 Task: Create an event for the job interview preparation.
Action: Mouse moved to (658, 299)
Screenshot: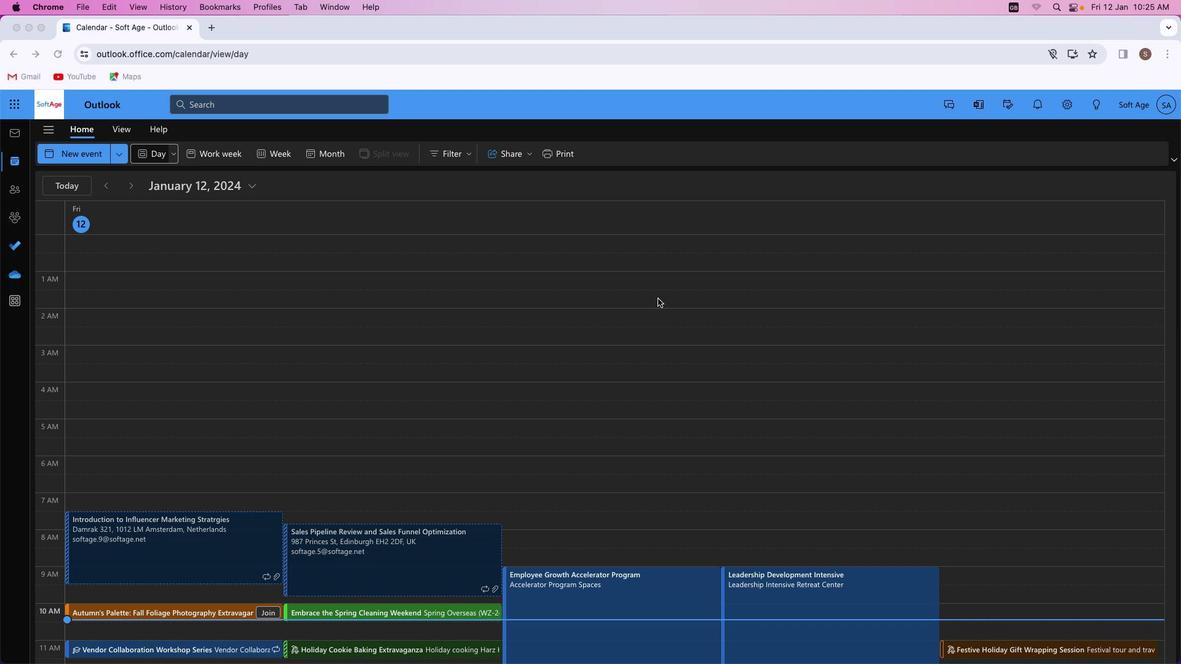 
Action: Mouse pressed left at (658, 299)
Screenshot: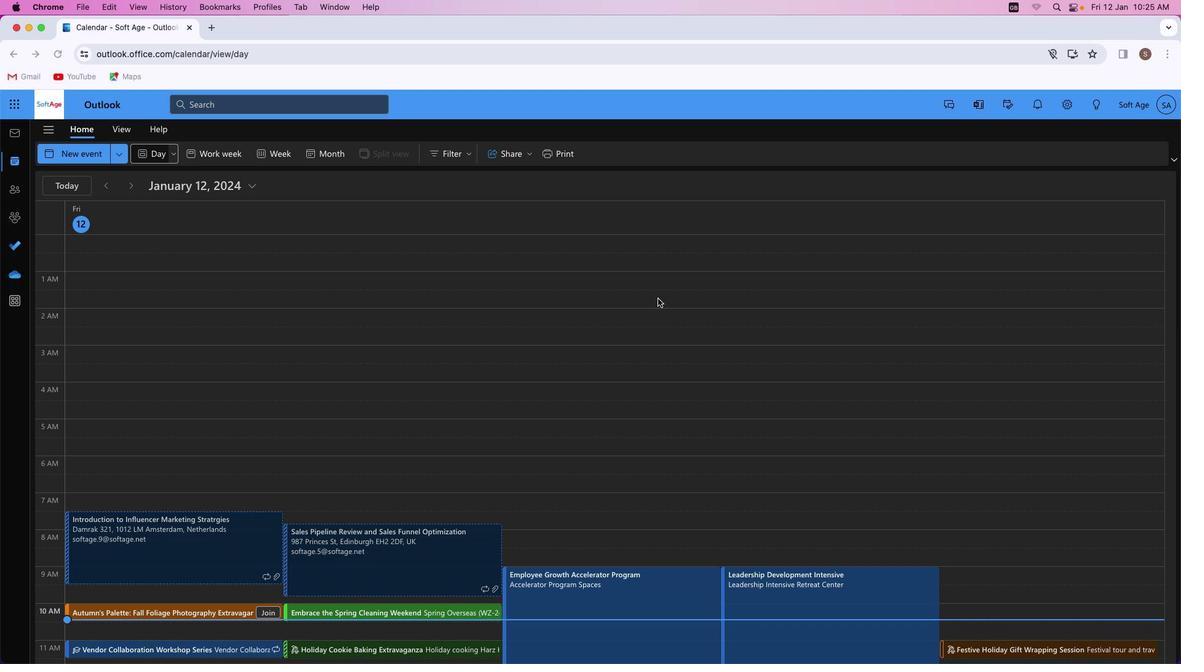 
Action: Mouse moved to (70, 148)
Screenshot: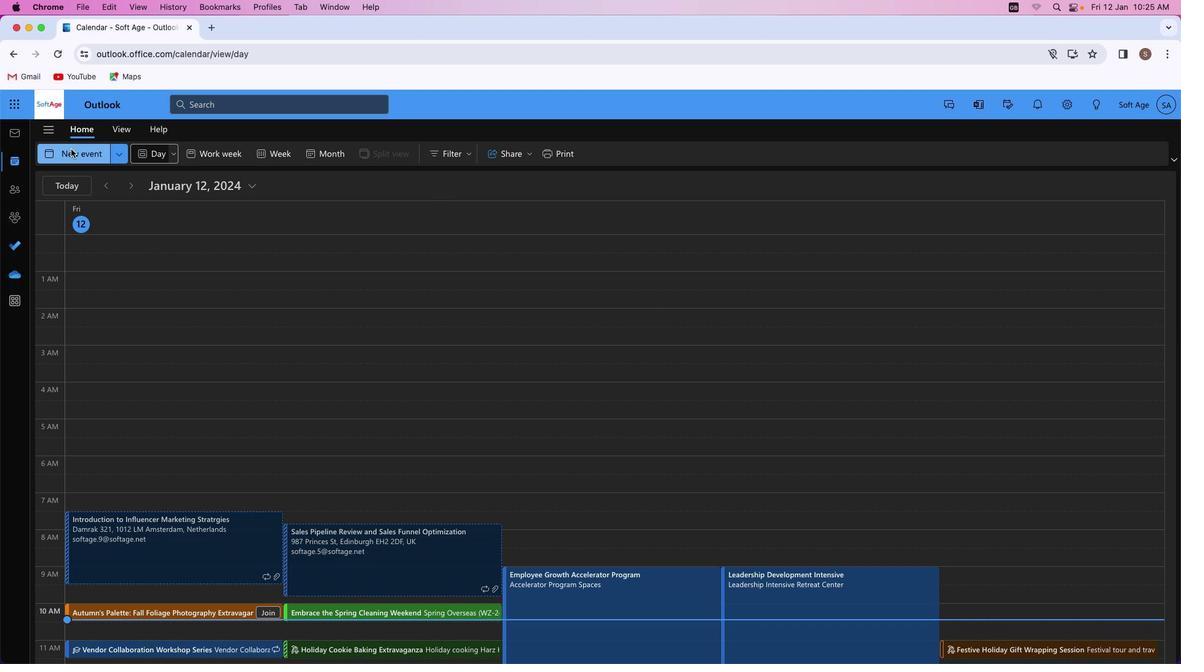 
Action: Mouse pressed left at (70, 148)
Screenshot: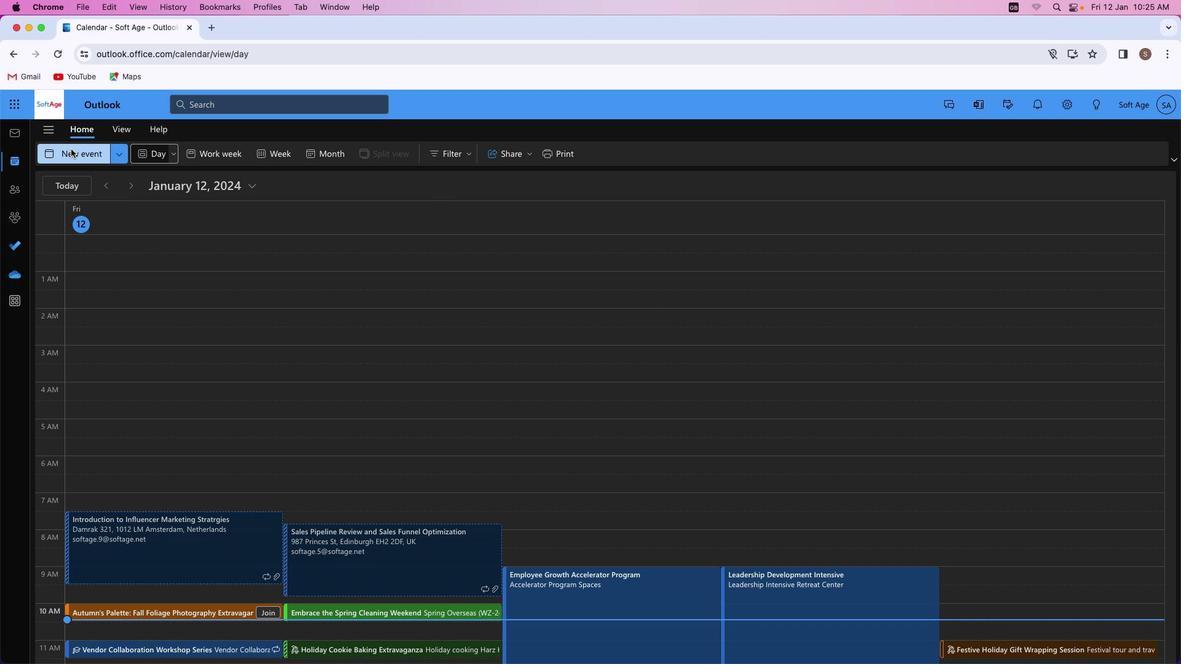 
Action: Mouse moved to (318, 227)
Screenshot: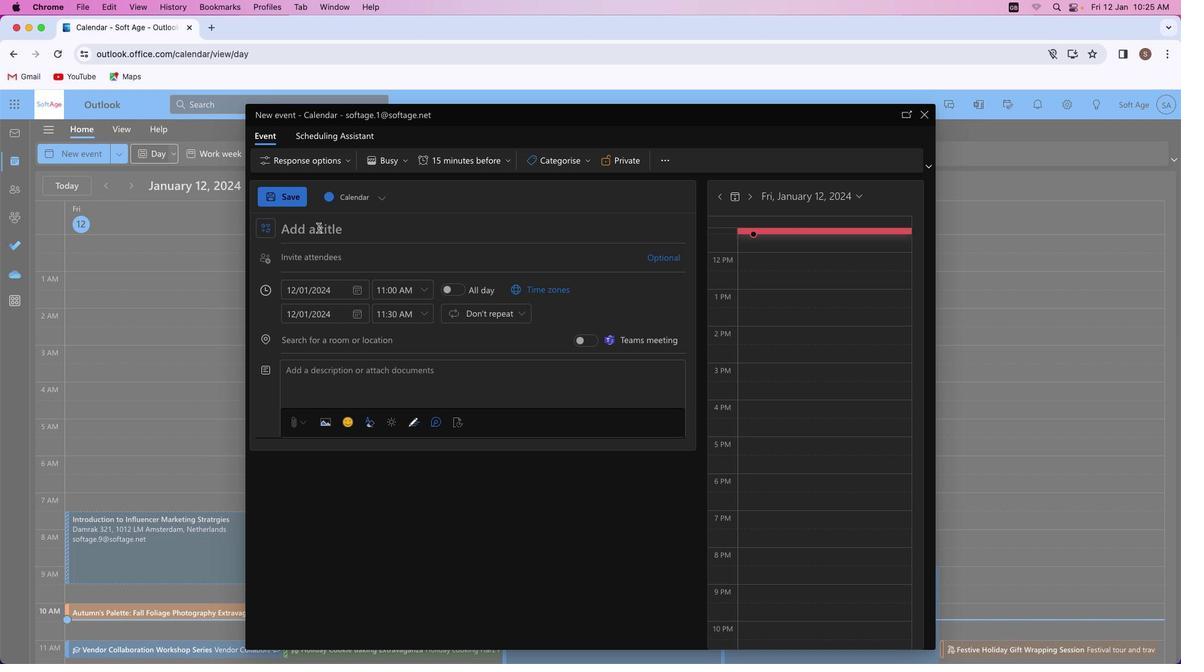 
Action: Mouse pressed left at (318, 227)
Screenshot: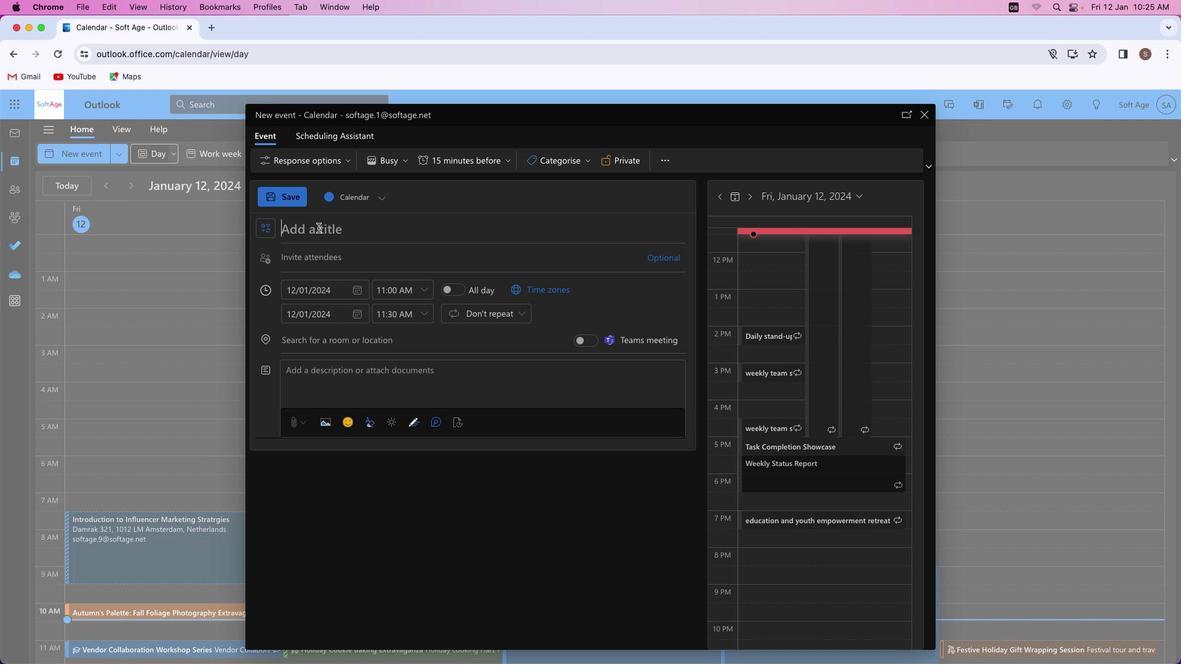 
Action: Key pressed Key.shift_r'J''o''b'Key.spaceKey.shift_r'I''n''t''e''r''v''i''e''w'Key.spaceKey.shift_r'M''a''s''t''e''r''y'Key.spaceKey.shift'W''o''r''k''s''h''o''p'
Screenshot: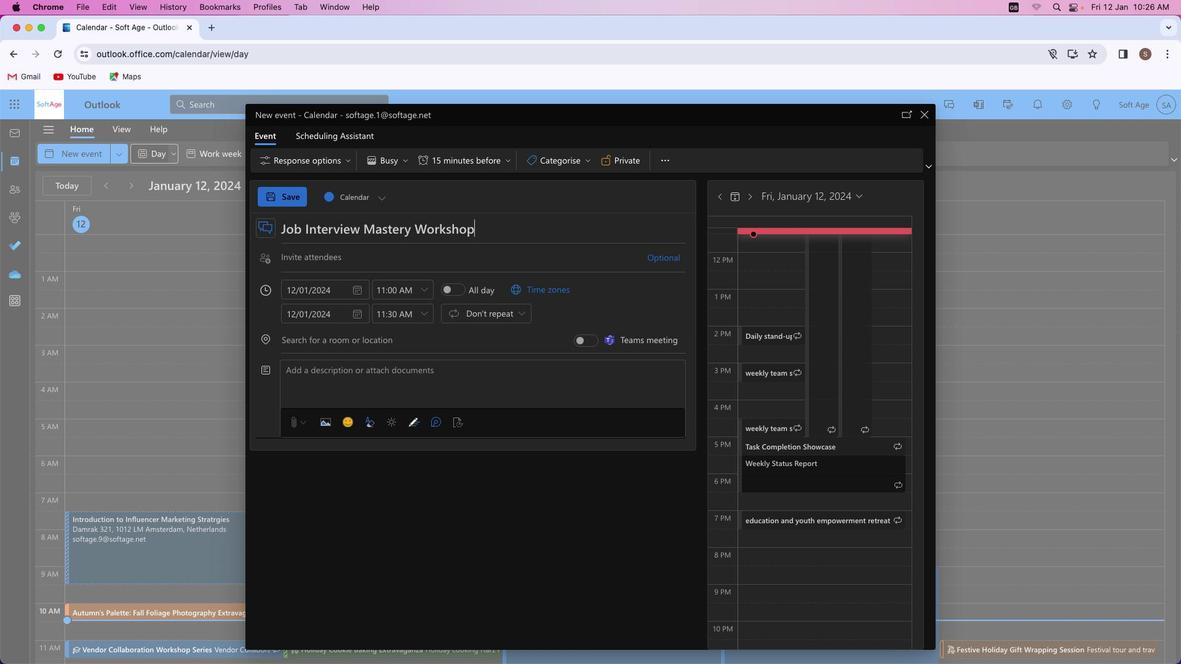 
Action: Mouse moved to (326, 258)
Screenshot: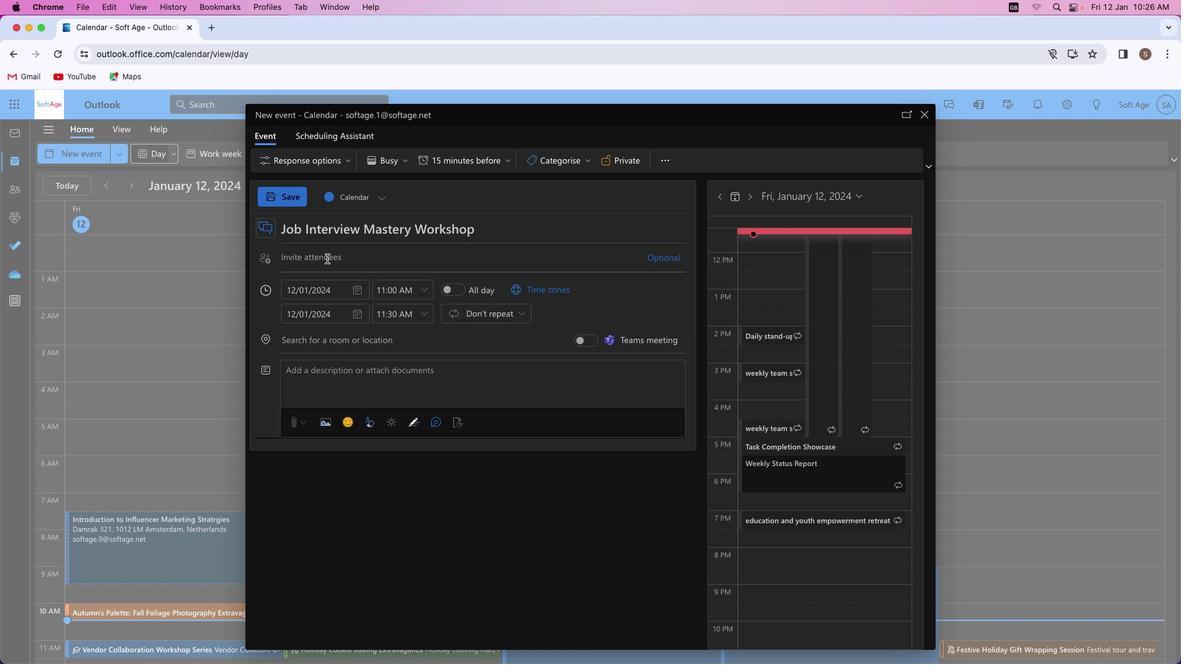 
Action: Mouse pressed left at (326, 258)
Screenshot: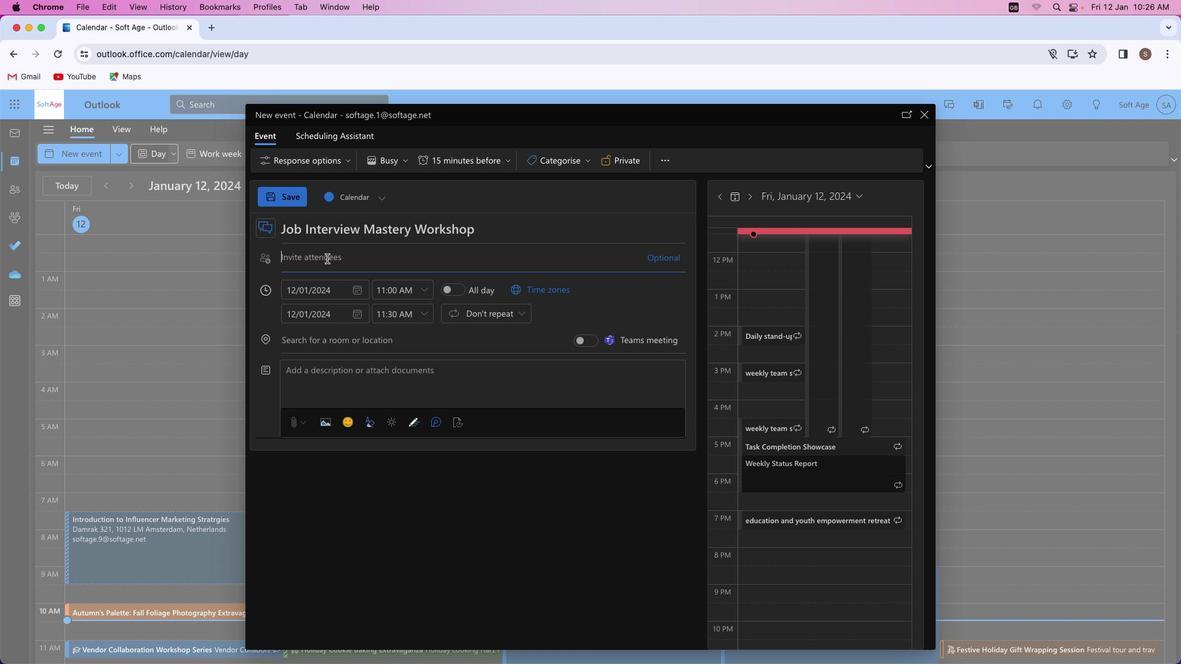 
Action: Key pressed 's''h''i''v''a''m''y''a''d''a''v''4''1'Key.shift'@''o''u''t''l''o''o''k''.''c''o''m'
Screenshot: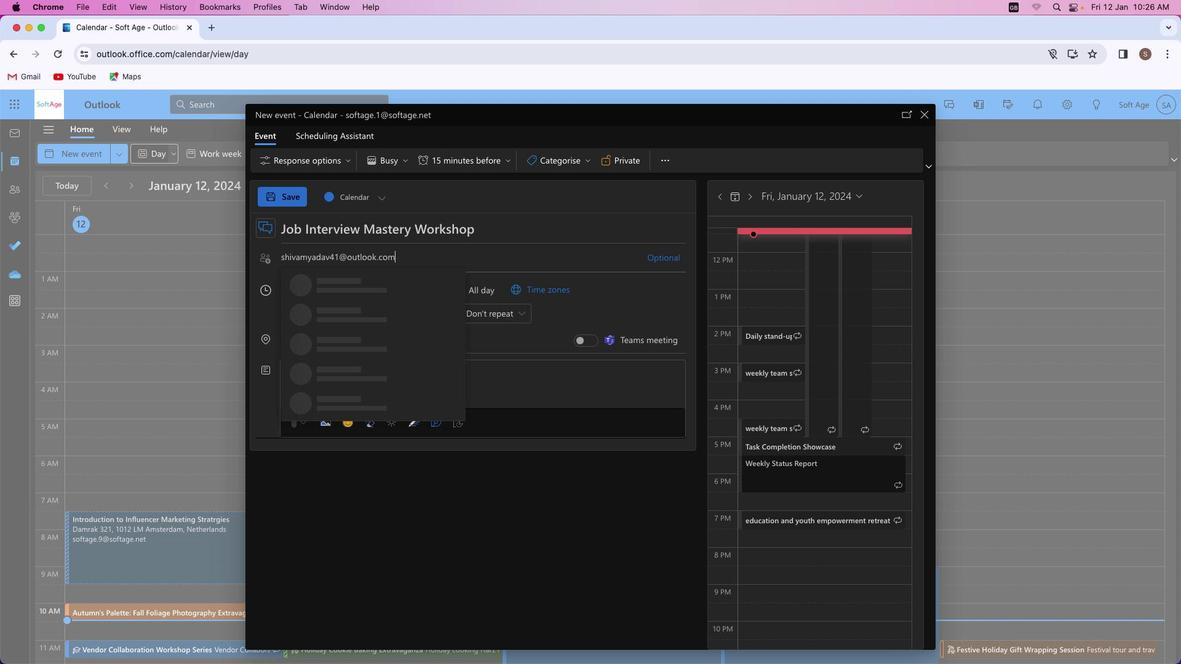 
Action: Mouse moved to (382, 288)
Screenshot: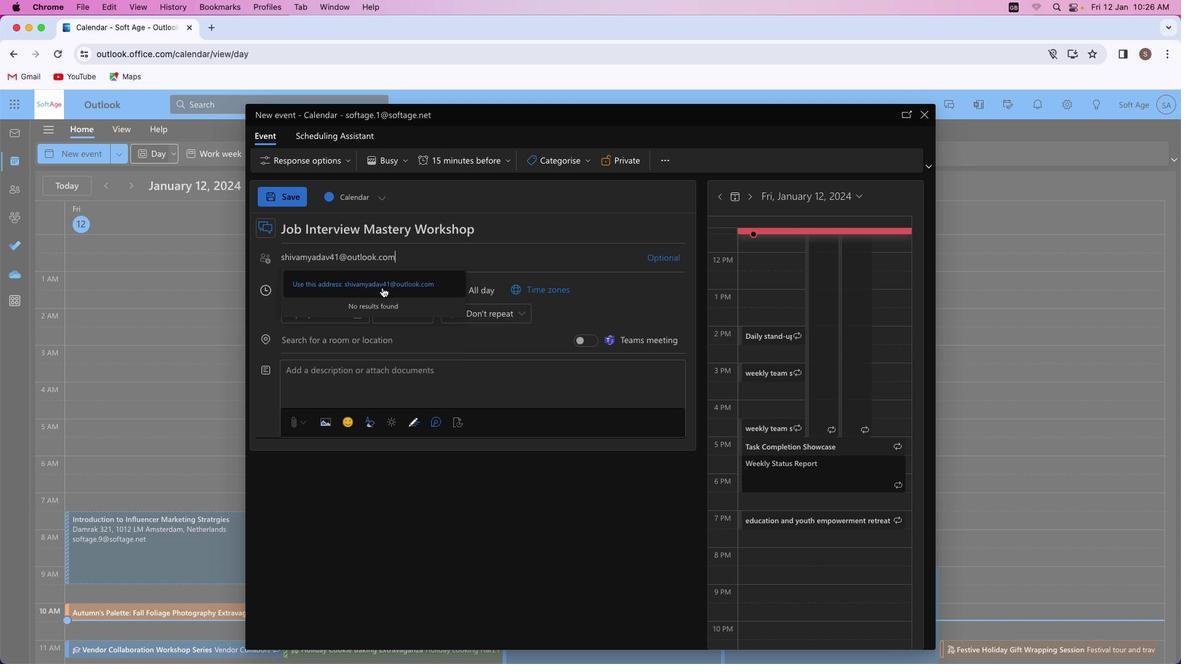 
Action: Mouse pressed left at (382, 288)
Screenshot: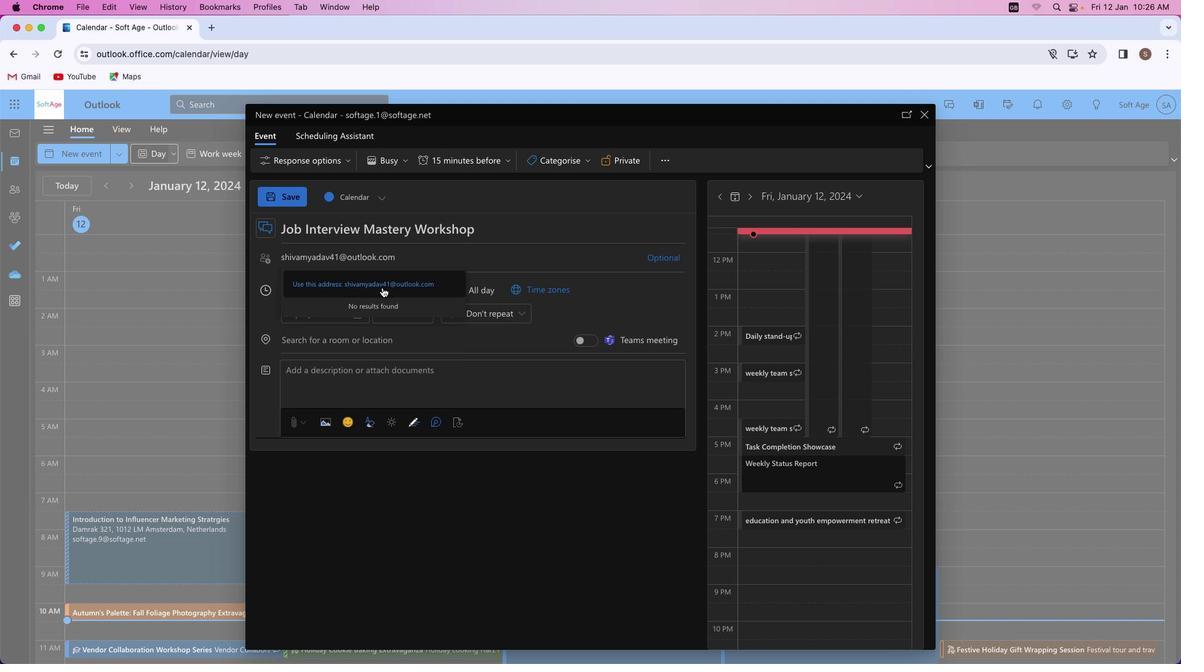 
Action: Mouse moved to (445, 283)
Screenshot: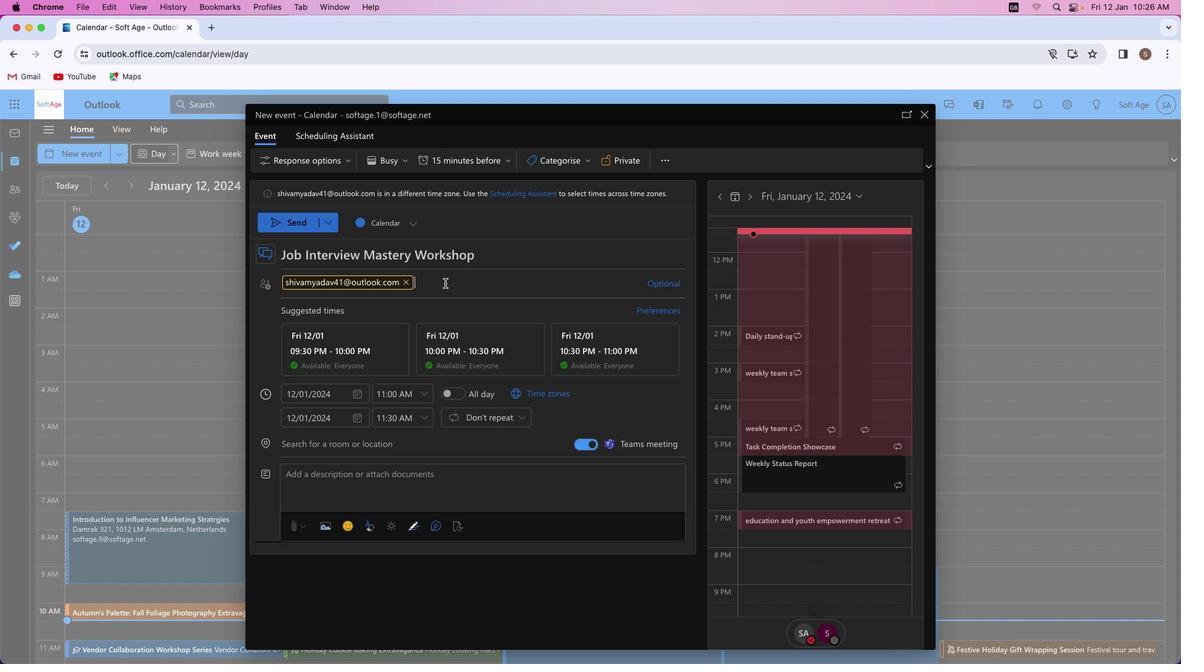 
Action: Key pressed Key.shift'A''k''a''s''h''r''a''j''p''u''t'Key.shift'@''o''u''t''l''o''o''k''.''c''o''m'
Screenshot: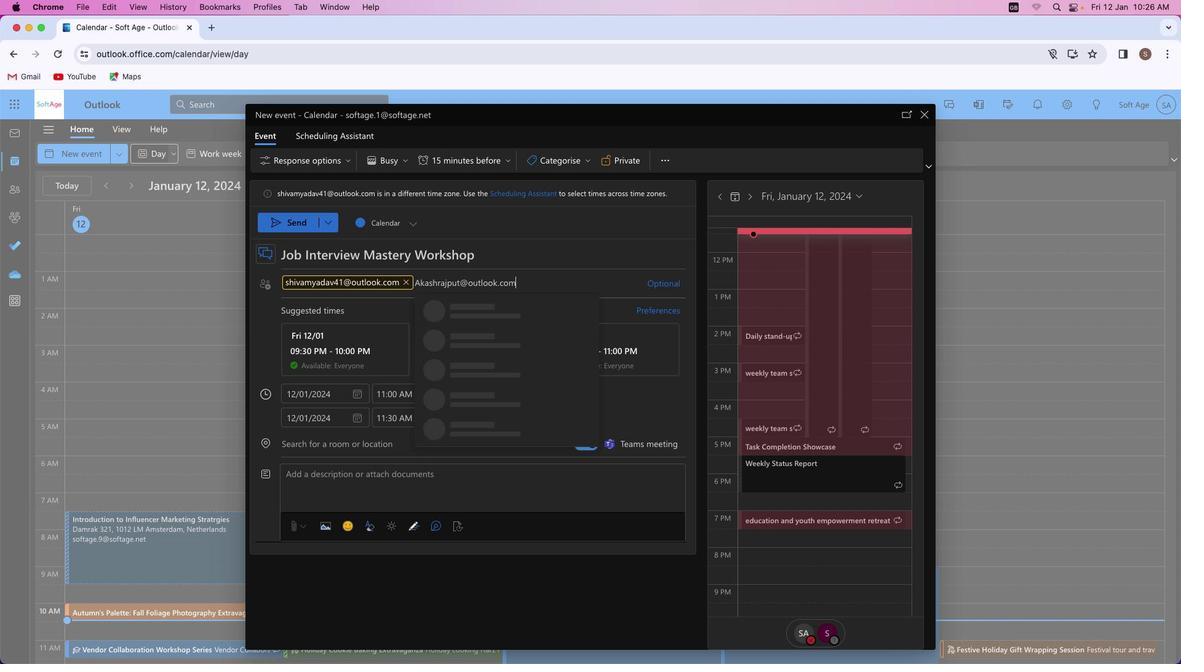 
Action: Mouse moved to (522, 305)
Screenshot: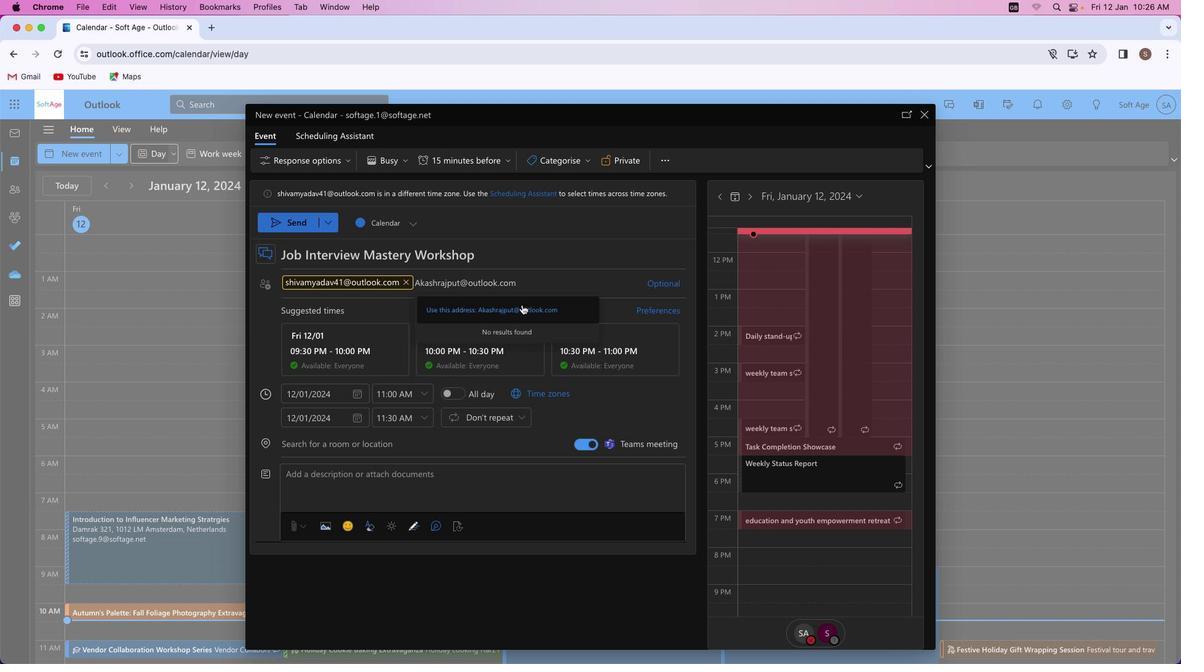 
Action: Mouse pressed left at (522, 305)
Screenshot: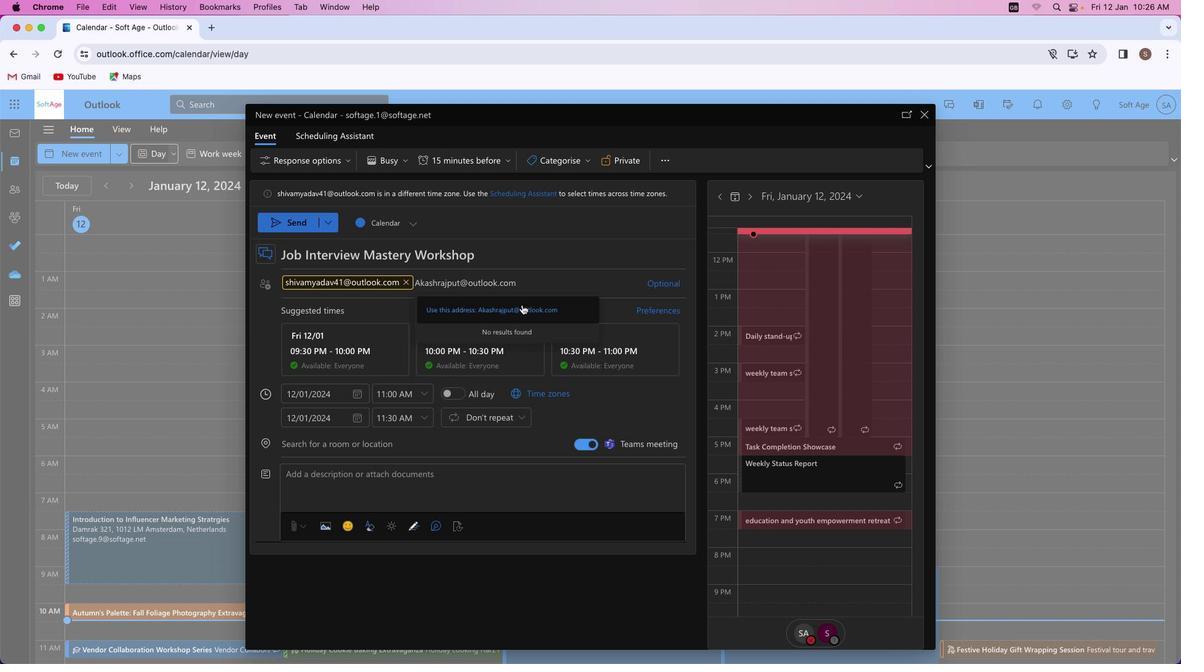 
Action: Mouse moved to (656, 294)
Screenshot: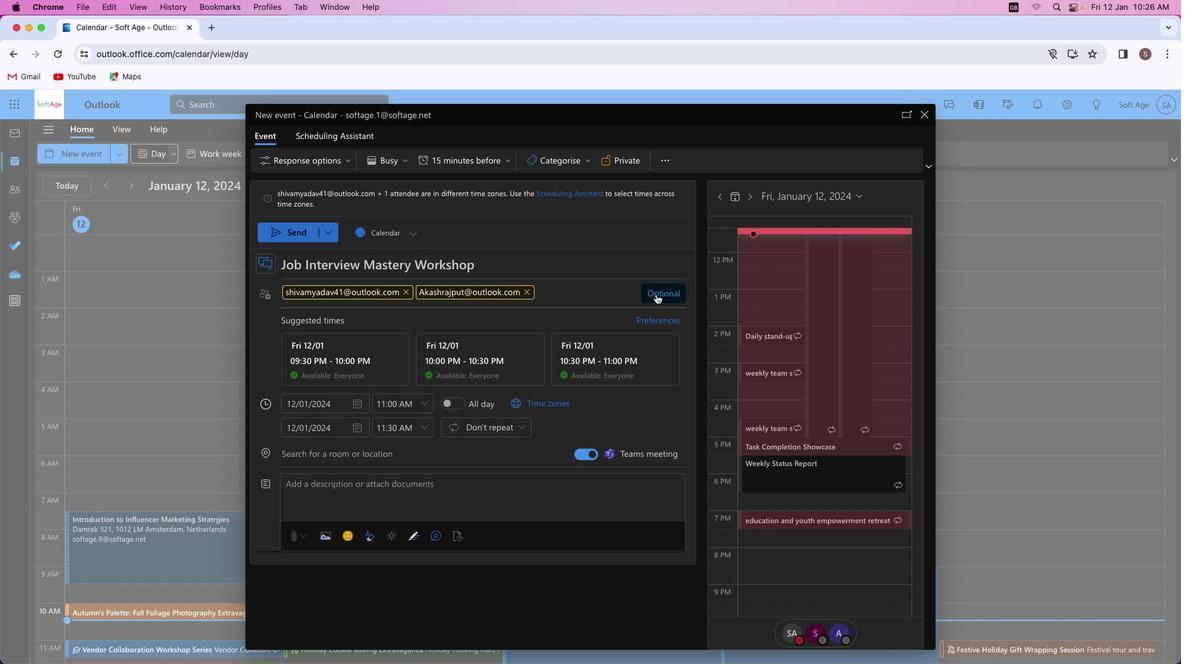 
Action: Mouse pressed left at (656, 294)
Screenshot: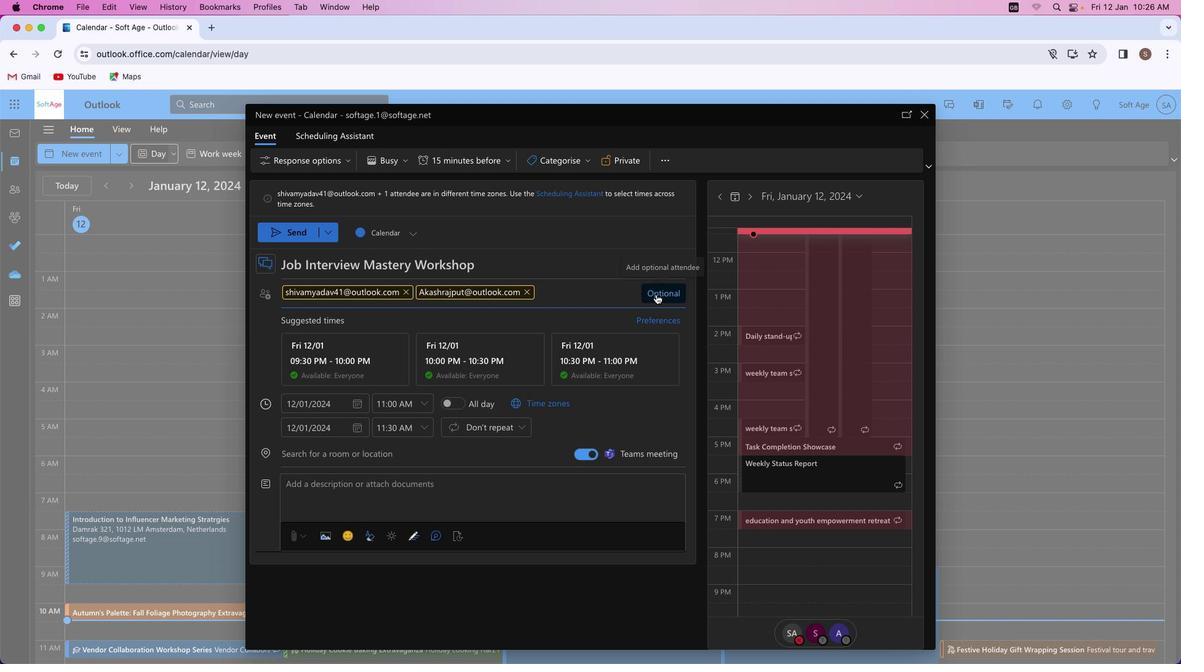 
Action: Mouse moved to (555, 323)
Screenshot: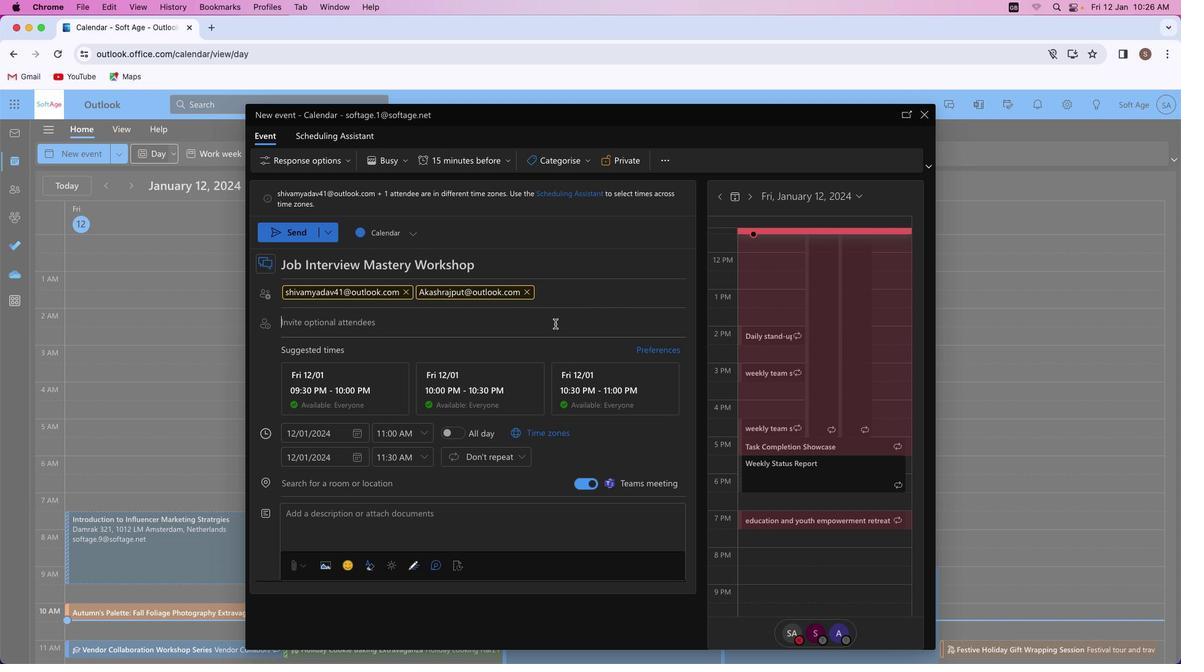 
Action: Key pressed Key.shift_r'M''u''n''e''e''s''h''k''u''m''a''r''9''7''3''2'Key.shift'@''o''u''t''l''o''o''k''.''c''o''m'
Screenshot: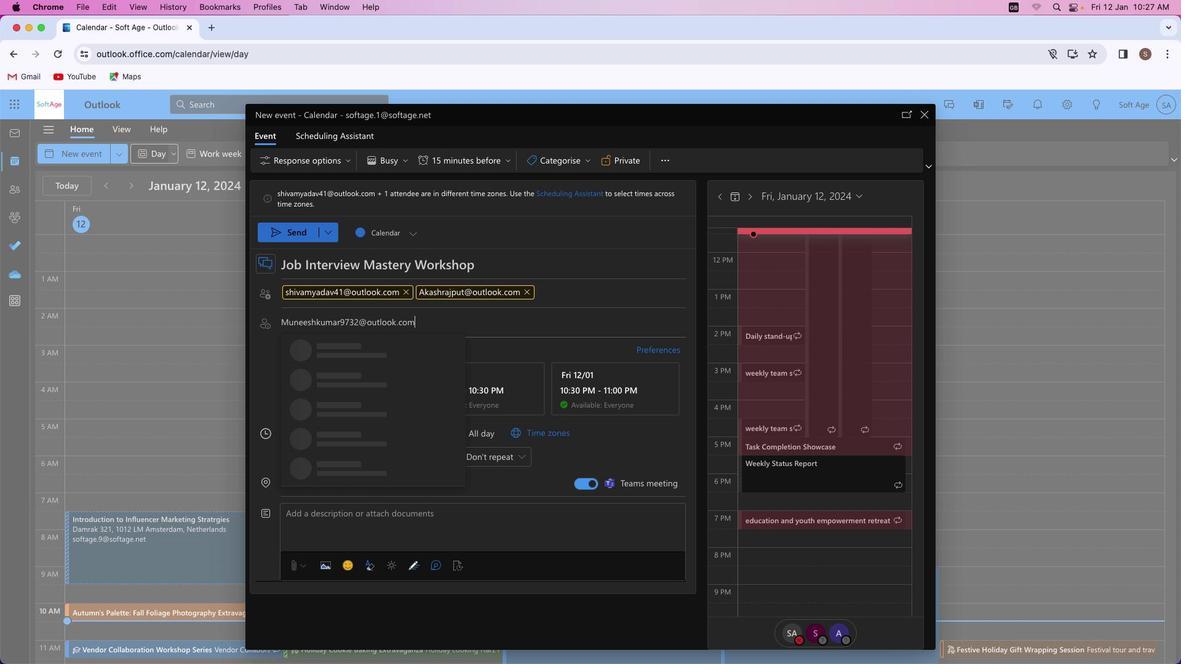 
Action: Mouse moved to (398, 352)
Screenshot: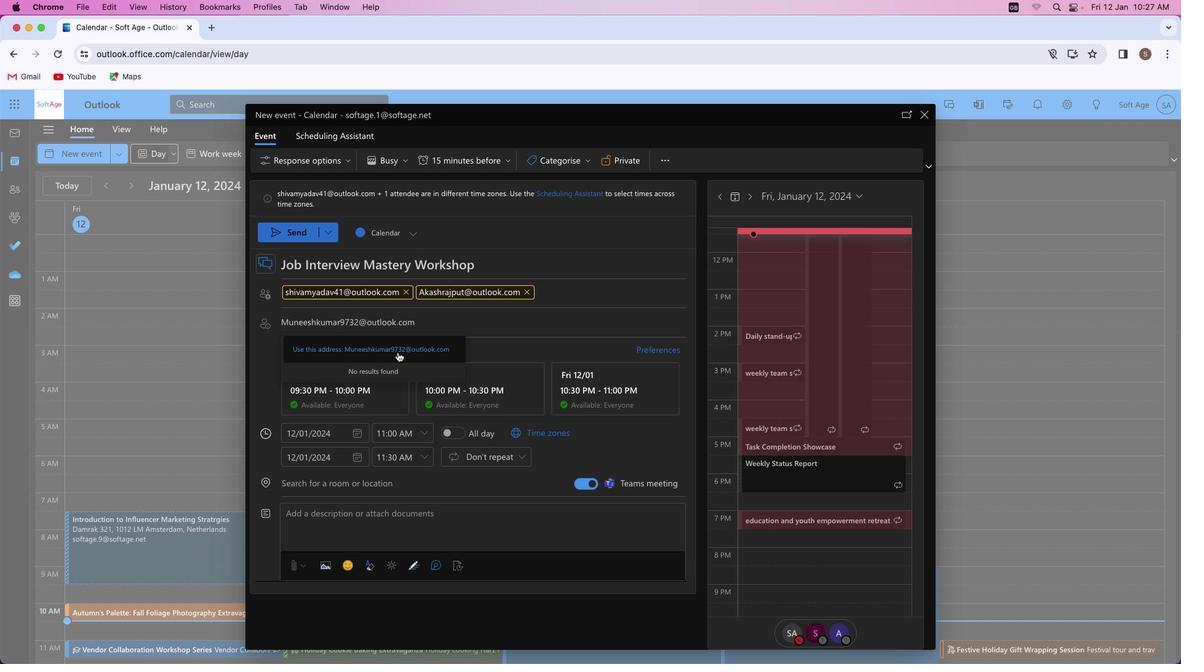 
Action: Mouse pressed left at (398, 352)
Screenshot: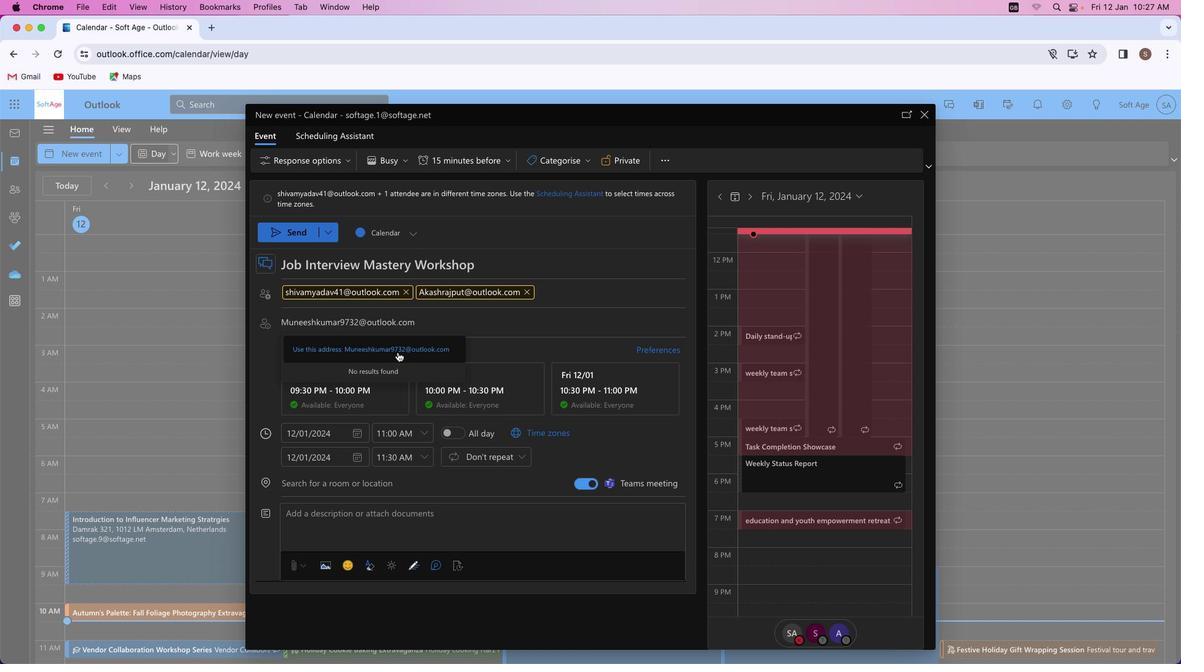 
Action: Mouse moved to (585, 480)
Screenshot: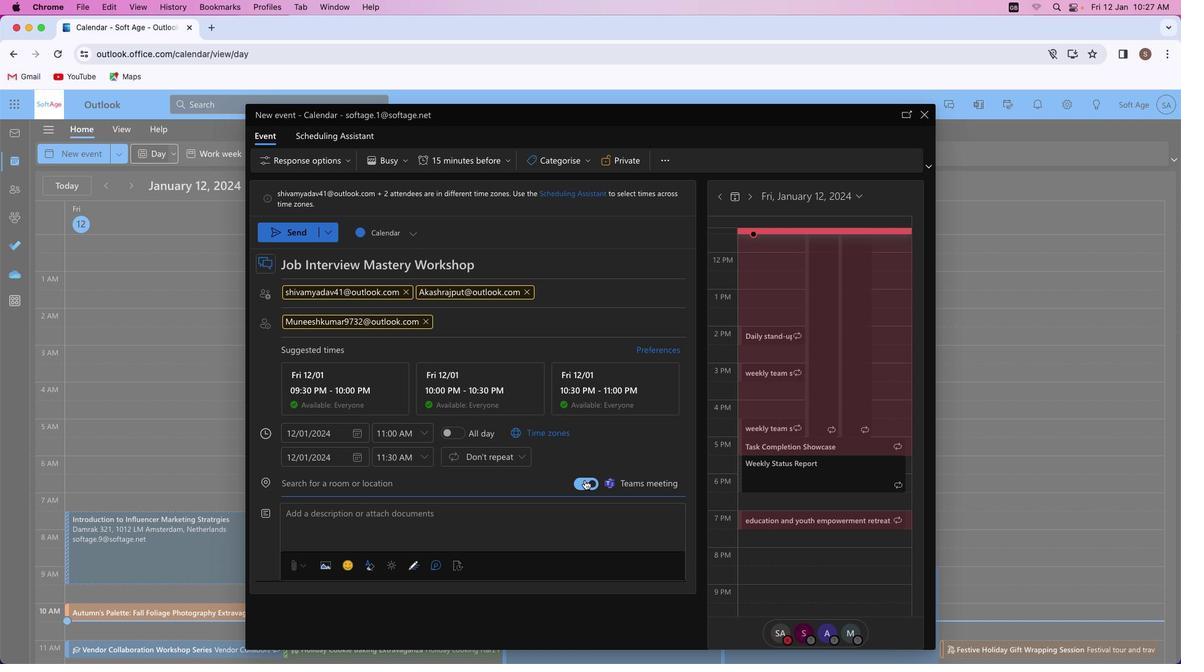 
Action: Mouse pressed left at (585, 480)
Screenshot: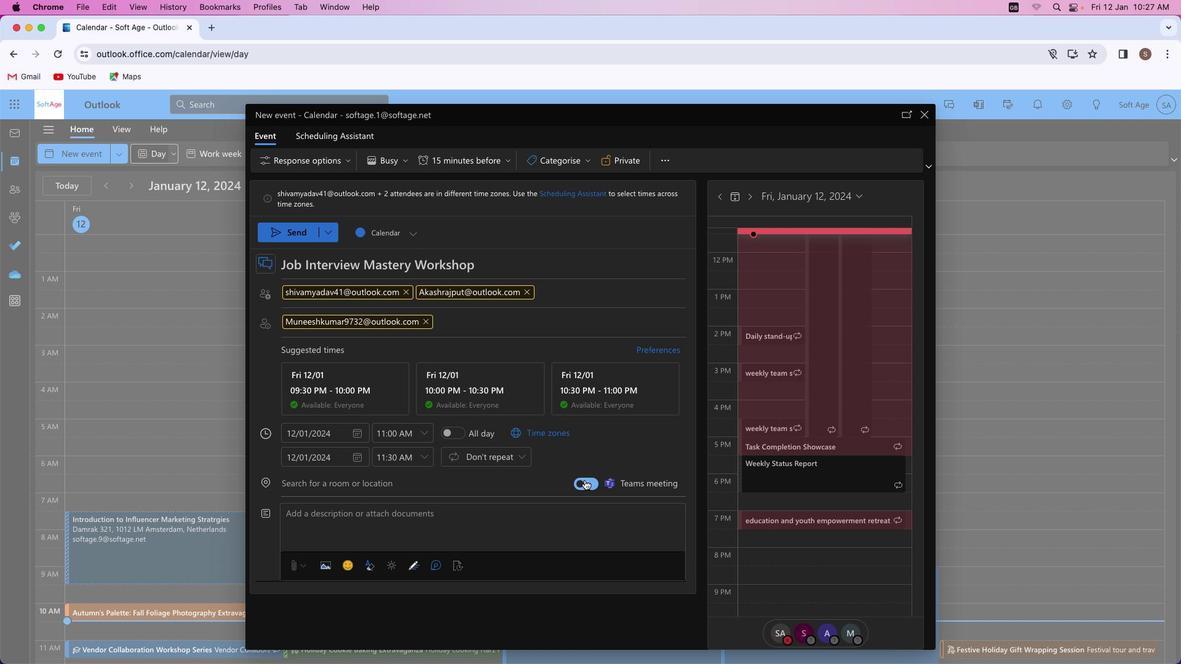 
Action: Mouse moved to (352, 485)
Screenshot: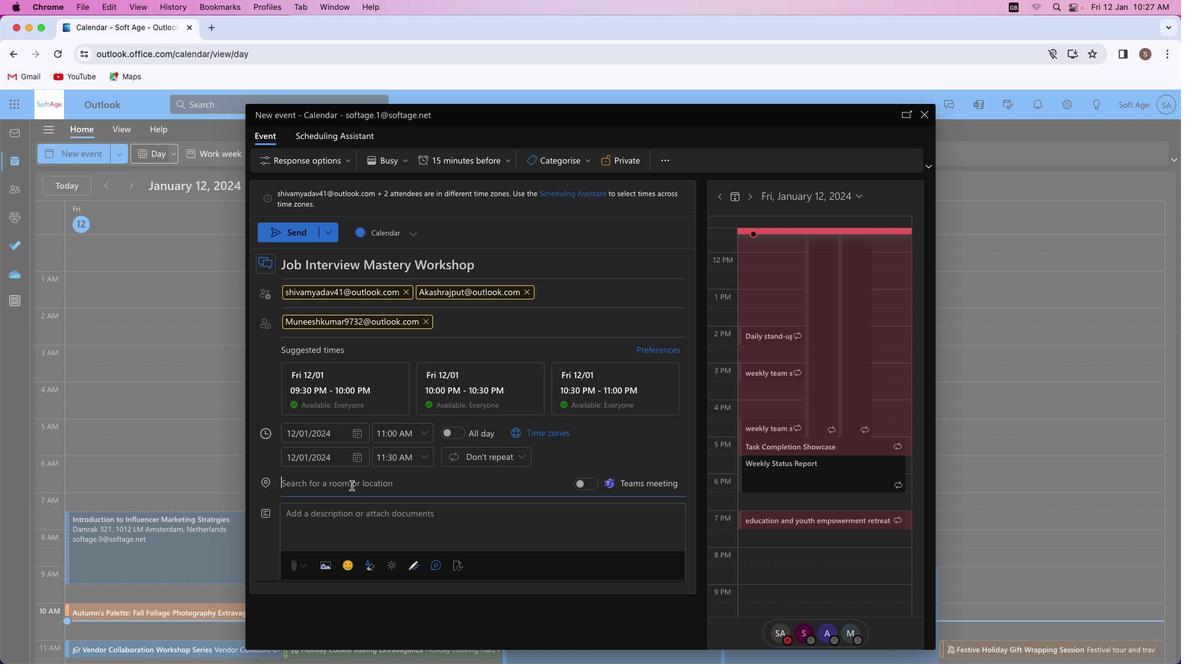 
Action: Mouse pressed left at (352, 485)
Screenshot: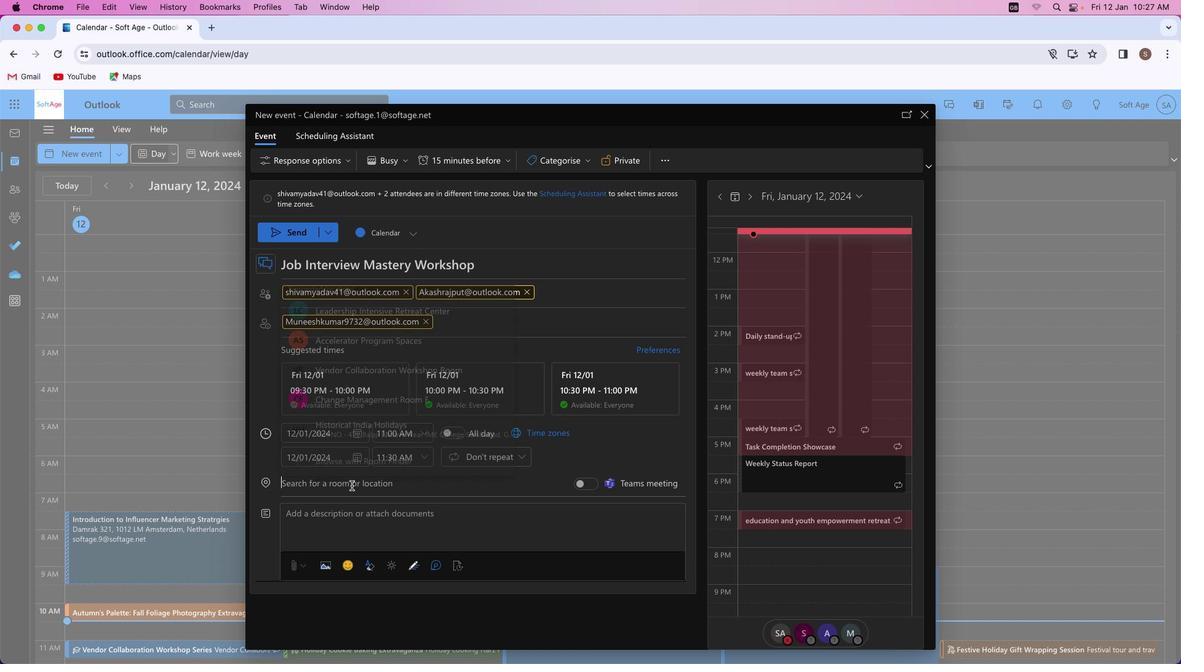 
Action: Key pressed Key.shift_r'J''o''b'
Screenshot: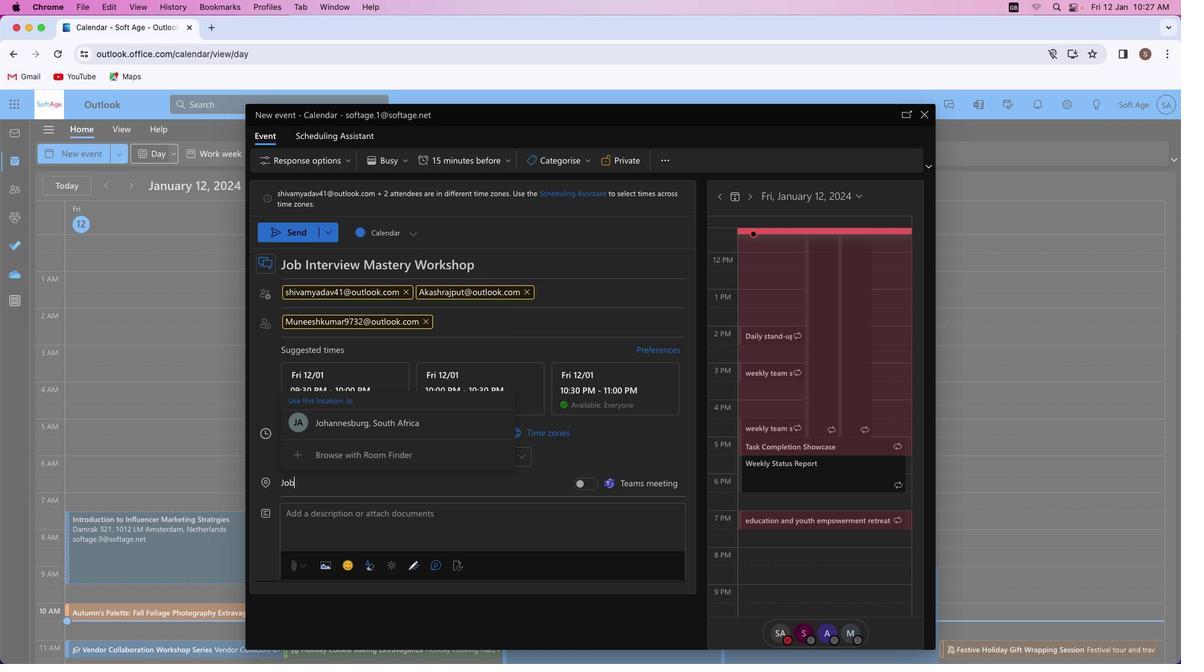 
Action: Mouse moved to (349, 464)
Screenshot: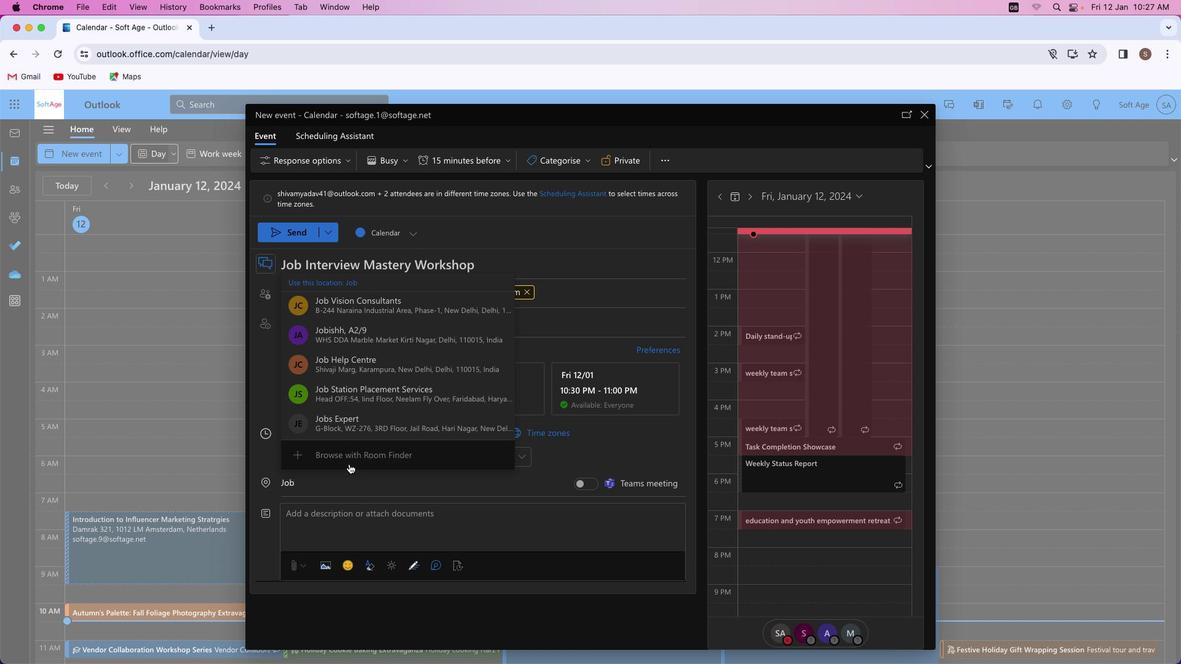 
Action: Key pressed Key.spaceKey.shift_r'P''r''e''p'Key.backspaceKey.backspaceKey.backspaceKey.backspace'i''n''t''e'
Screenshot: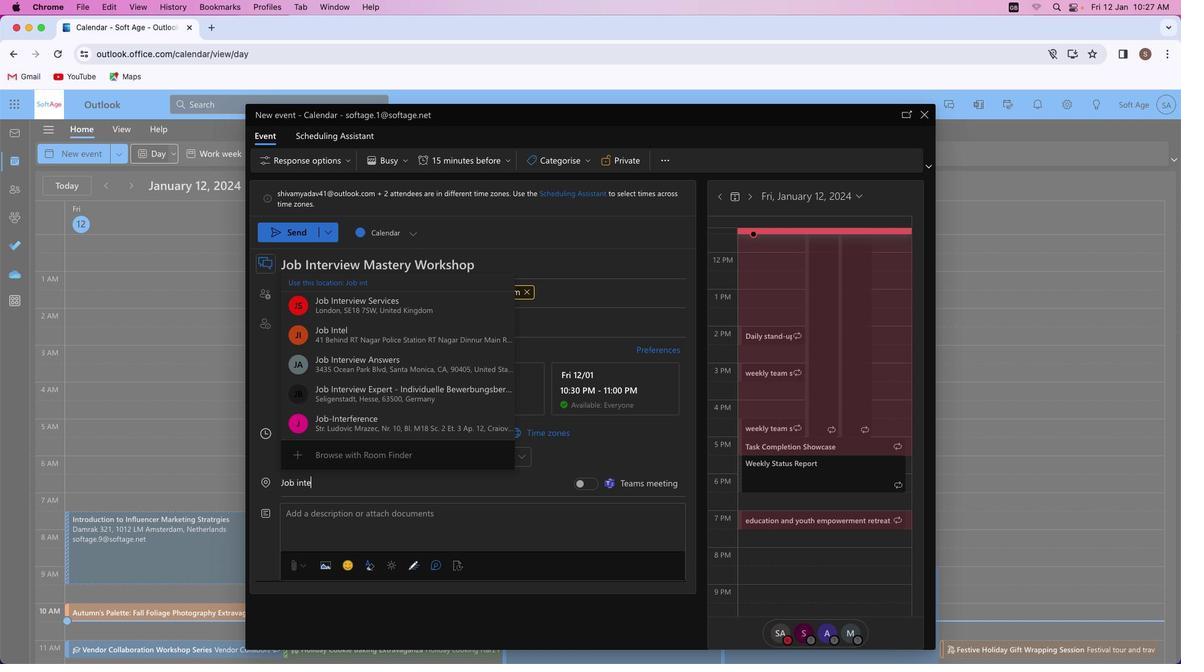 
Action: Mouse moved to (353, 385)
Screenshot: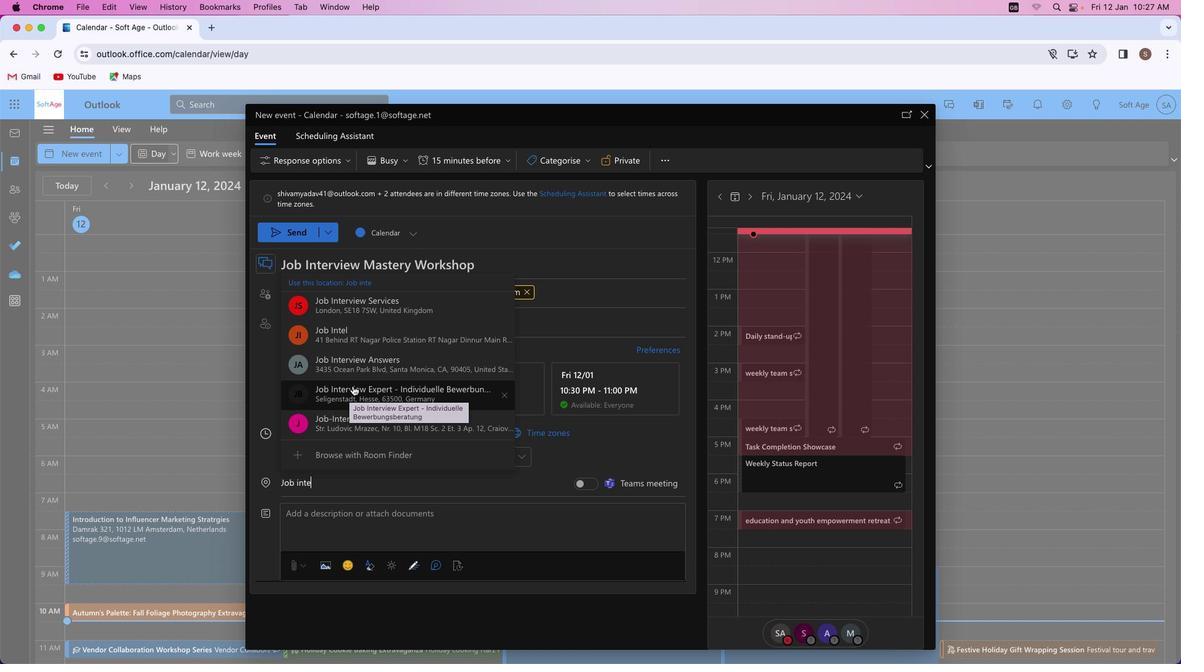 
Action: Mouse pressed left at (353, 385)
Screenshot: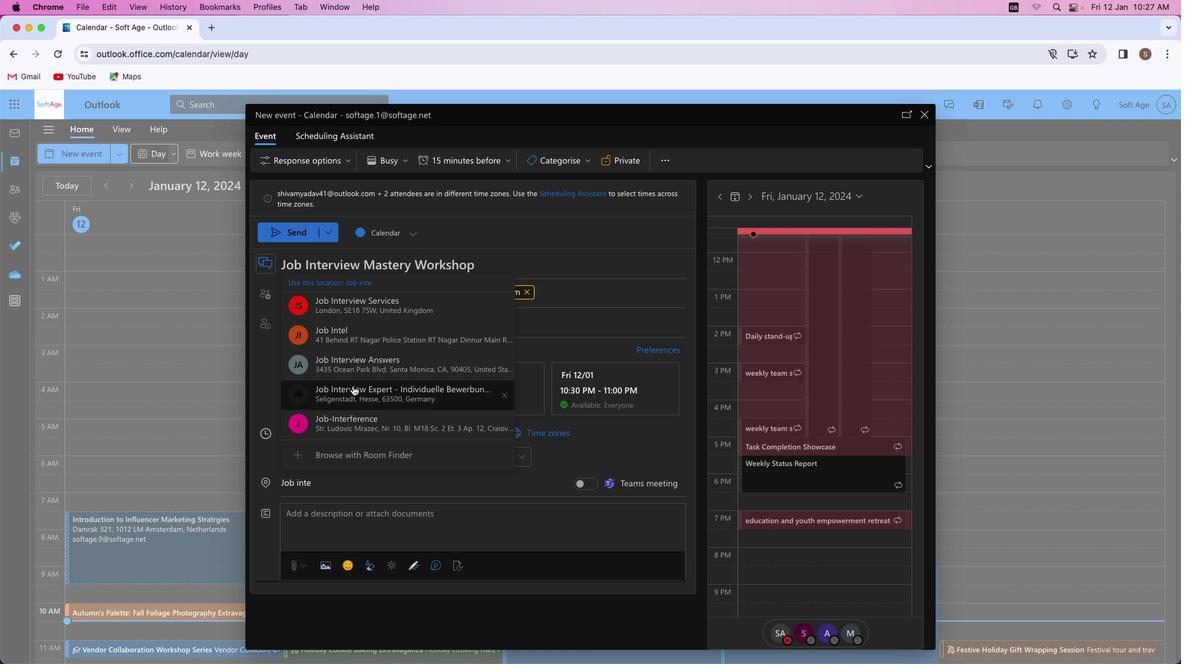 
Action: Mouse moved to (345, 538)
Screenshot: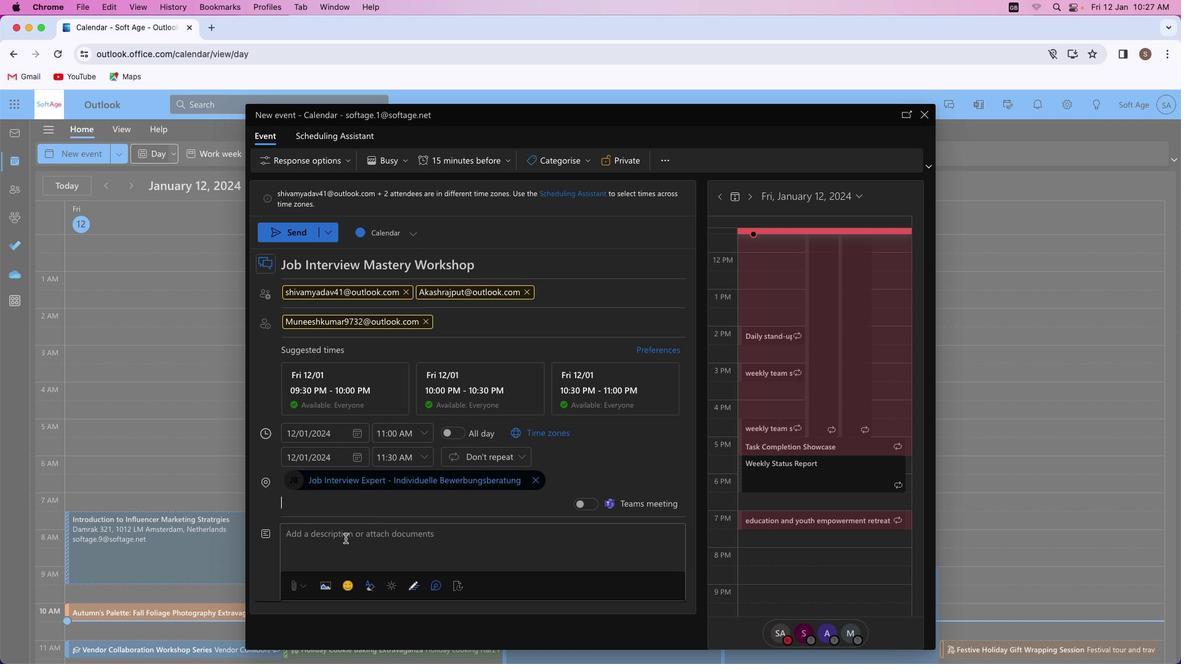 
Action: Mouse pressed left at (345, 538)
Screenshot: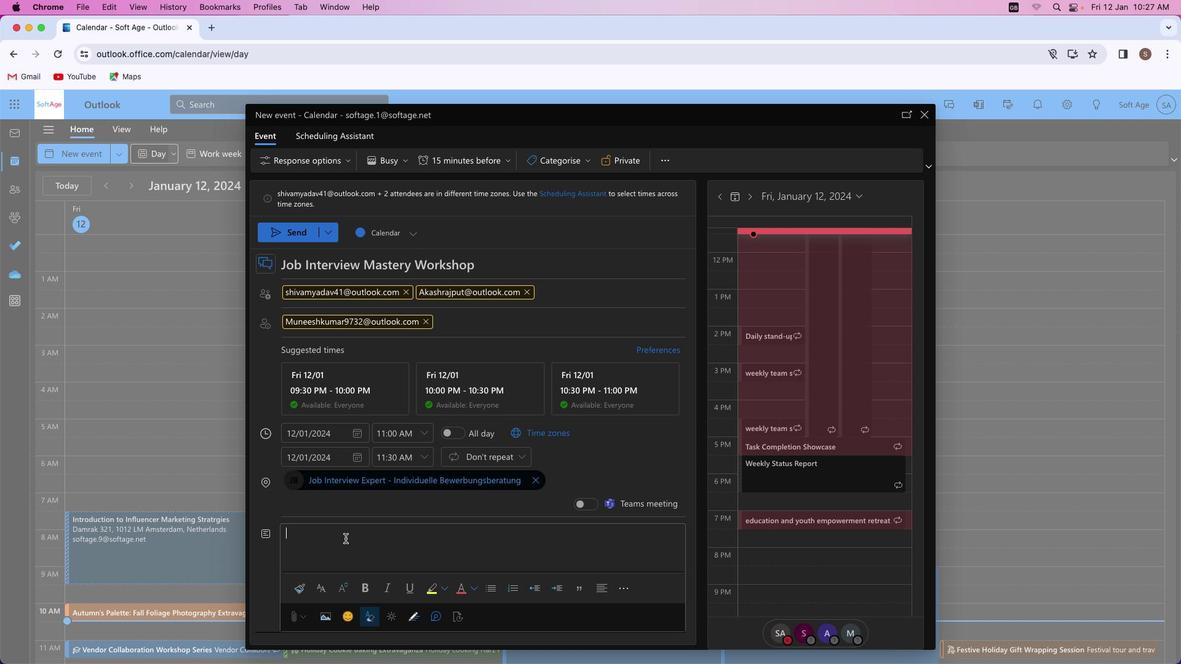 
Action: Key pressed Key.shift_r'B''o''o''s''t'Key.space'y''o''u''r'Key.space'c''o''n''f''i''d''e''n''c''e'Key.space'a''n''d'Key.space'p''r''e''p''a''r''a''t''i''o''n'Key.space's''k''i''l''l''s'Key.space'f''o''r'Key.space't''h''a''t'Key.space'c''r''u''c''i''a''l'Key.space'j''o''b'Key.space'i''n''t''e''r''v''i''e''w''.'Key.spaceKey.shift_r'L''e''a''r''n'Key.space'e''f''f''e''c''t''i''v''e'Key.space's''t''r''a''t''e''g''i''e''s'','Key.space'a''c''e'Key.space'c''o''m''m''o''n'Key.space'q''u''e''s''t''i''o''n''s'','Key.space'a''n''d'Key.space'p''r''e''s''e''n''t'Key.space'y''o''u''r'Key.space'b''e''s''t'Key.space's''e''l''f'Key.space'f''o''r'Key.space's''u''c''c''e''s''s''.'
Screenshot: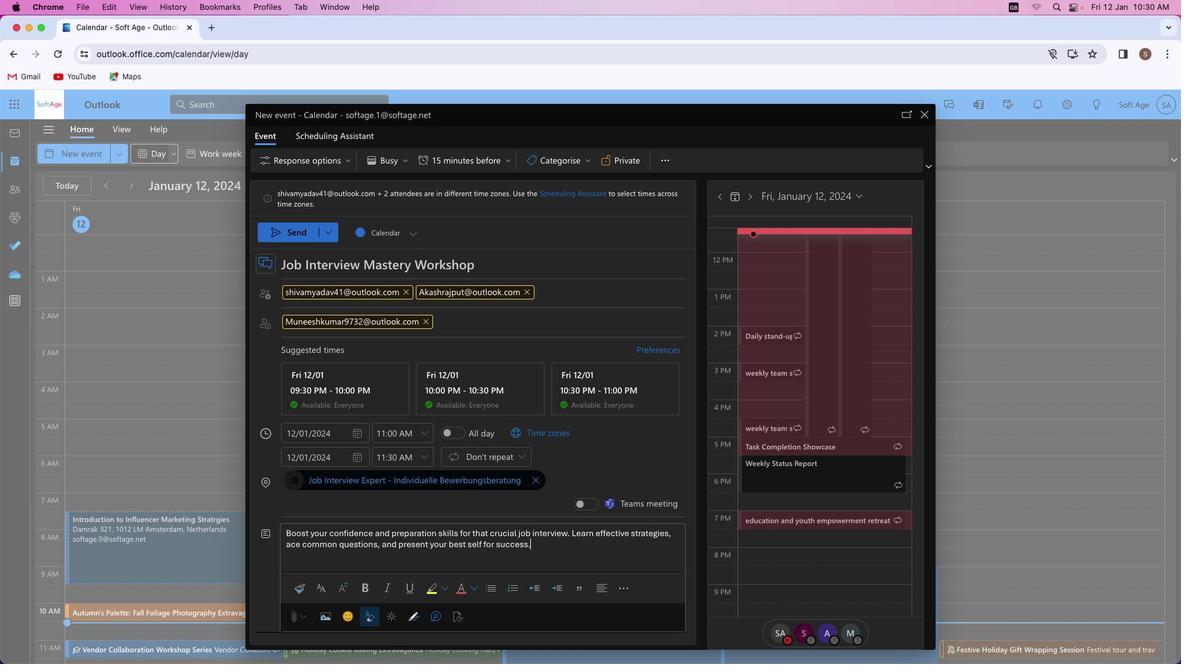 
Action: Mouse moved to (568, 534)
Screenshot: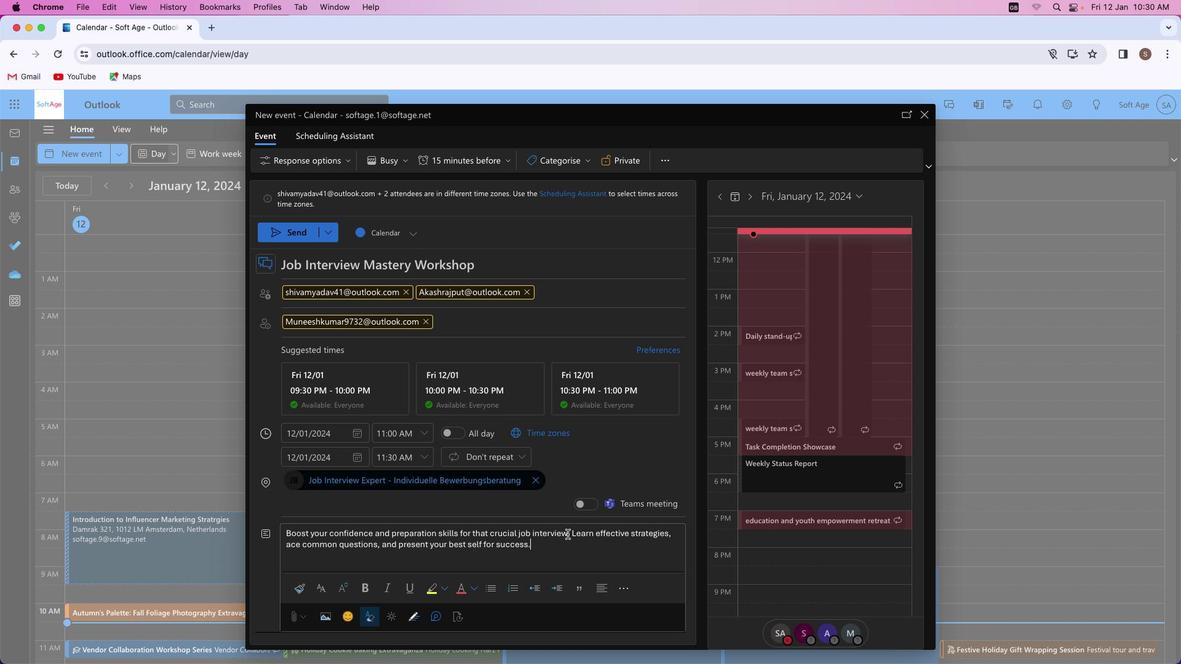 
Action: Mouse pressed left at (568, 534)
Screenshot: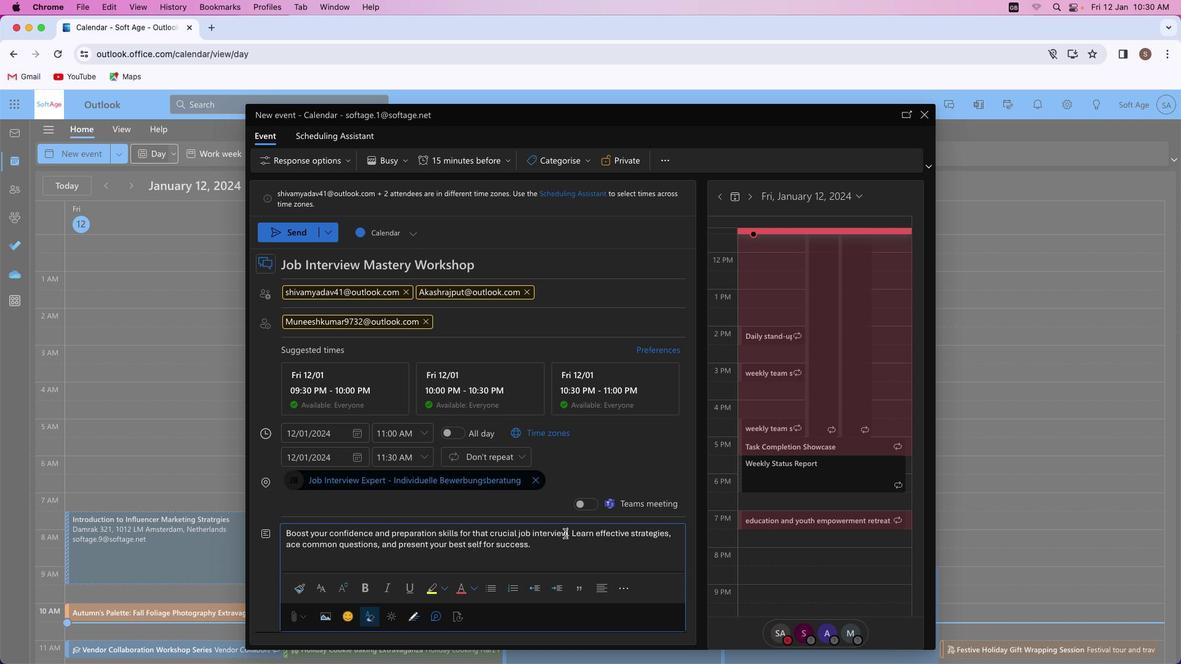
Action: Mouse moved to (367, 587)
Screenshot: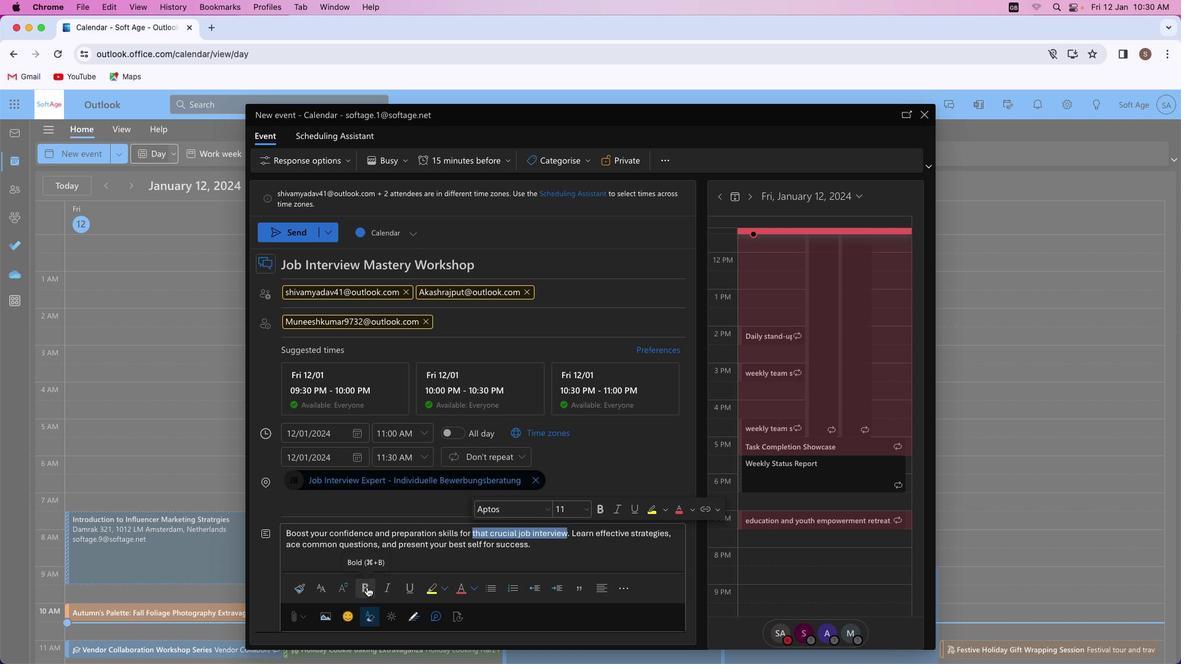 
Action: Mouse pressed left at (367, 587)
Screenshot: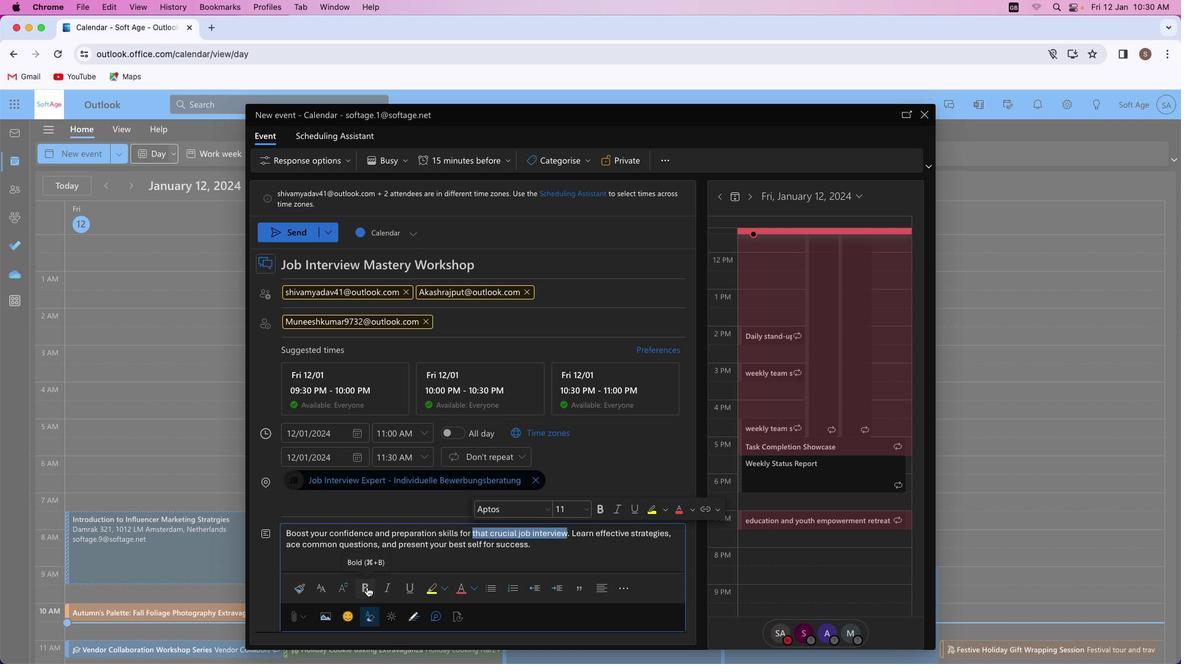 
Action: Mouse moved to (548, 554)
Screenshot: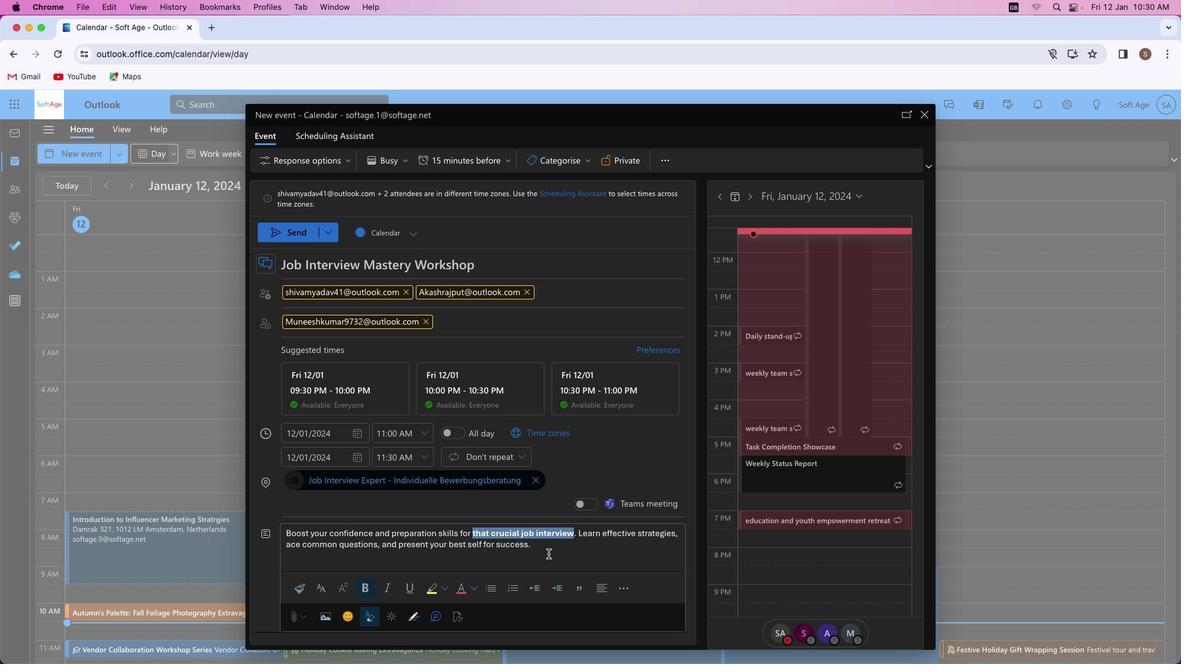 
Action: Mouse pressed left at (548, 554)
Screenshot: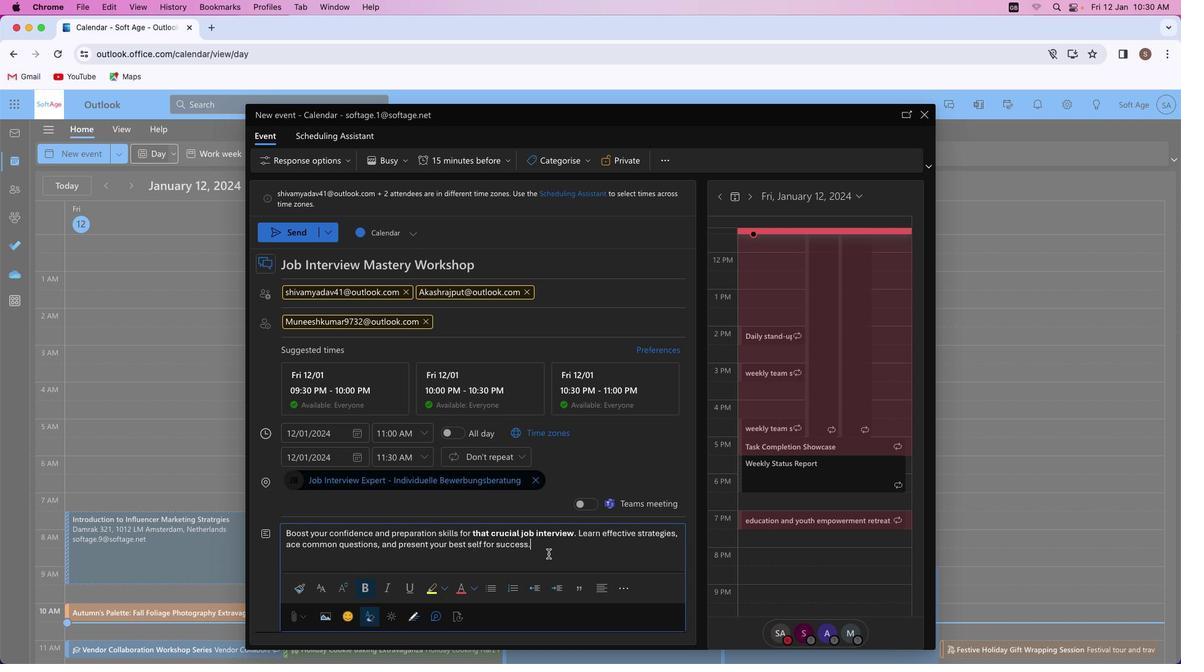 
Action: Mouse moved to (459, 533)
Screenshot: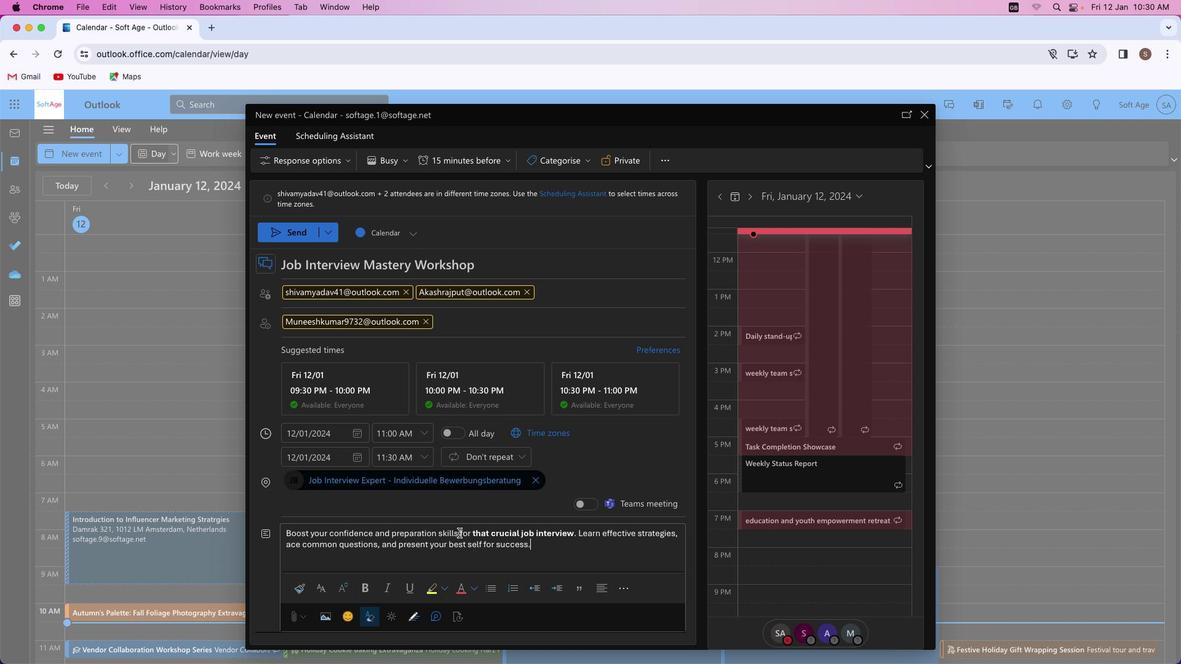 
Action: Mouse pressed left at (459, 533)
Screenshot: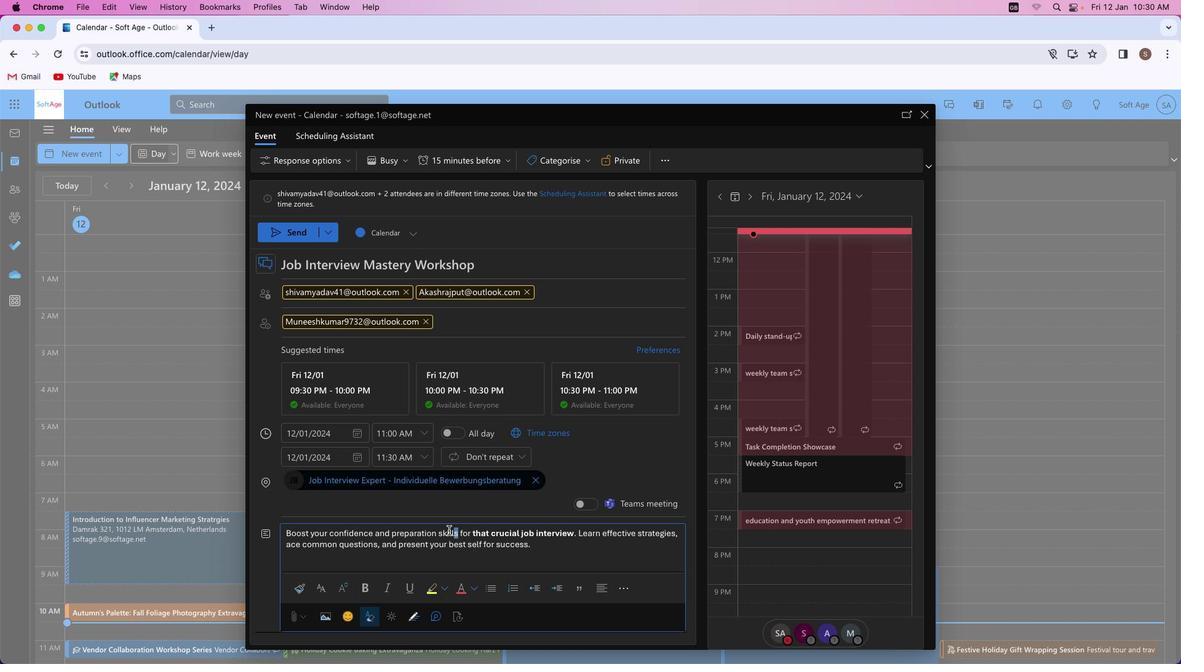 
Action: Mouse moved to (366, 584)
Screenshot: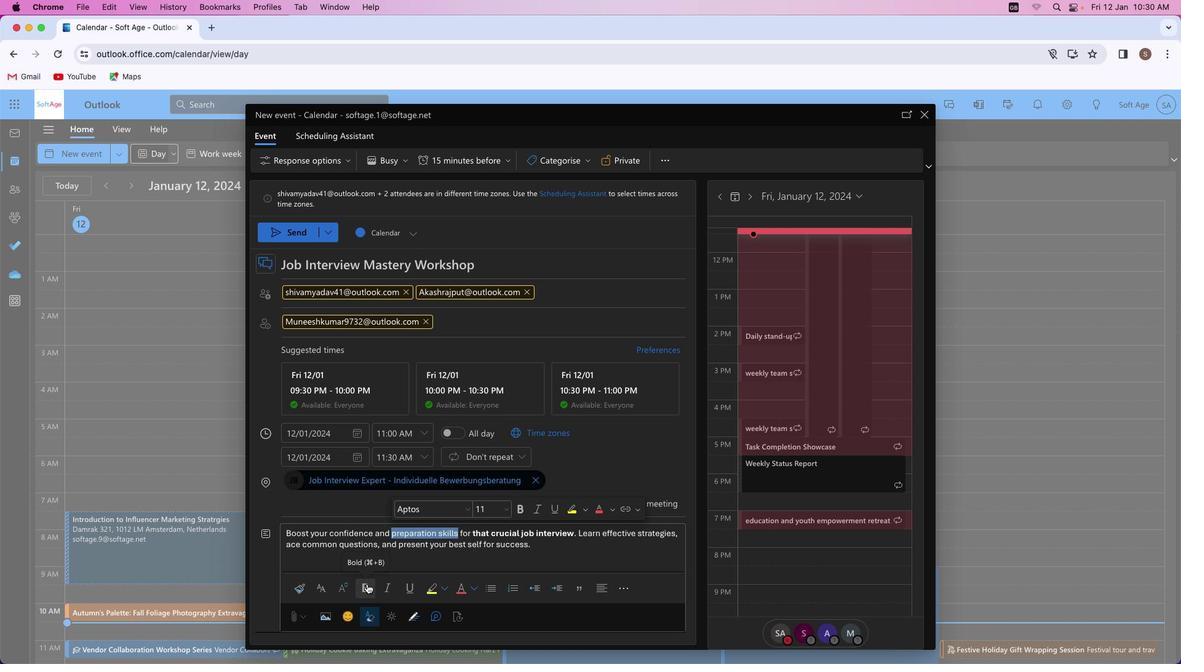 
Action: Mouse pressed left at (366, 584)
Screenshot: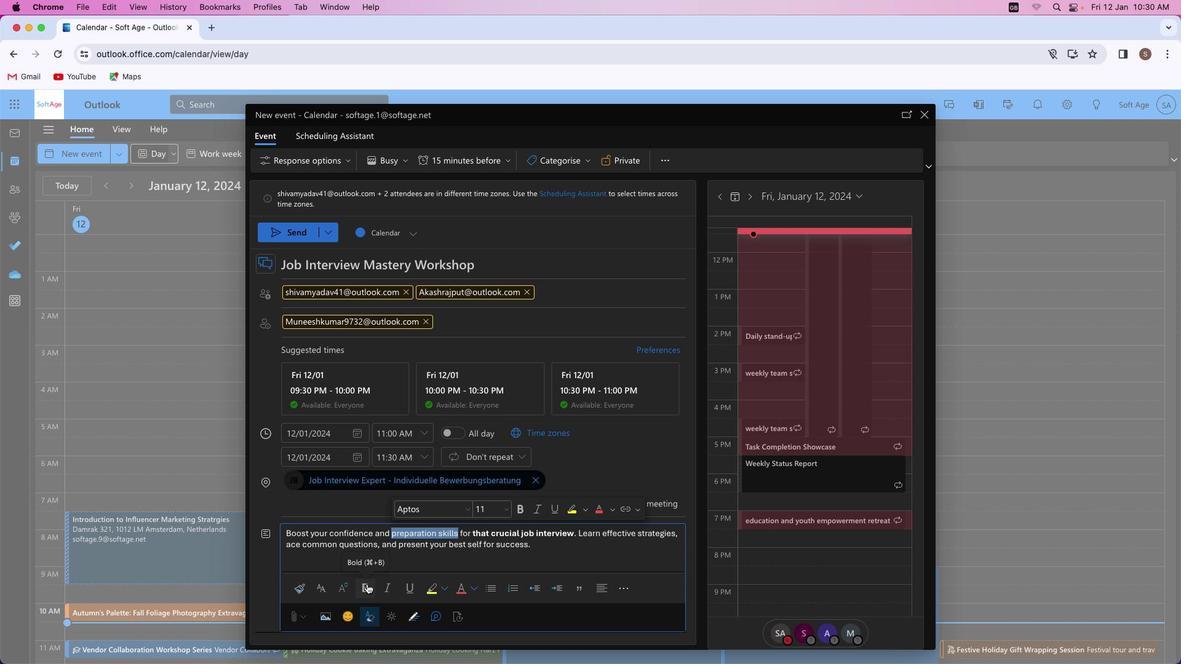 
Action: Mouse moved to (582, 550)
Screenshot: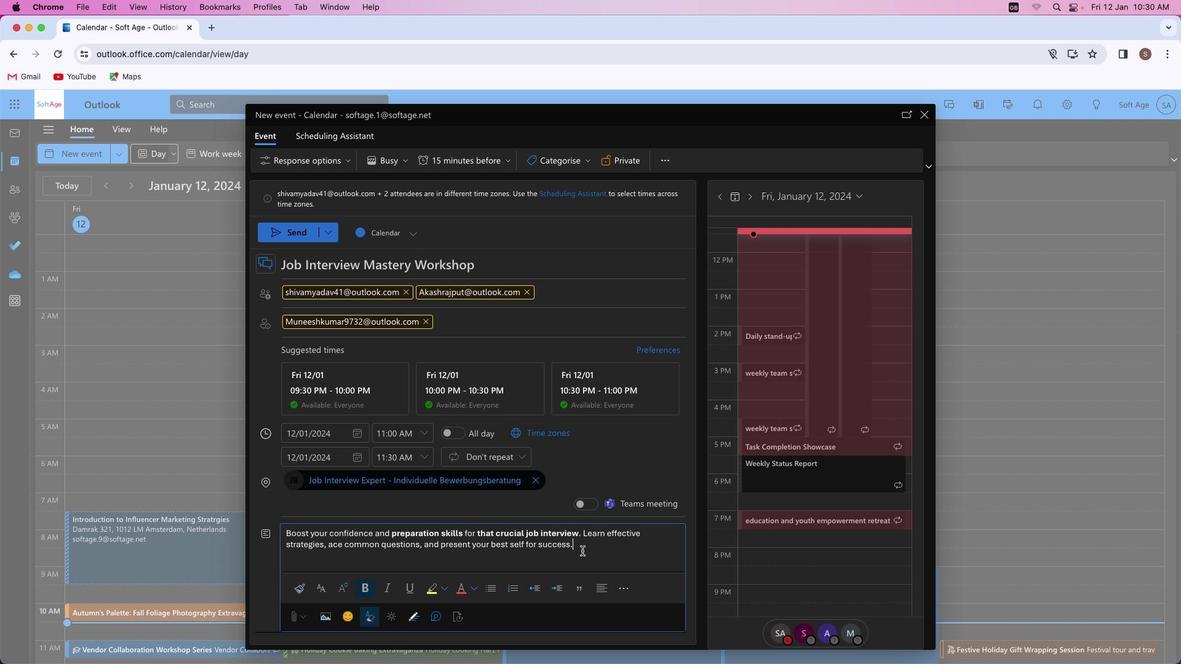 
Action: Mouse pressed left at (582, 550)
Screenshot: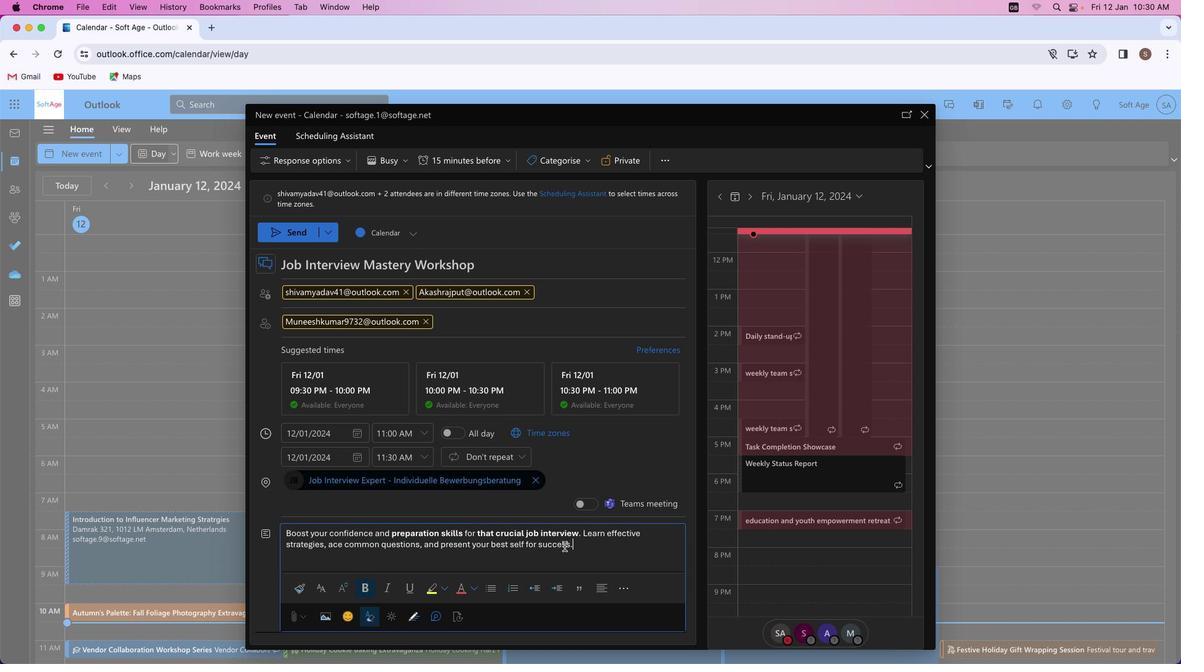 
Action: Mouse moved to (322, 584)
Screenshot: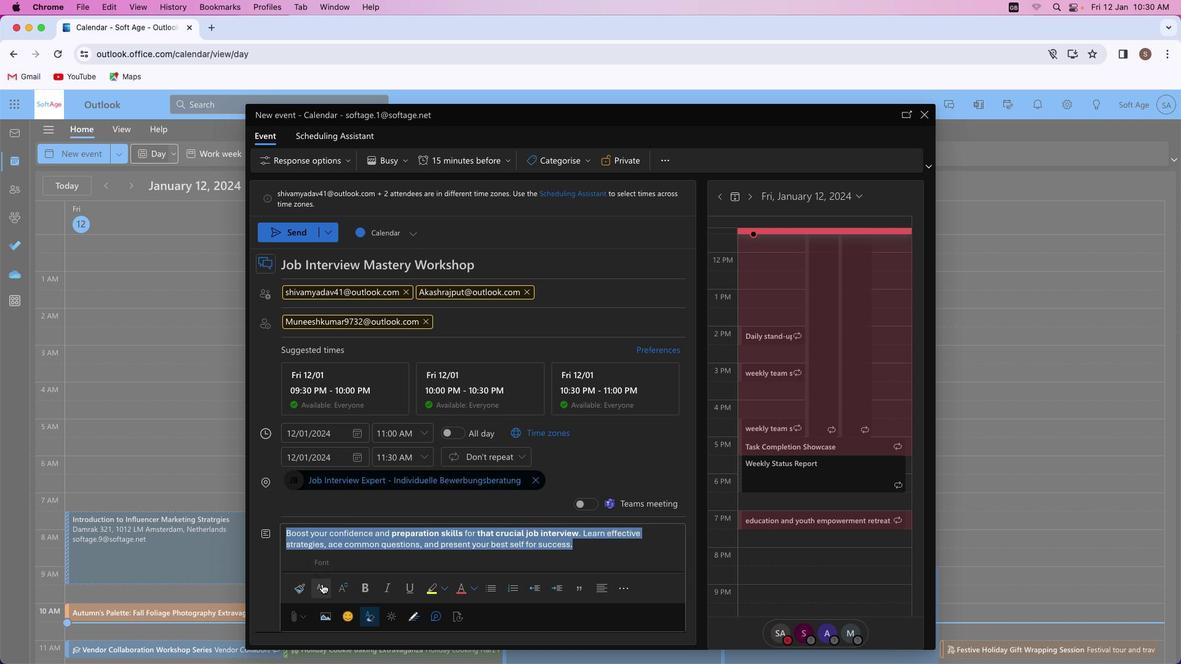 
Action: Mouse pressed left at (322, 584)
Screenshot: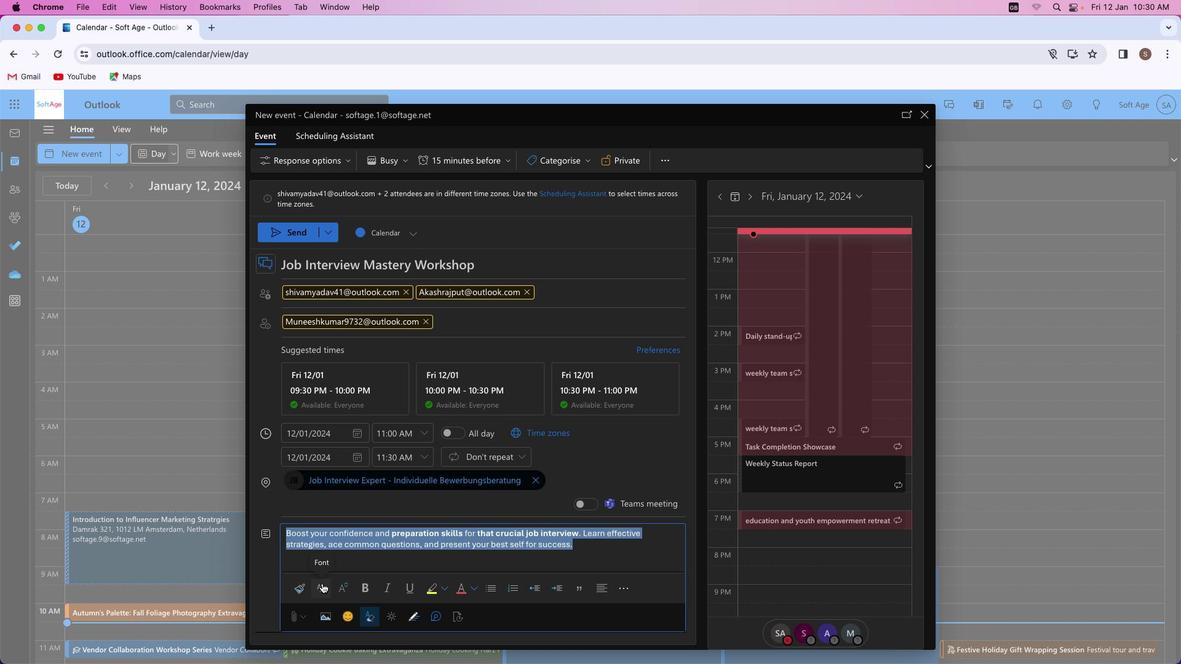 
Action: Mouse moved to (345, 549)
Screenshot: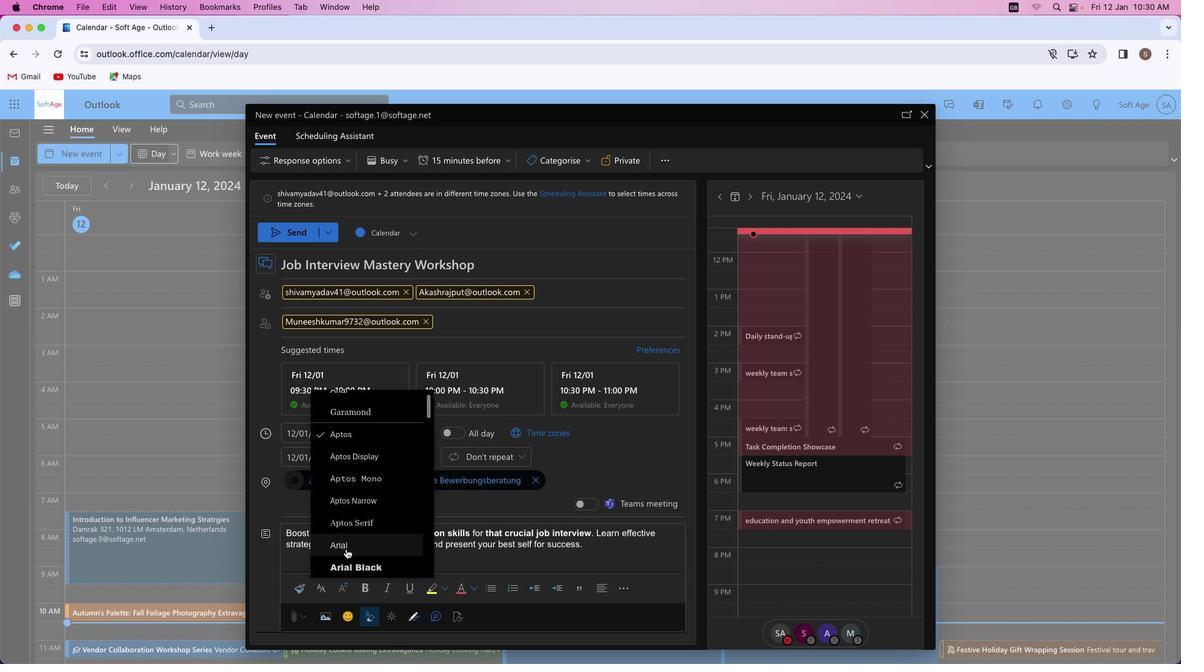 
Action: Mouse scrolled (345, 549) with delta (0, 0)
Screenshot: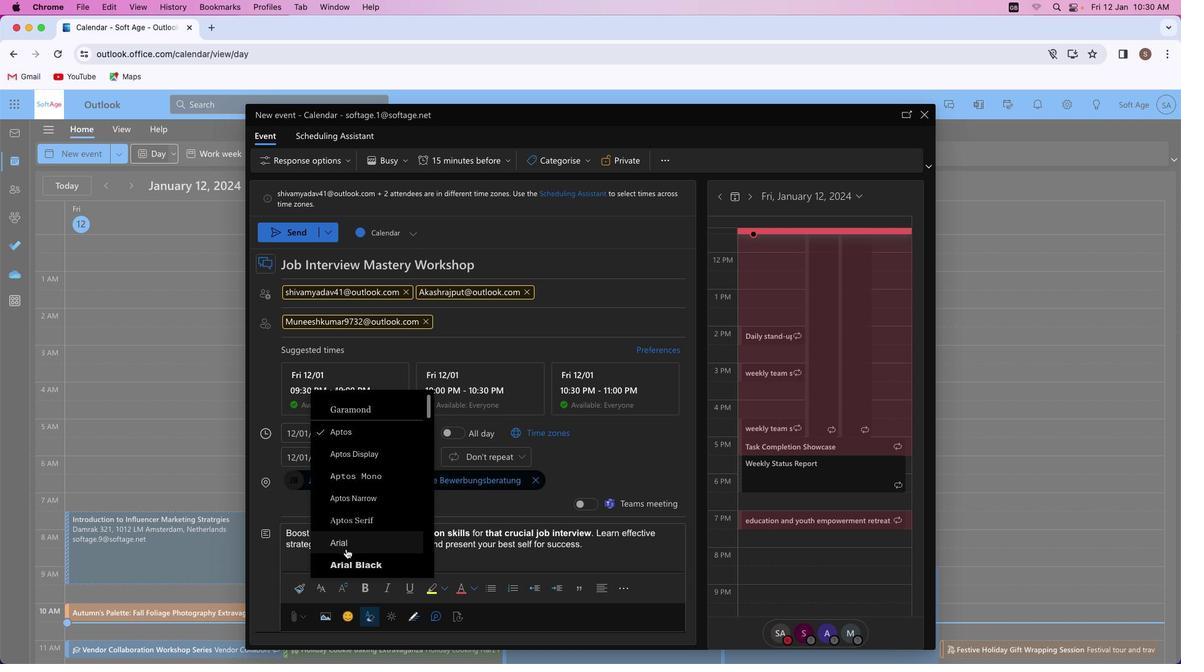 
Action: Mouse scrolled (345, 549) with delta (0, 0)
Screenshot: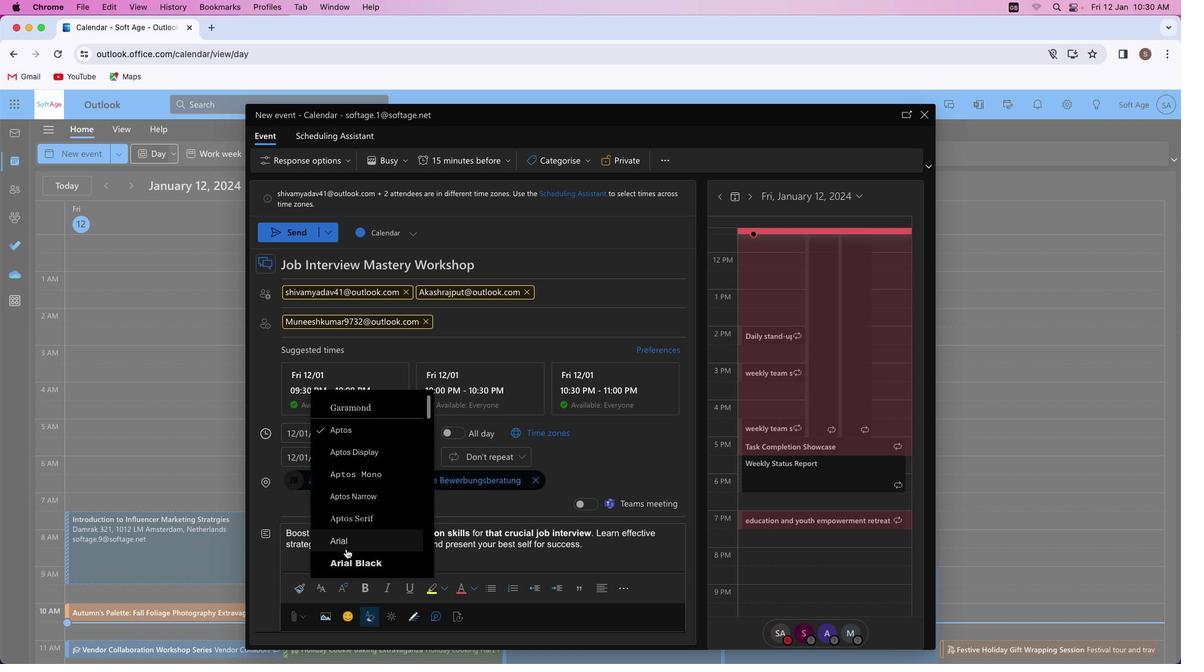 
Action: Mouse scrolled (345, 549) with delta (0, 0)
Screenshot: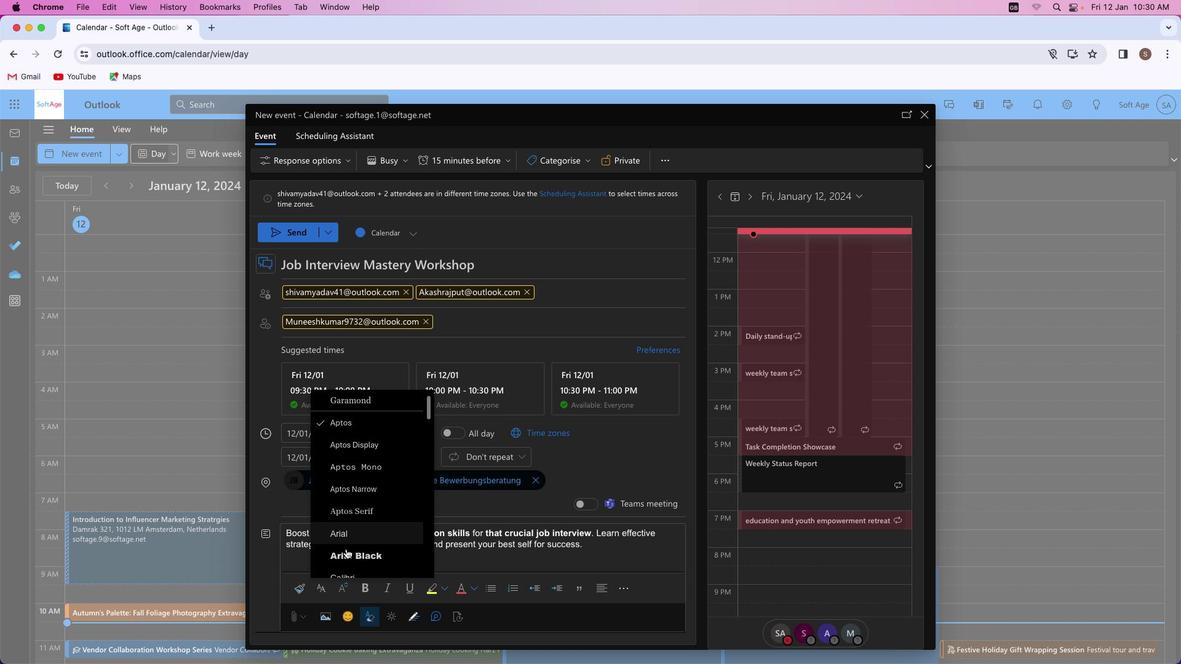 
Action: Mouse scrolled (345, 549) with delta (0, 0)
Screenshot: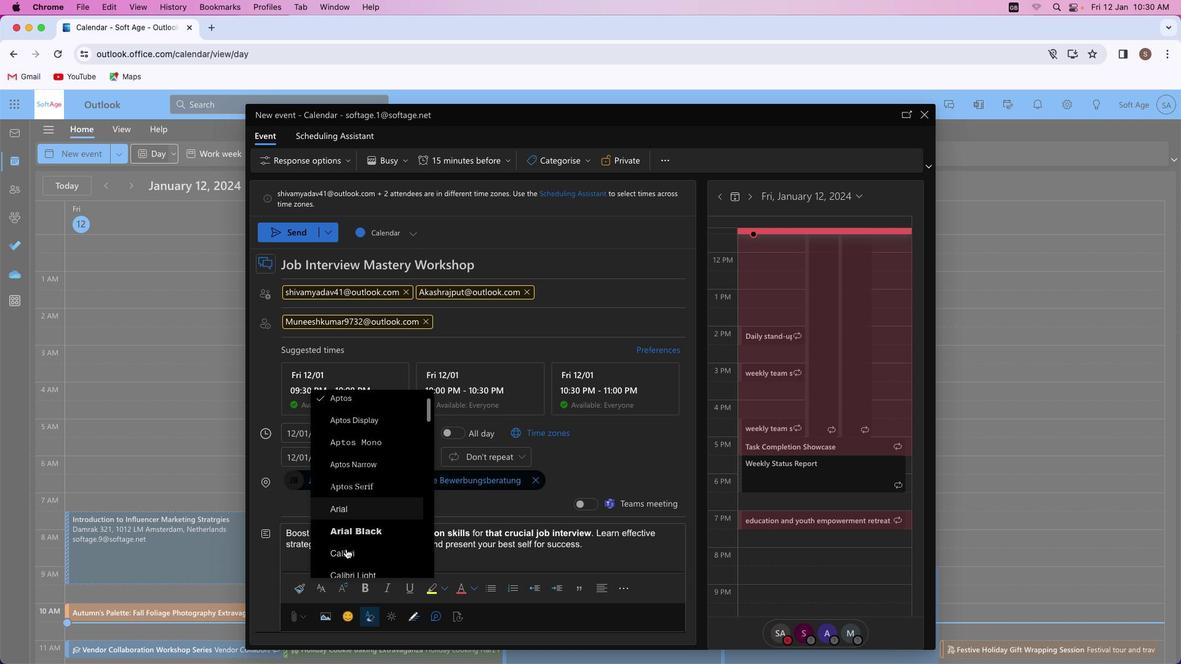 
Action: Mouse scrolled (345, 549) with delta (0, 0)
Screenshot: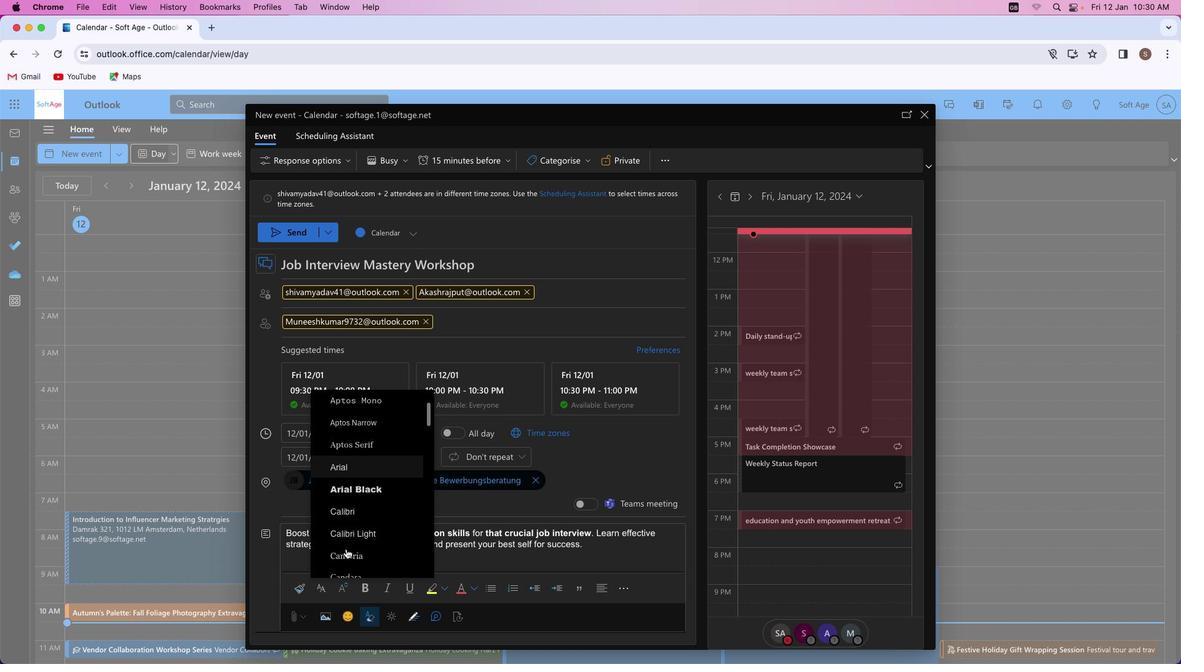 
Action: Mouse scrolled (345, 549) with delta (0, -1)
Screenshot: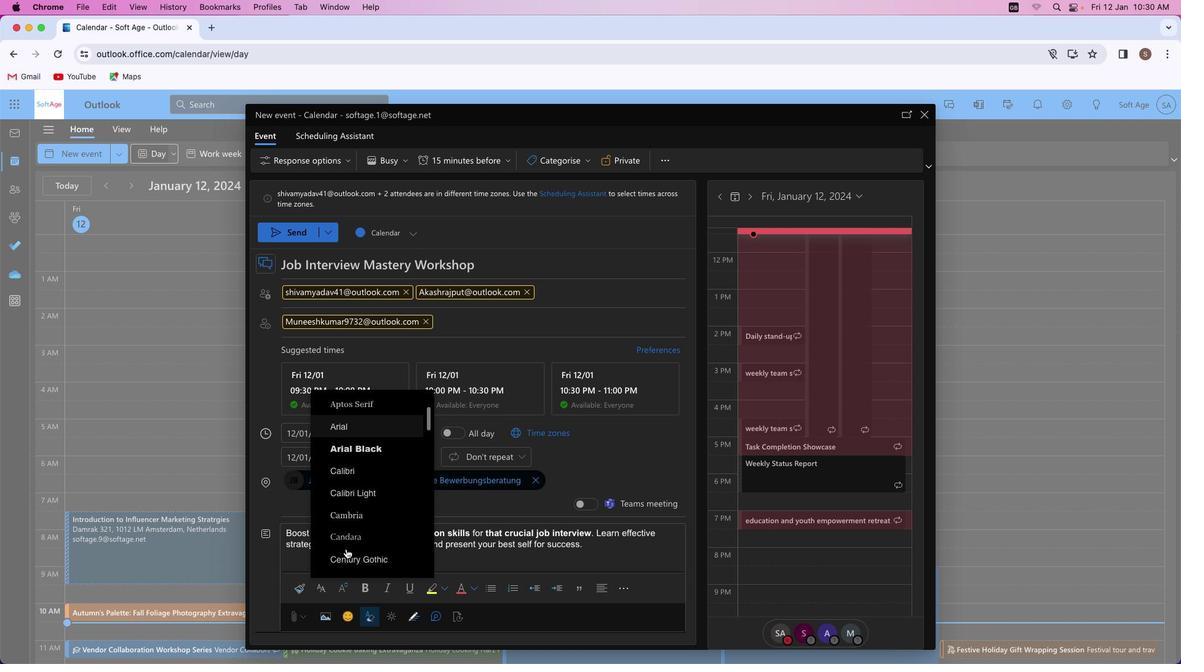 
Action: Mouse moved to (355, 504)
Screenshot: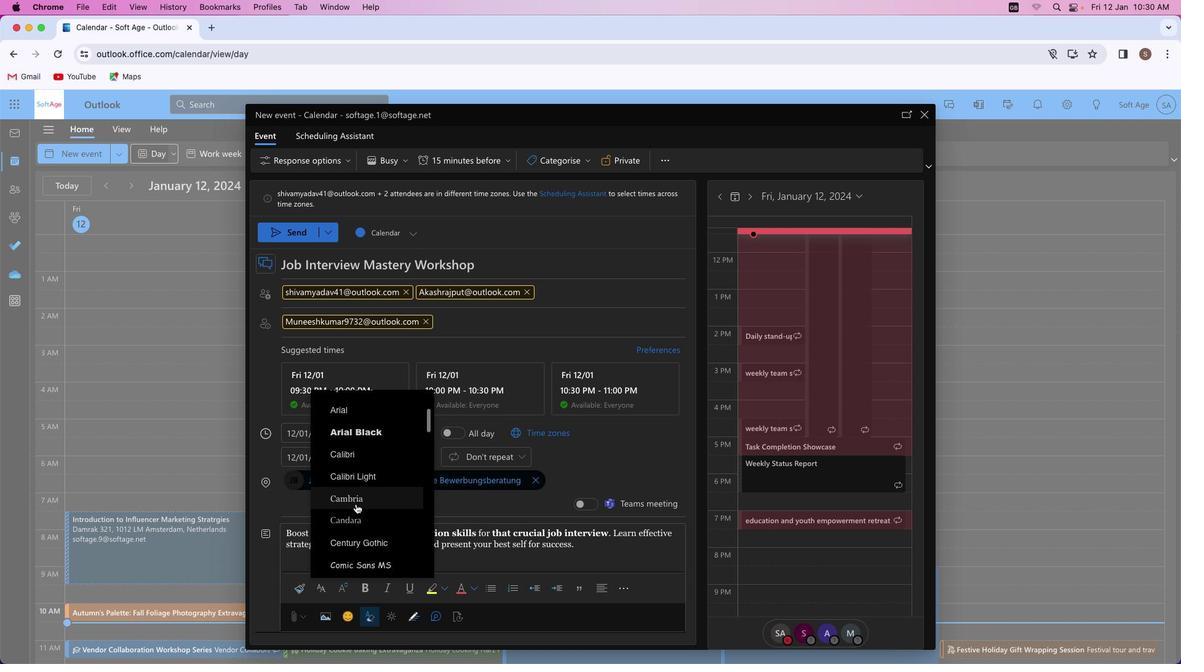 
Action: Mouse pressed left at (355, 504)
Screenshot: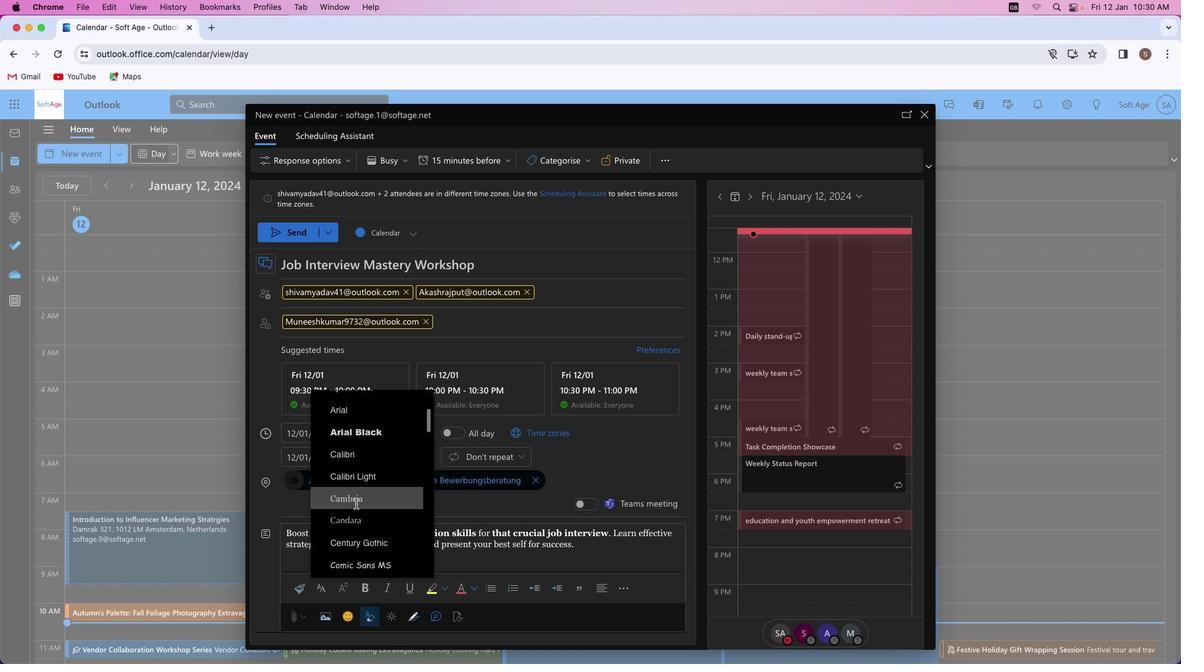 
Action: Mouse moved to (337, 586)
Screenshot: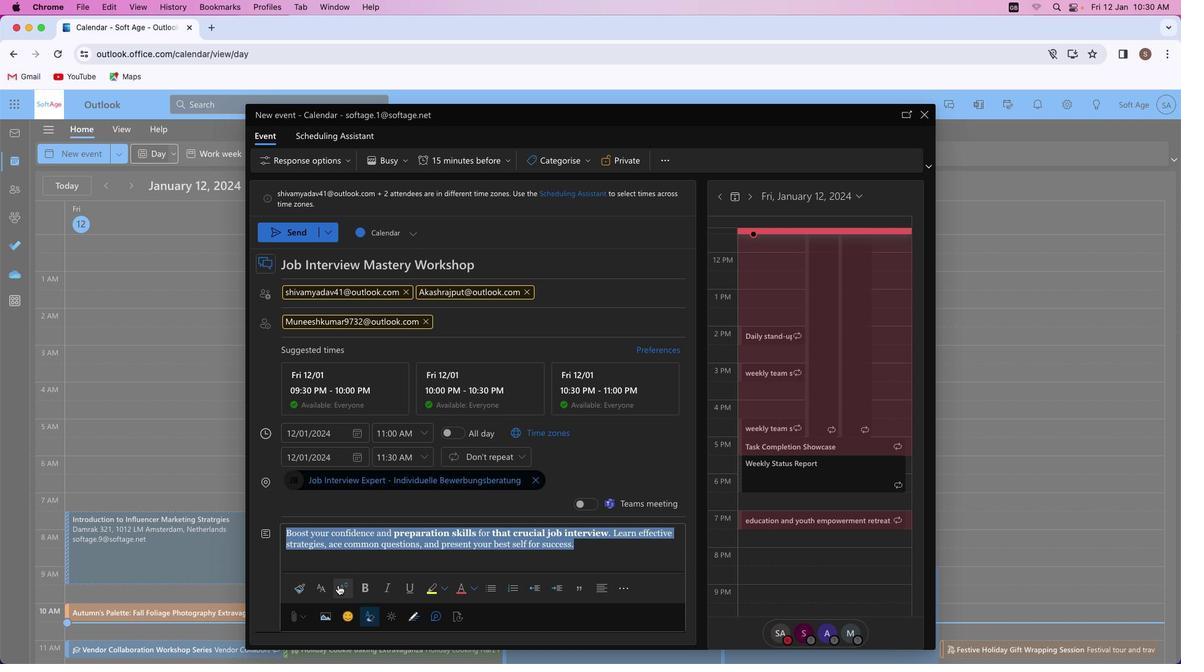
Action: Mouse pressed left at (337, 586)
Screenshot: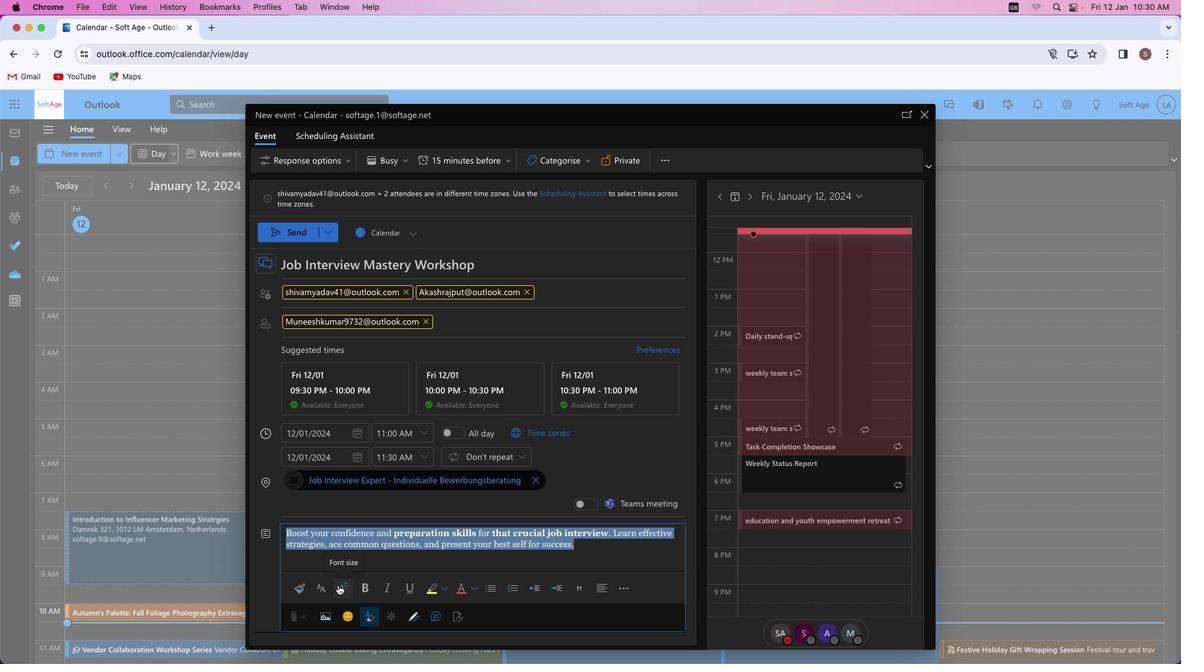 
Action: Mouse moved to (342, 512)
Screenshot: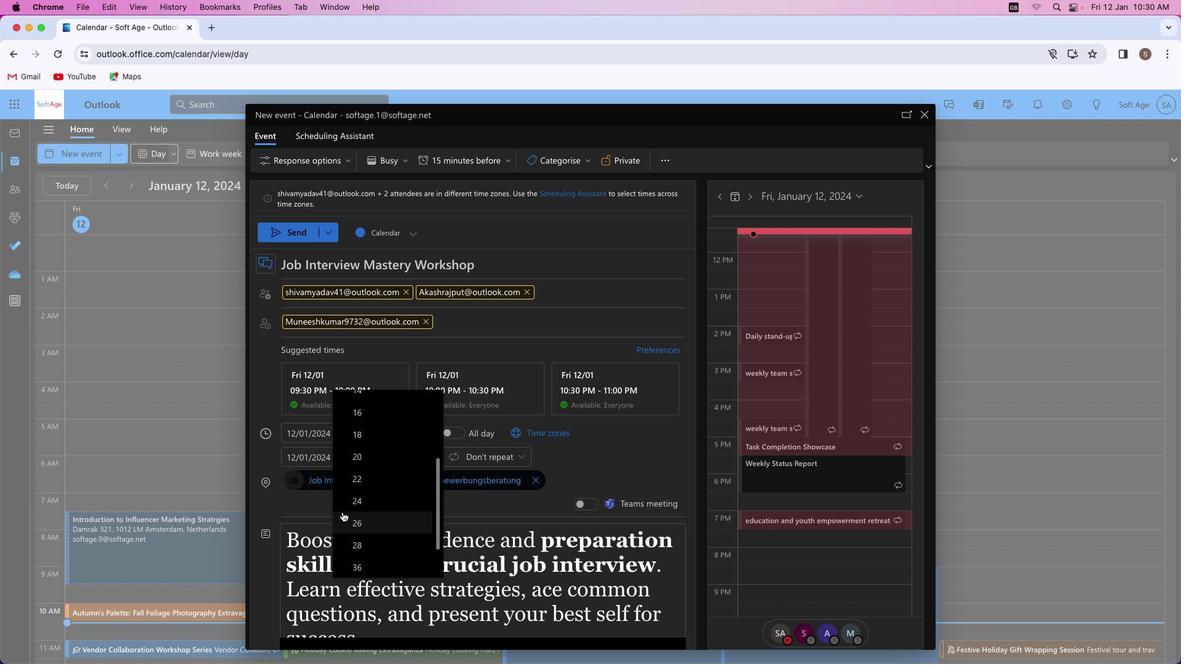 
Action: Mouse scrolled (342, 512) with delta (0, 0)
Screenshot: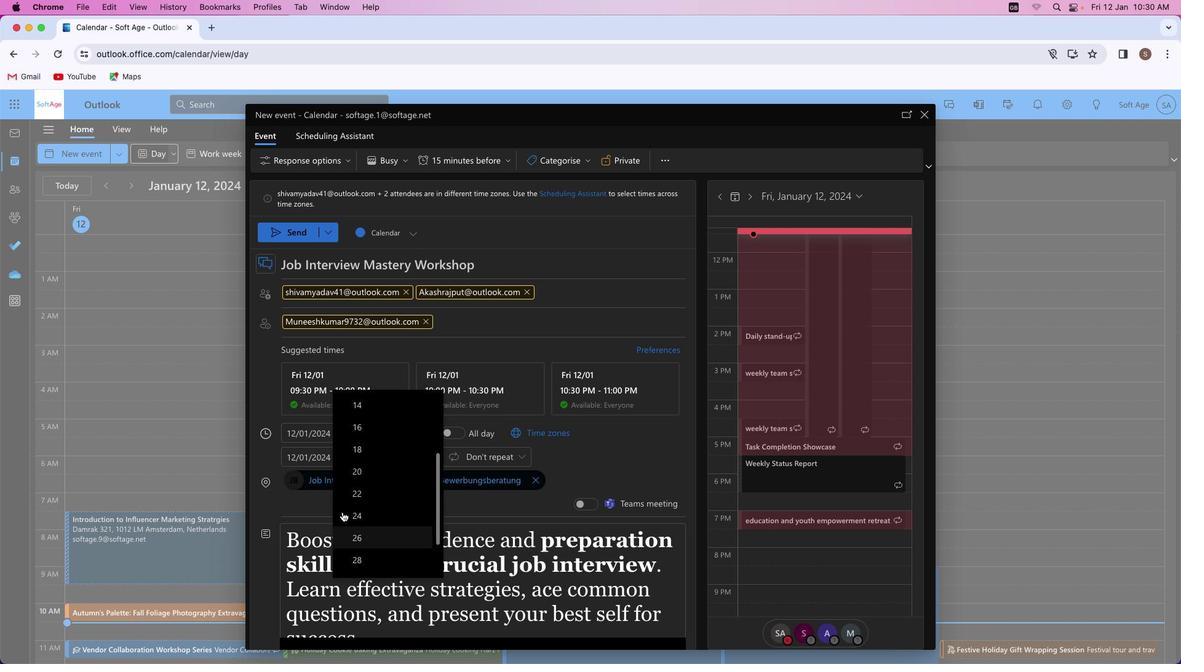 
Action: Mouse scrolled (342, 512) with delta (0, 0)
Screenshot: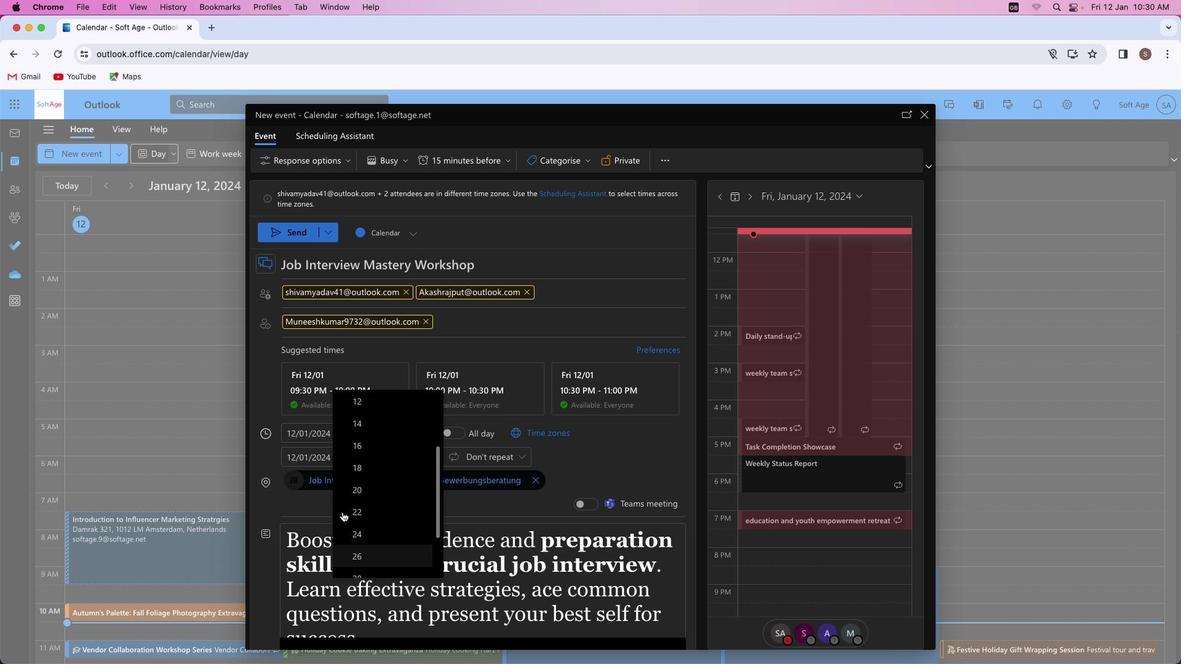 
Action: Mouse scrolled (342, 512) with delta (0, 1)
Screenshot: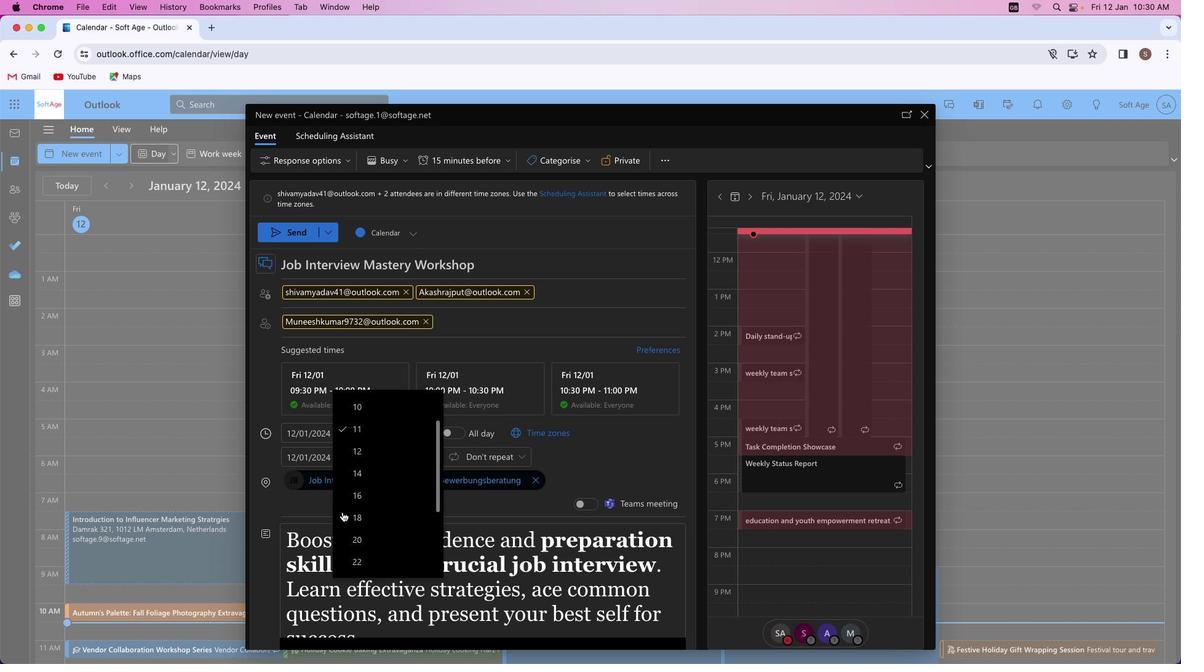 
Action: Mouse scrolled (342, 512) with delta (0, 0)
Screenshot: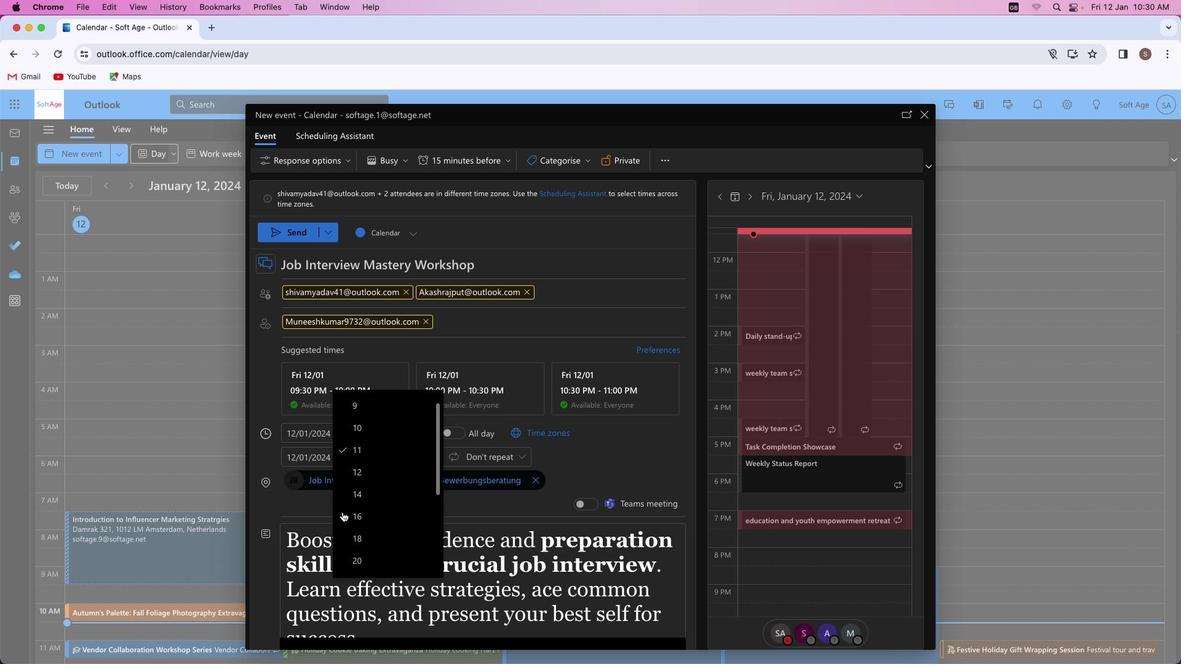 
Action: Mouse moved to (361, 477)
Screenshot: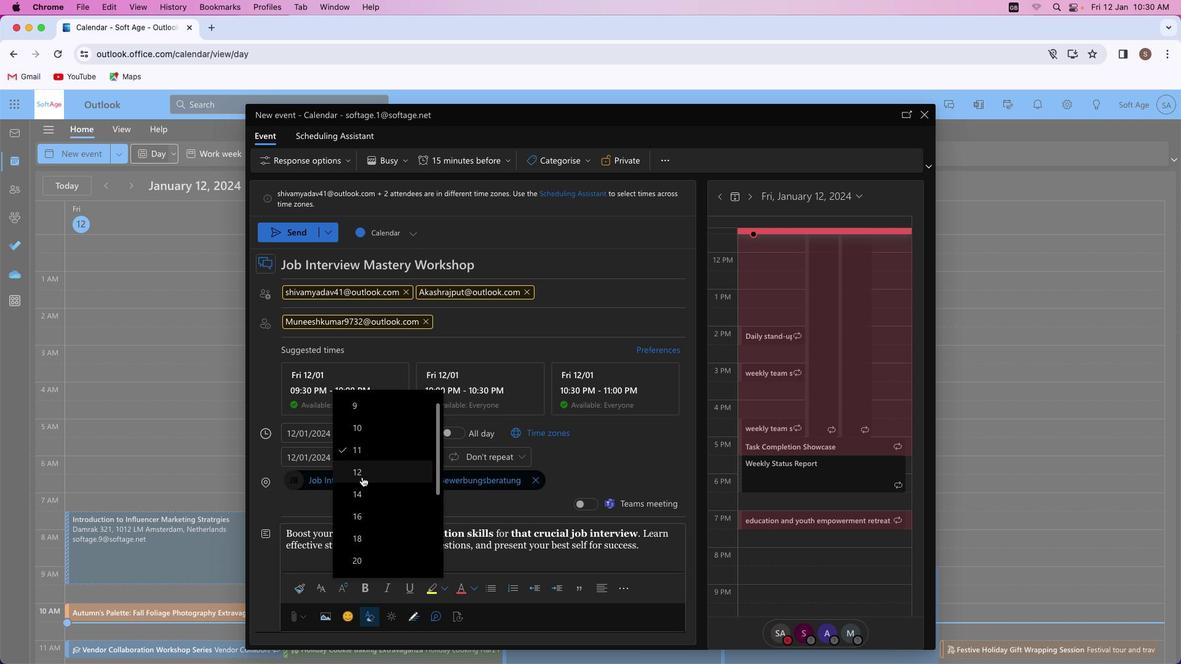 
Action: Mouse pressed left at (361, 477)
Screenshot: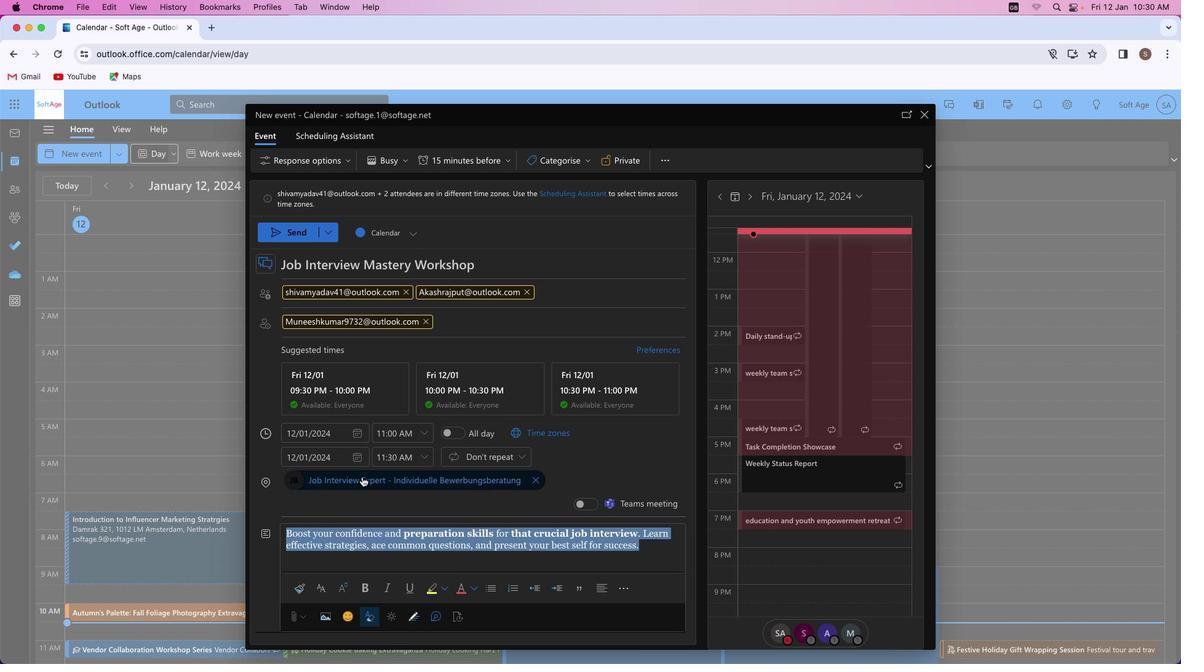 
Action: Mouse moved to (443, 588)
Screenshot: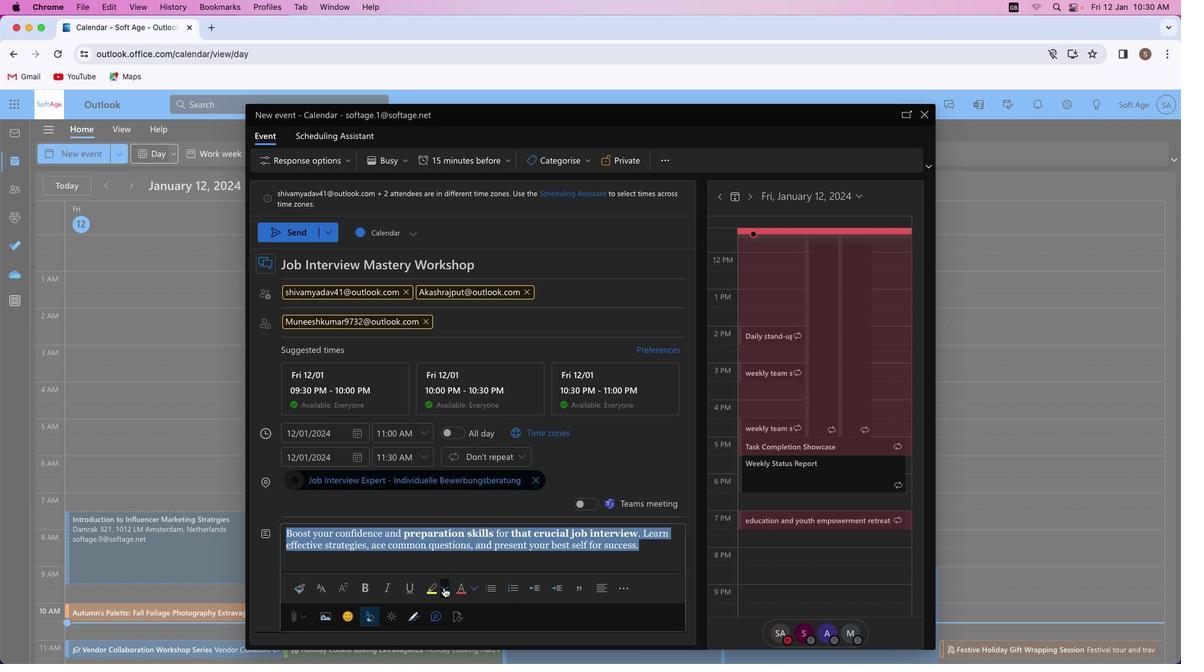 
Action: Mouse pressed left at (443, 588)
Screenshot: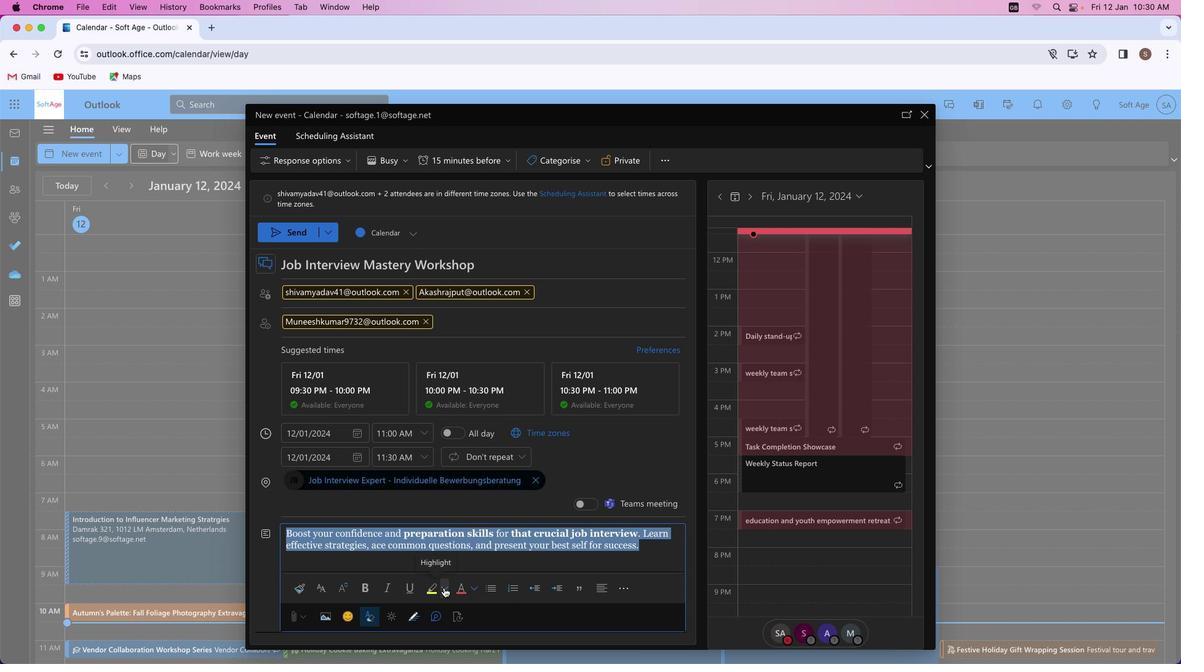 
Action: Mouse moved to (450, 536)
Screenshot: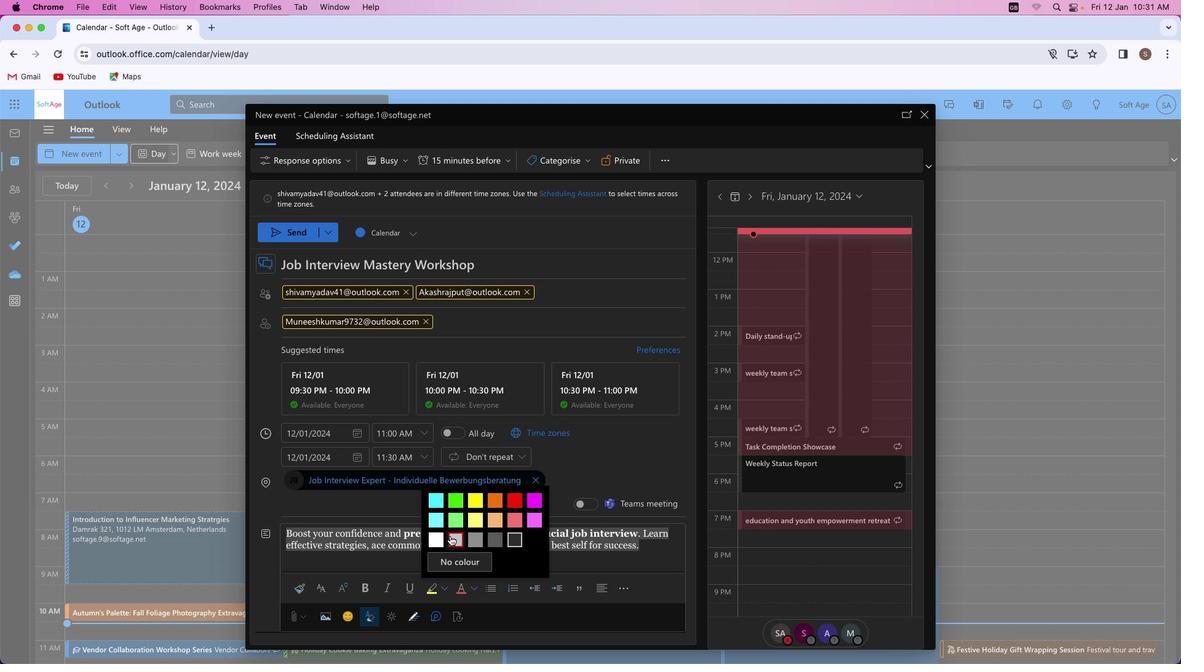 
Action: Mouse pressed left at (450, 536)
Screenshot: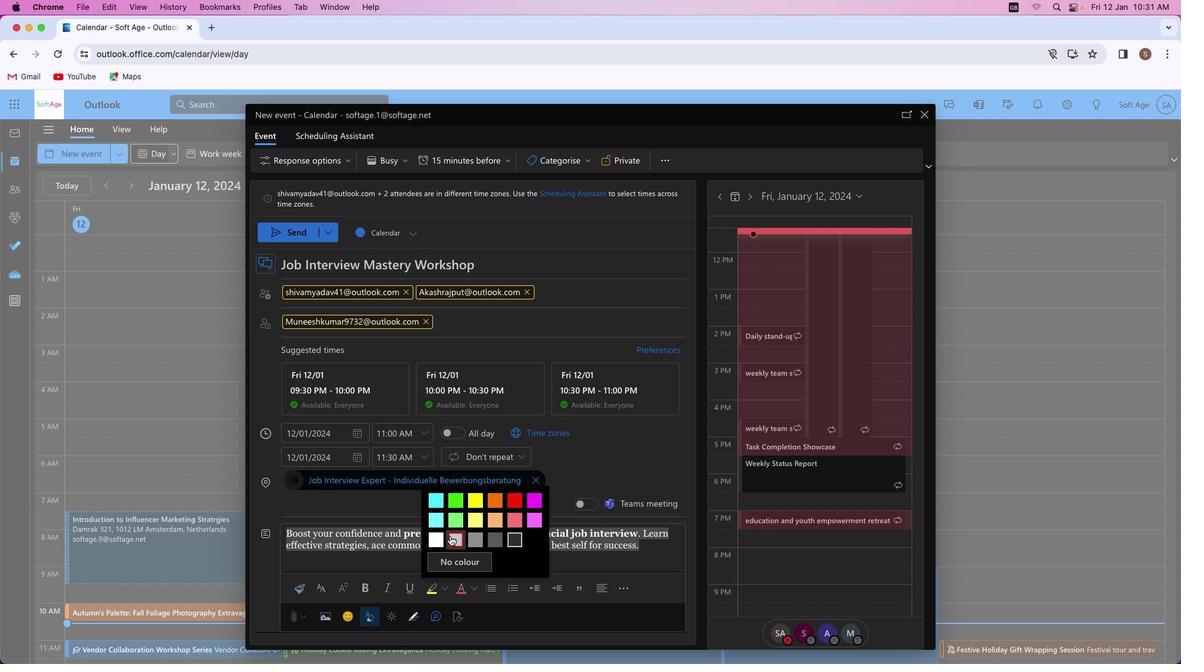
Action: Mouse moved to (474, 588)
Screenshot: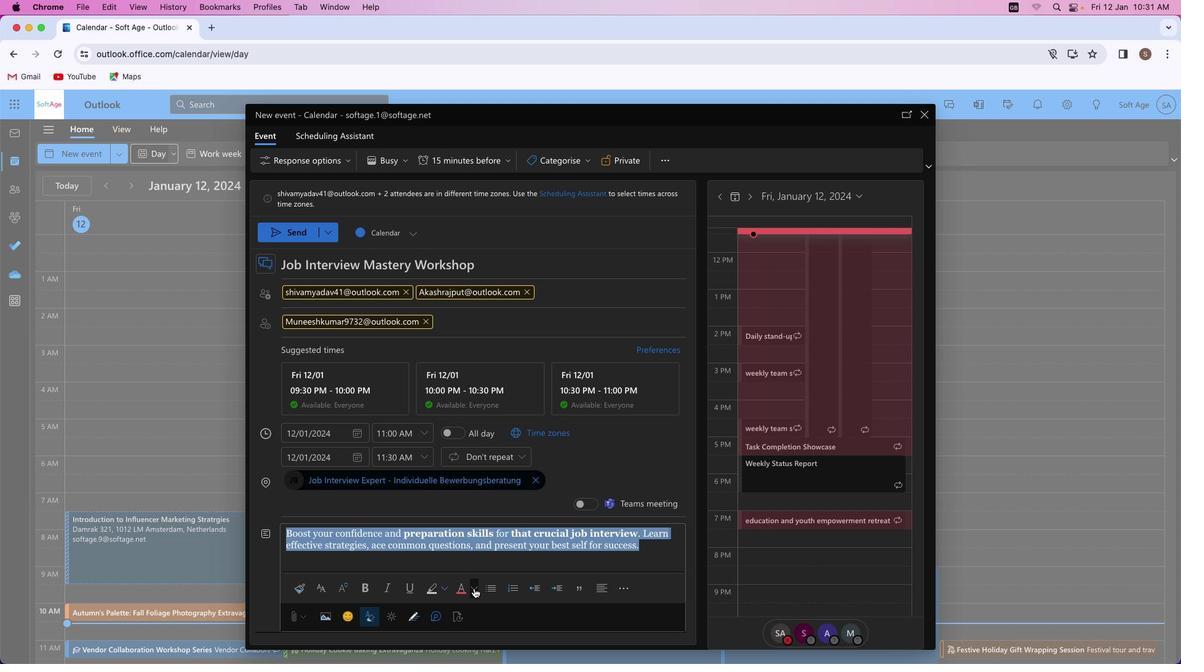 
Action: Mouse pressed left at (474, 588)
Screenshot: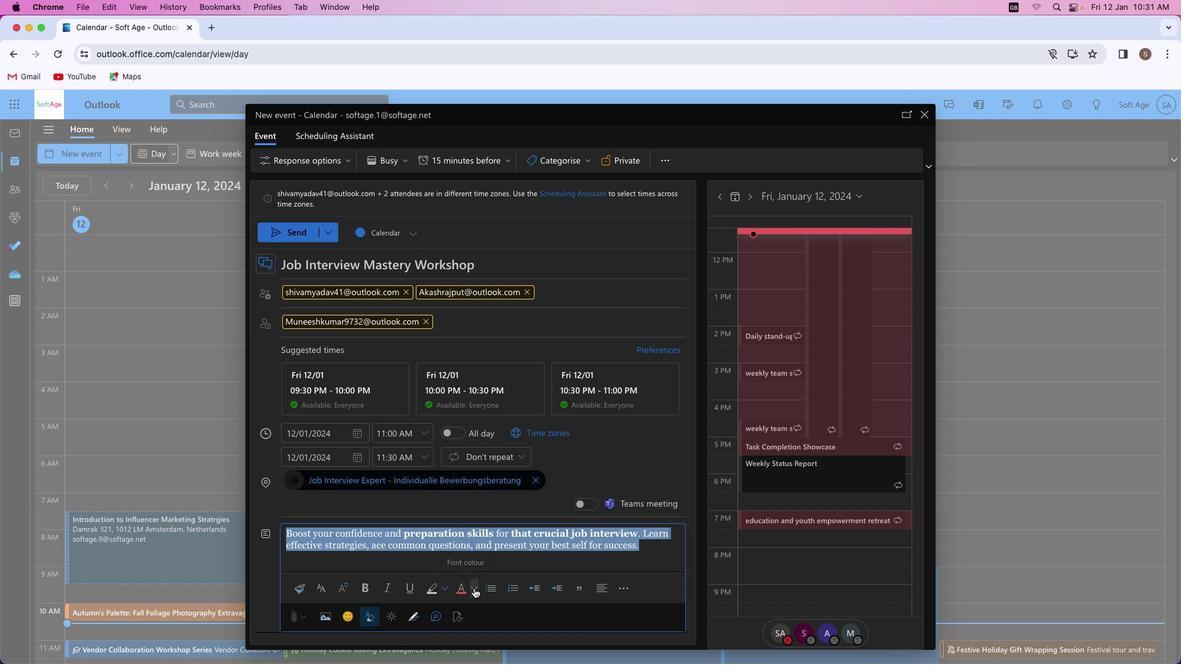 
Action: Mouse moved to (505, 520)
Screenshot: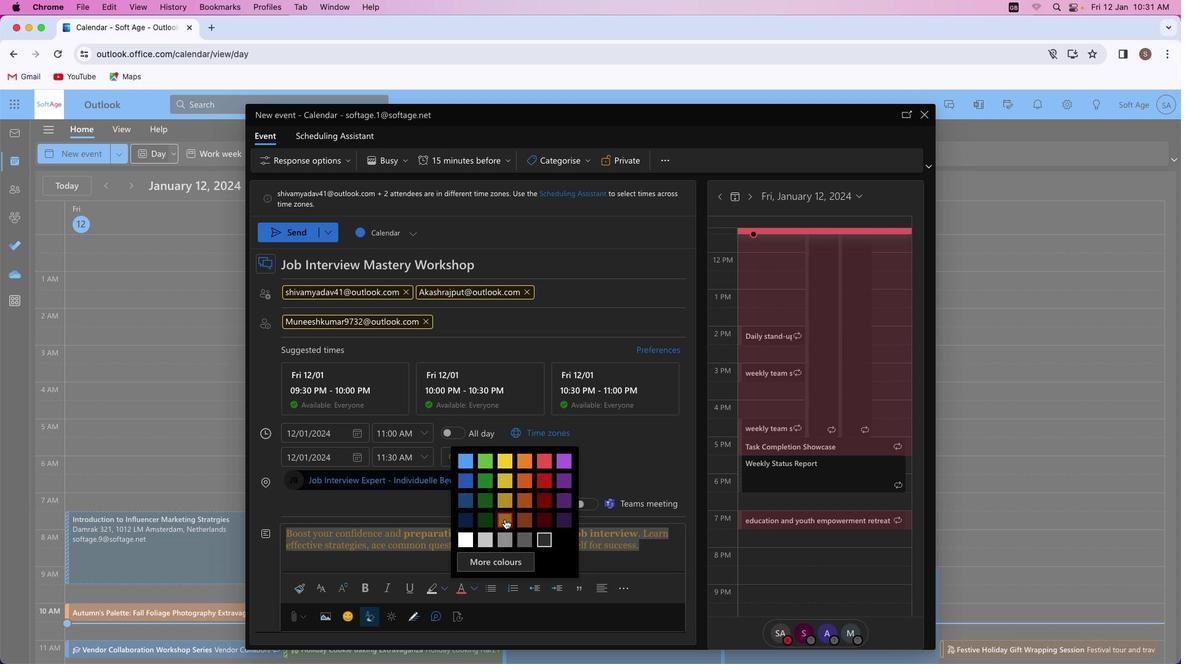 
Action: Mouse pressed left at (505, 520)
Screenshot: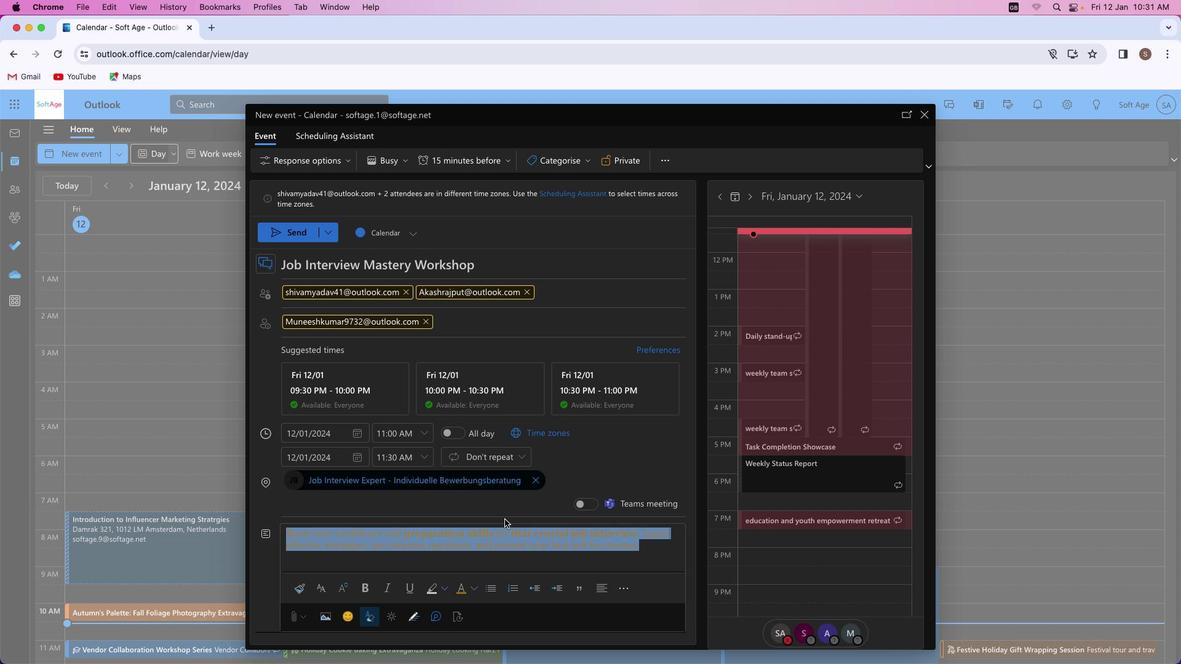 
Action: Mouse moved to (441, 562)
Screenshot: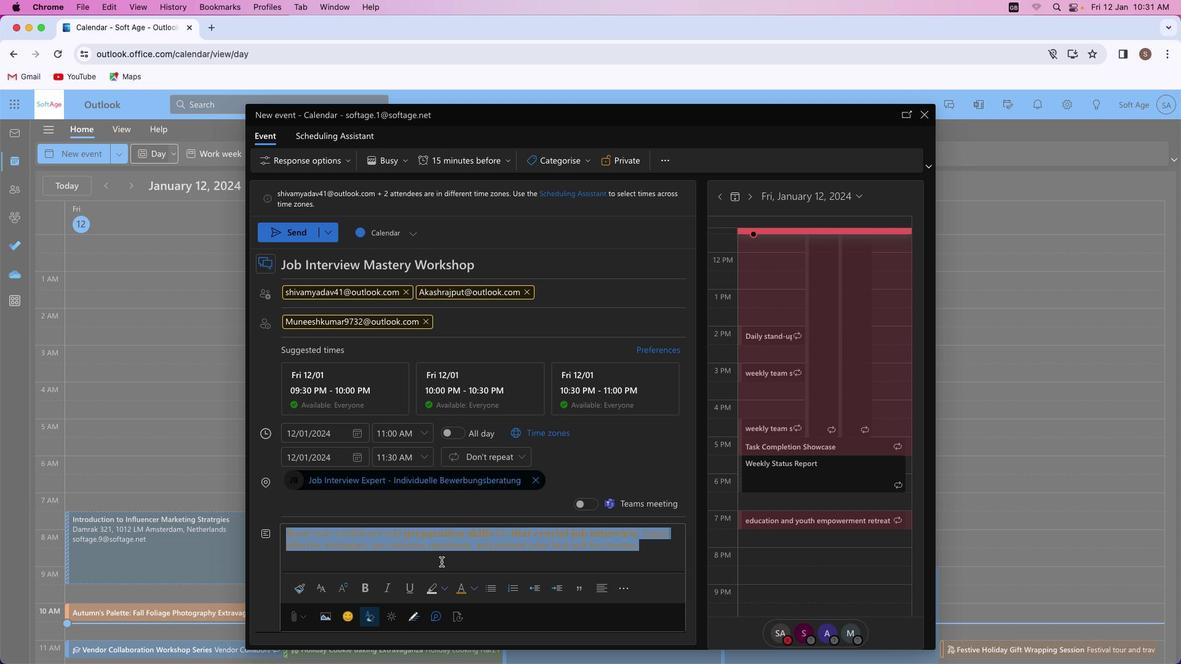
Action: Mouse pressed left at (441, 562)
Screenshot: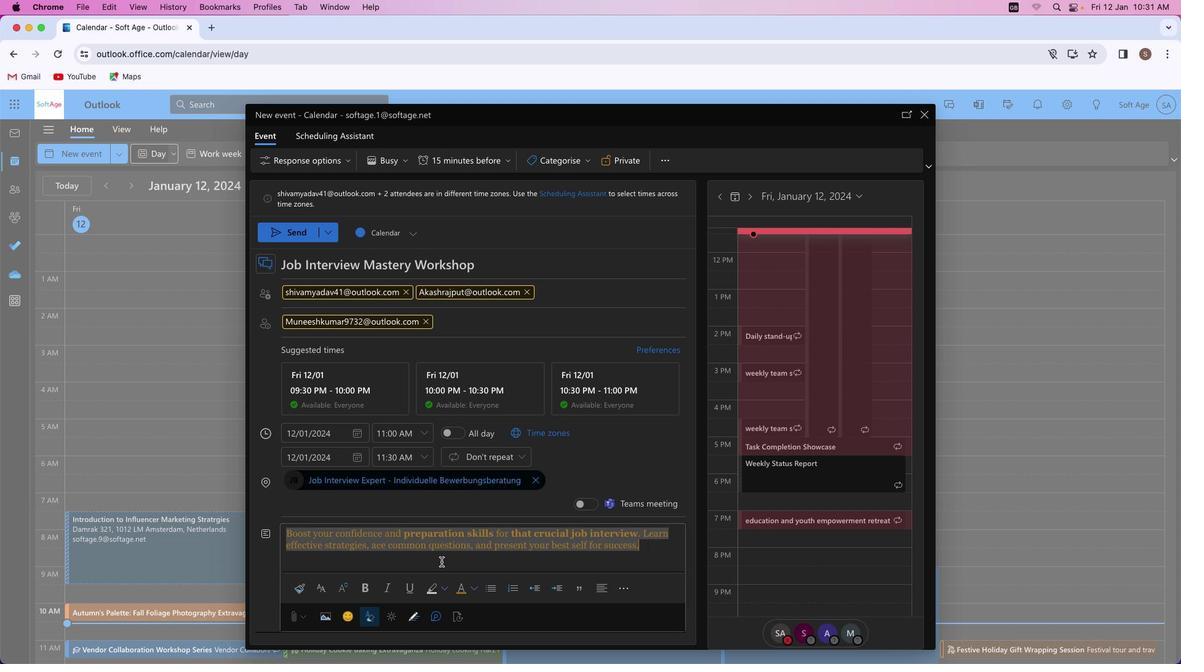 
Action: Mouse moved to (493, 533)
Screenshot: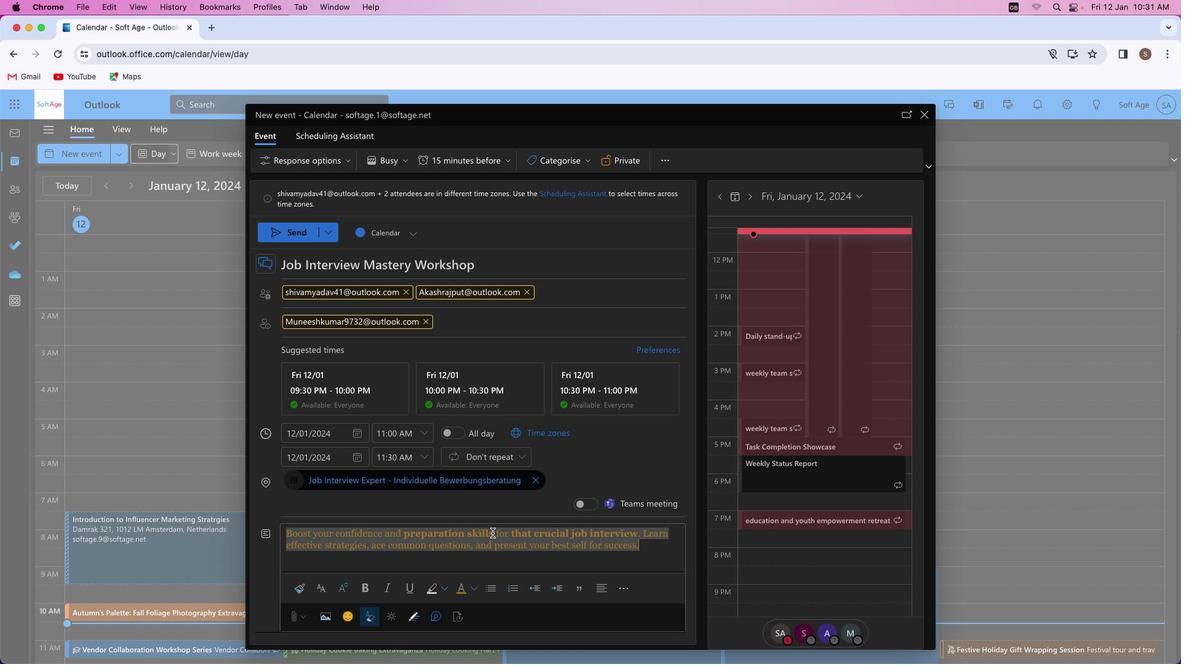 
Action: Mouse pressed left at (493, 533)
Screenshot: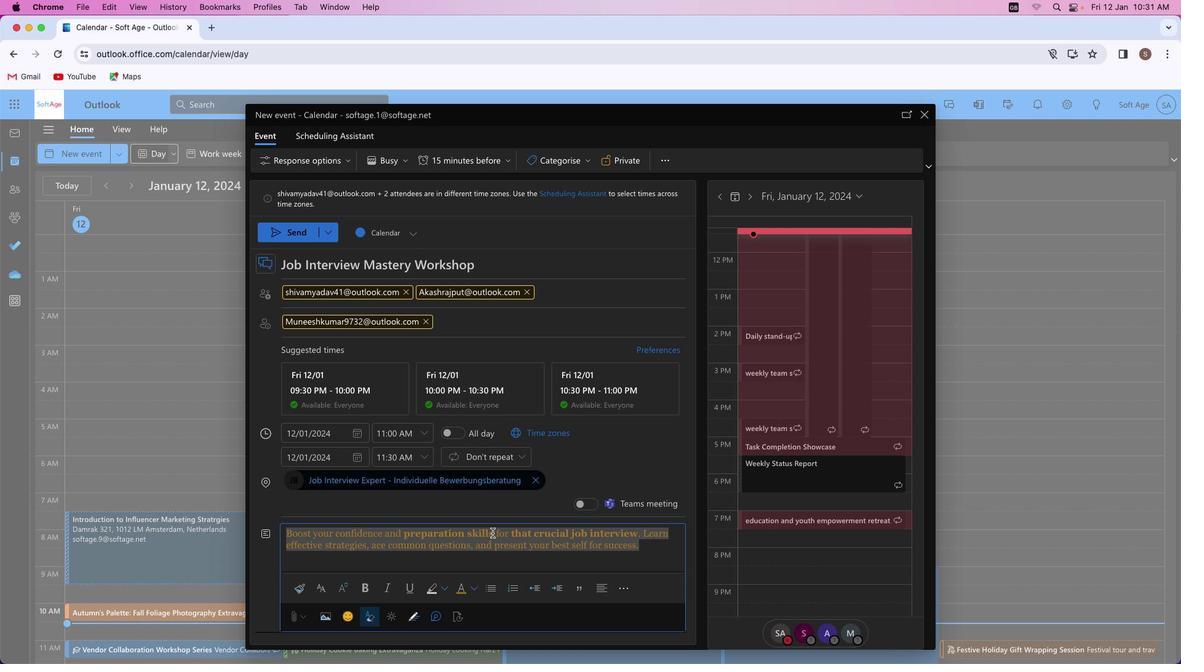 
Action: Mouse moved to (475, 589)
Screenshot: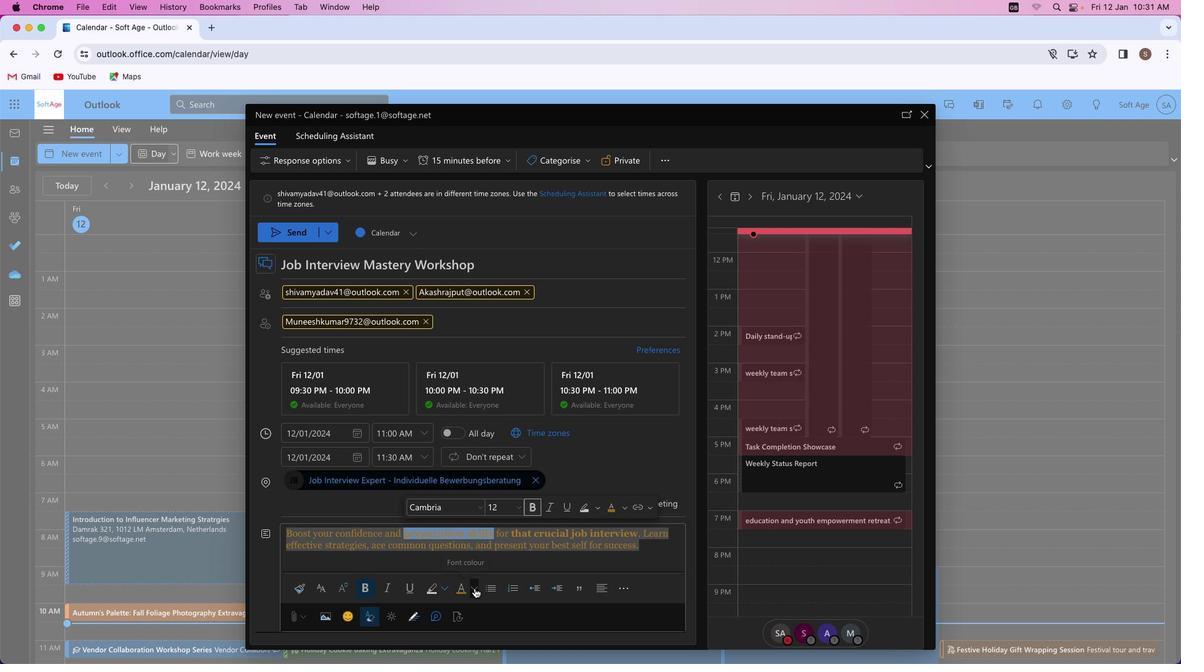 
Action: Mouse pressed left at (475, 589)
Screenshot: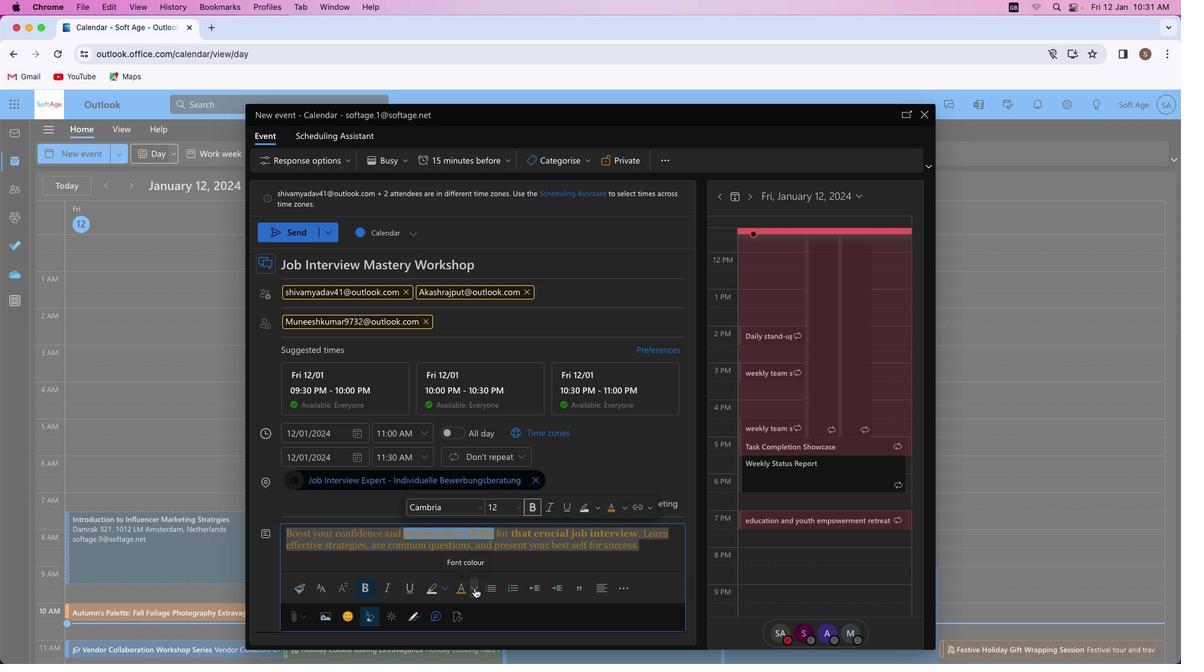 
Action: Mouse moved to (539, 522)
Screenshot: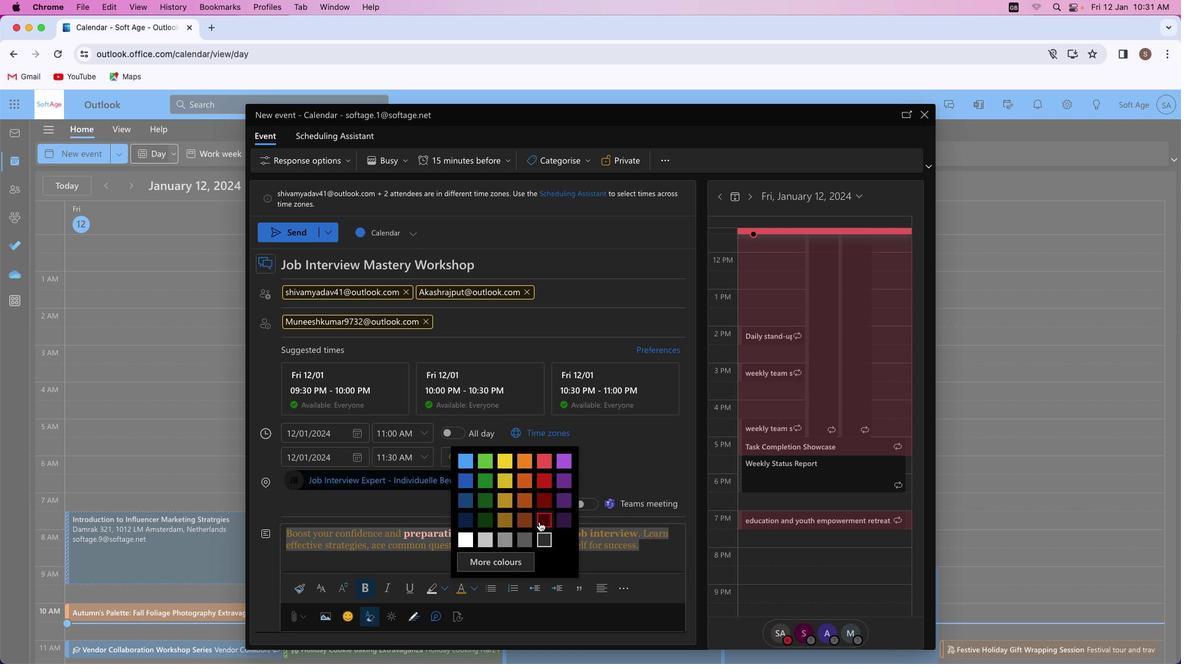 
Action: Mouse pressed left at (539, 522)
Screenshot: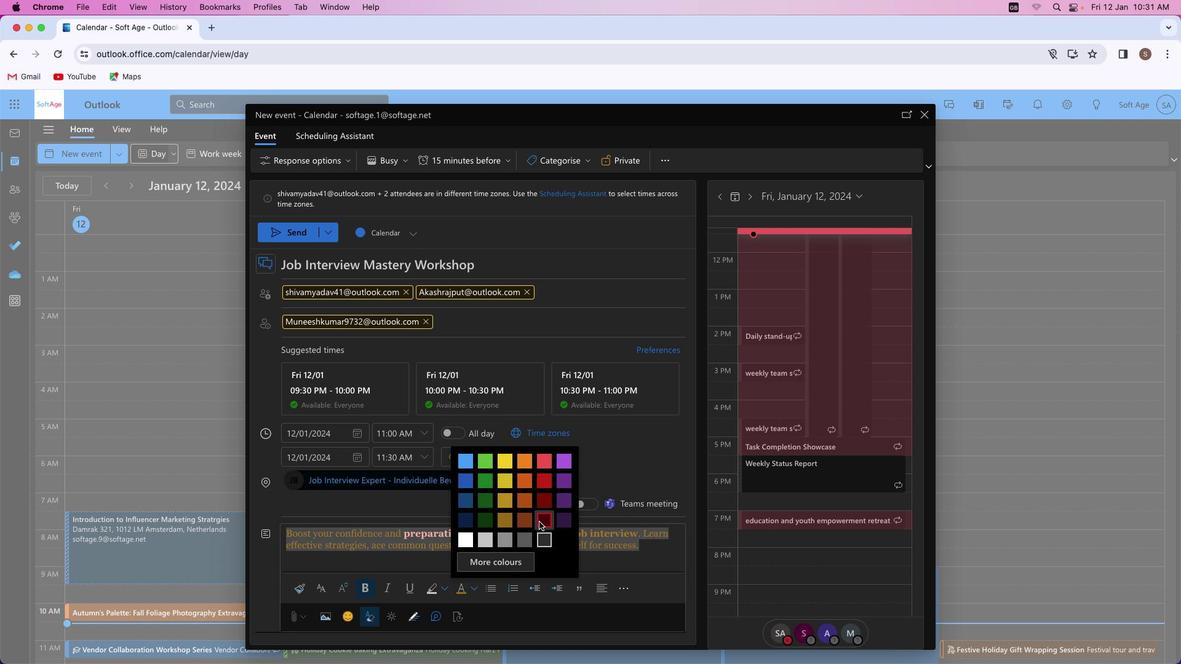 
Action: Mouse moved to (637, 533)
Screenshot: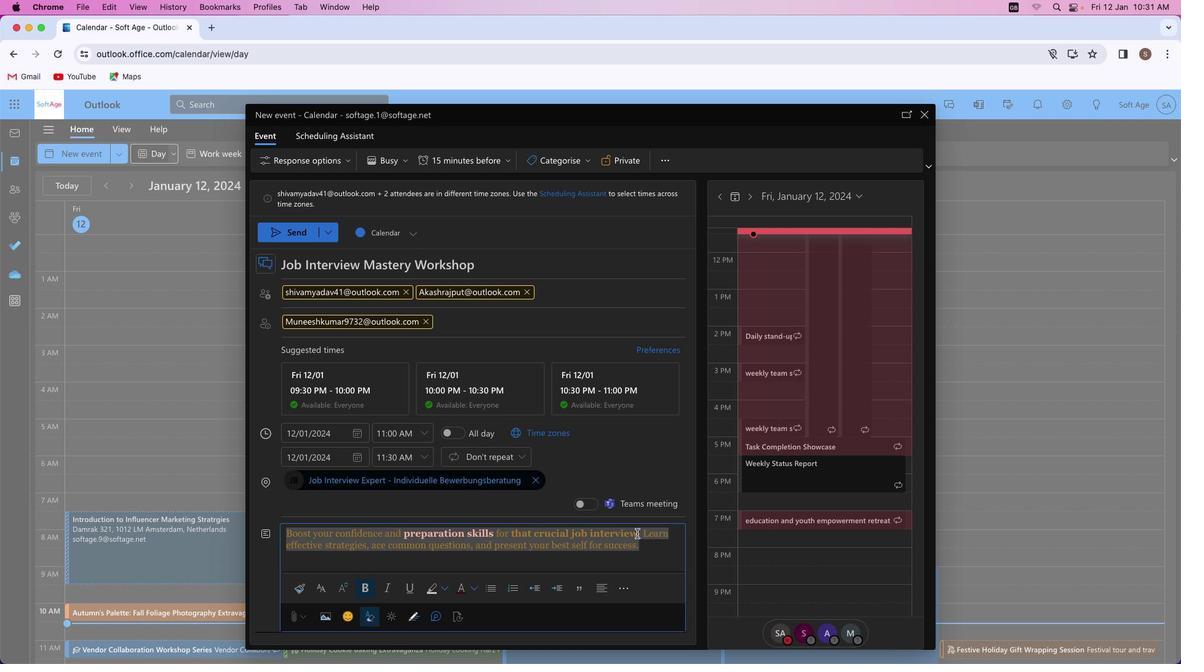 
Action: Mouse pressed left at (637, 533)
Screenshot: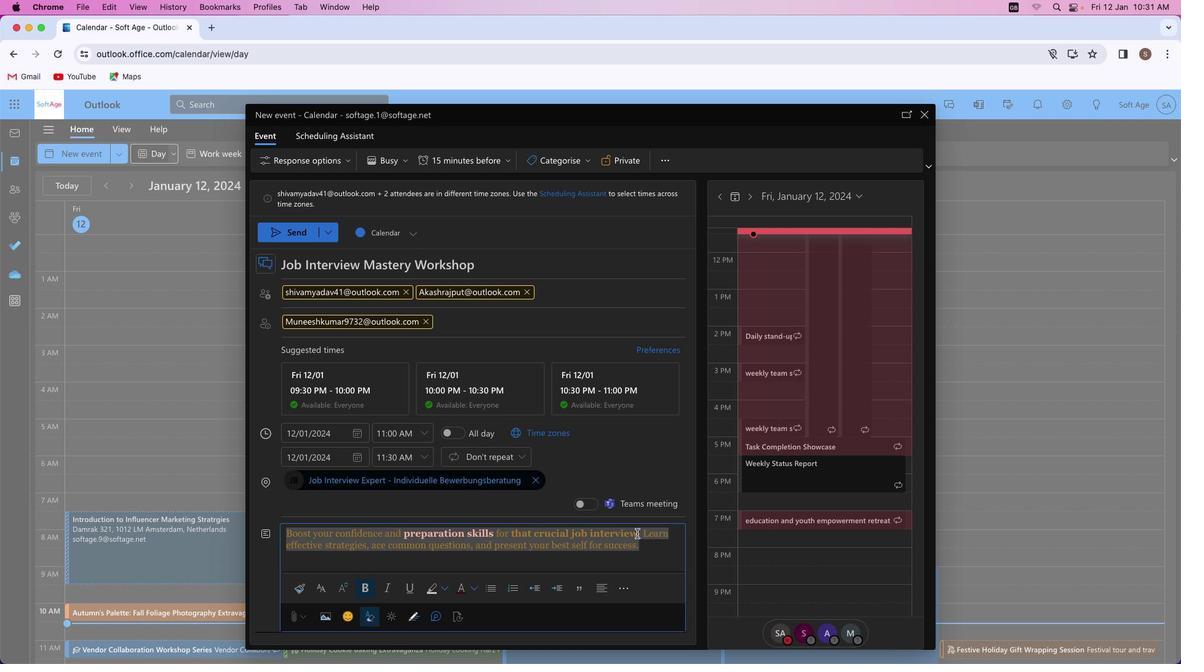 
Action: Mouse moved to (475, 587)
Screenshot: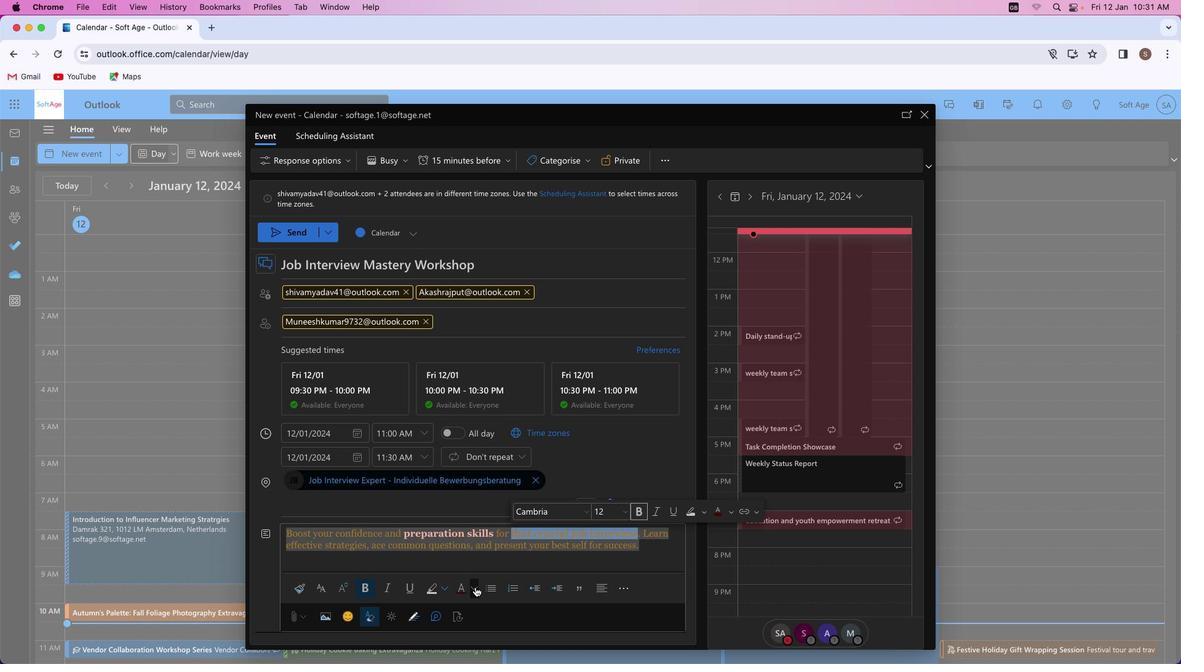 
Action: Mouse pressed left at (475, 587)
Screenshot: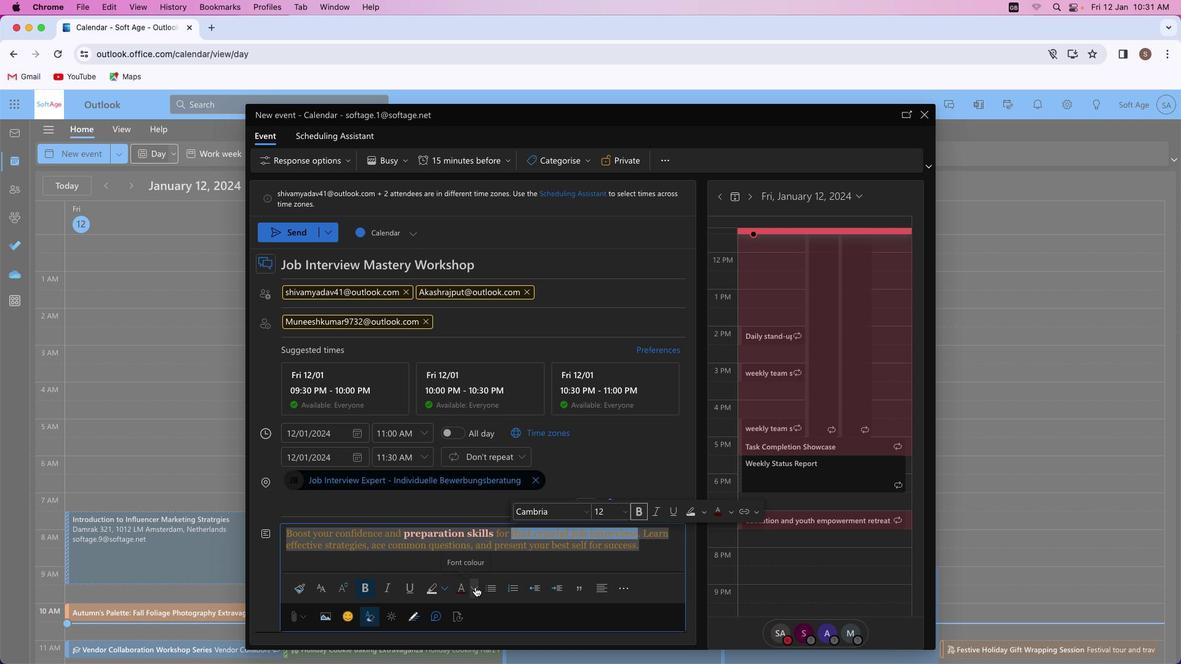 
Action: Mouse moved to (542, 518)
Screenshot: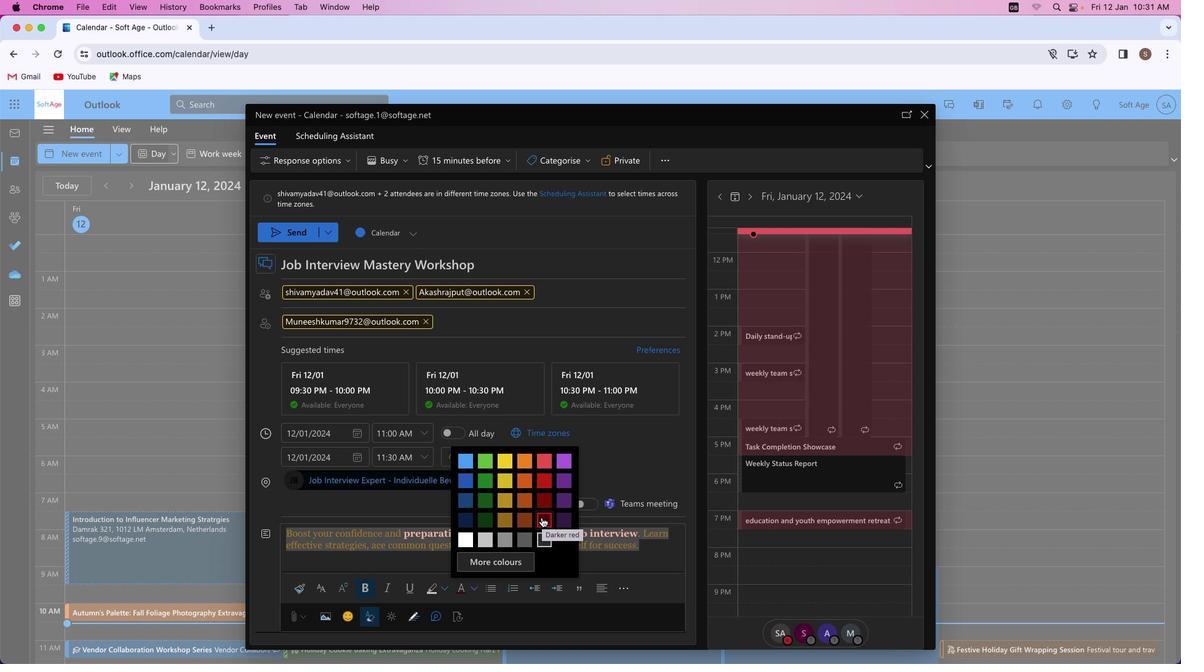 
Action: Mouse pressed left at (542, 518)
Screenshot: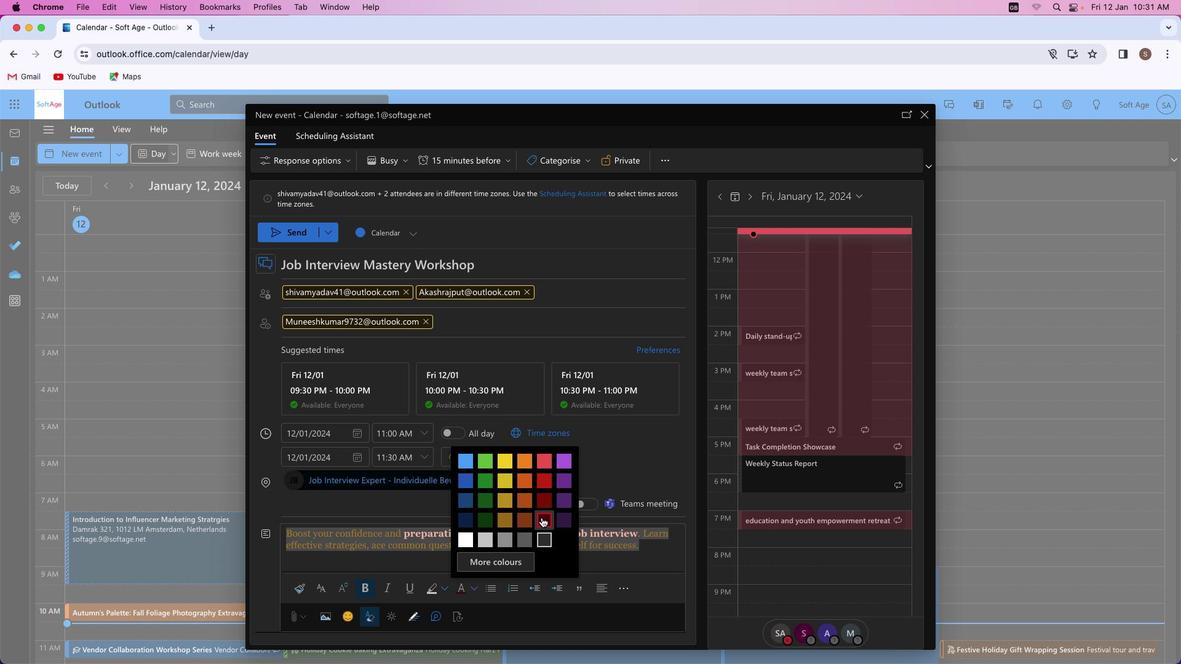 
Action: Mouse moved to (597, 562)
Screenshot: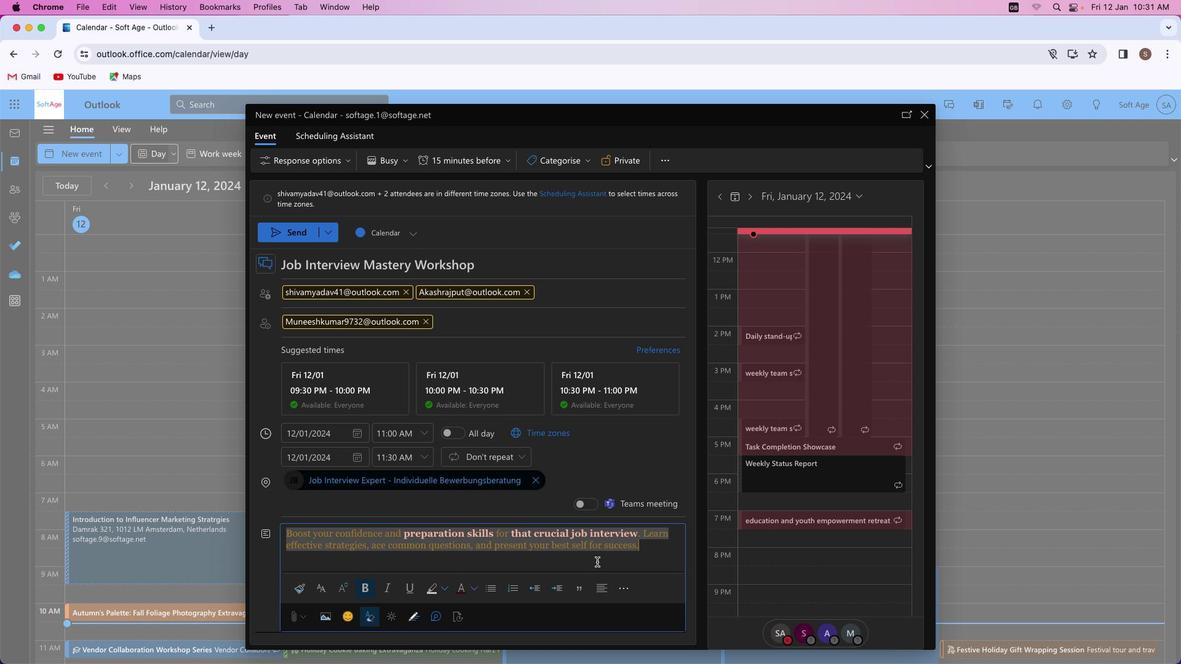 
Action: Mouse pressed left at (597, 562)
Screenshot: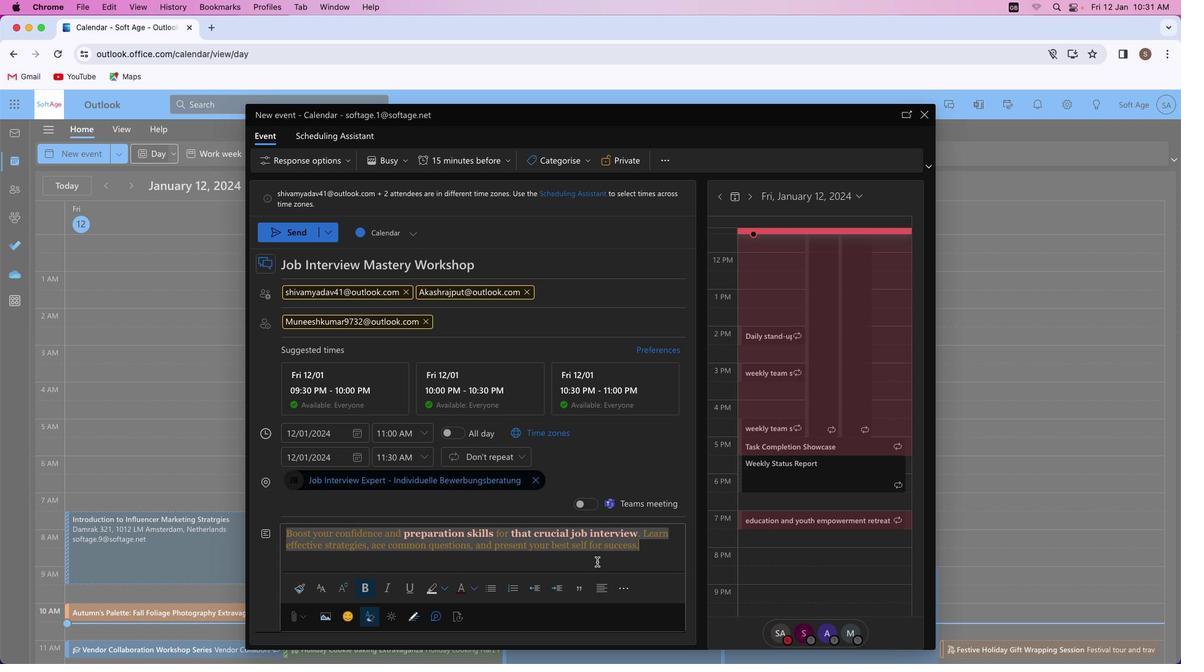 
Action: Mouse moved to (579, 162)
Screenshot: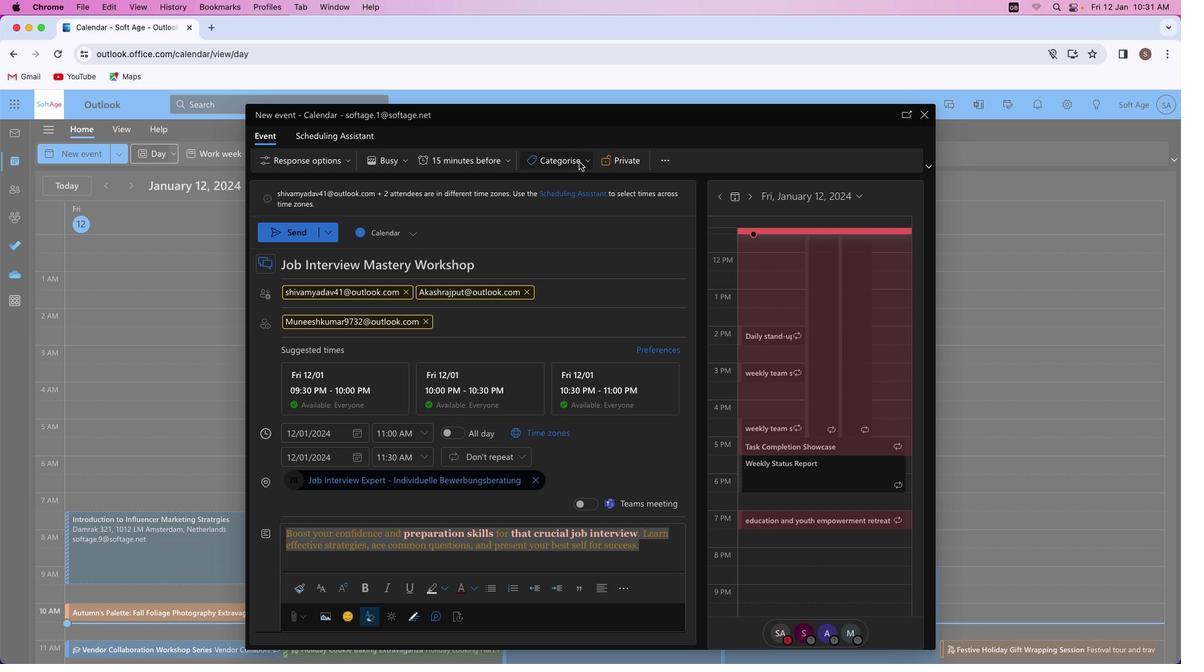 
Action: Mouse pressed left at (579, 162)
Screenshot: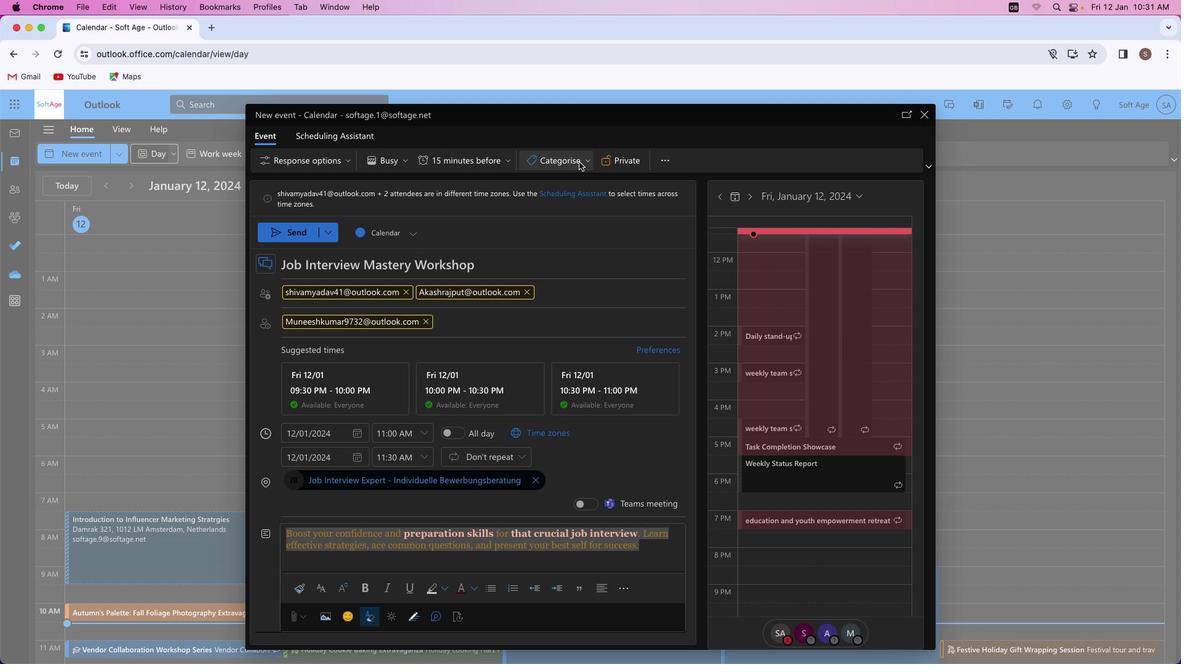 
Action: Mouse moved to (560, 205)
Screenshot: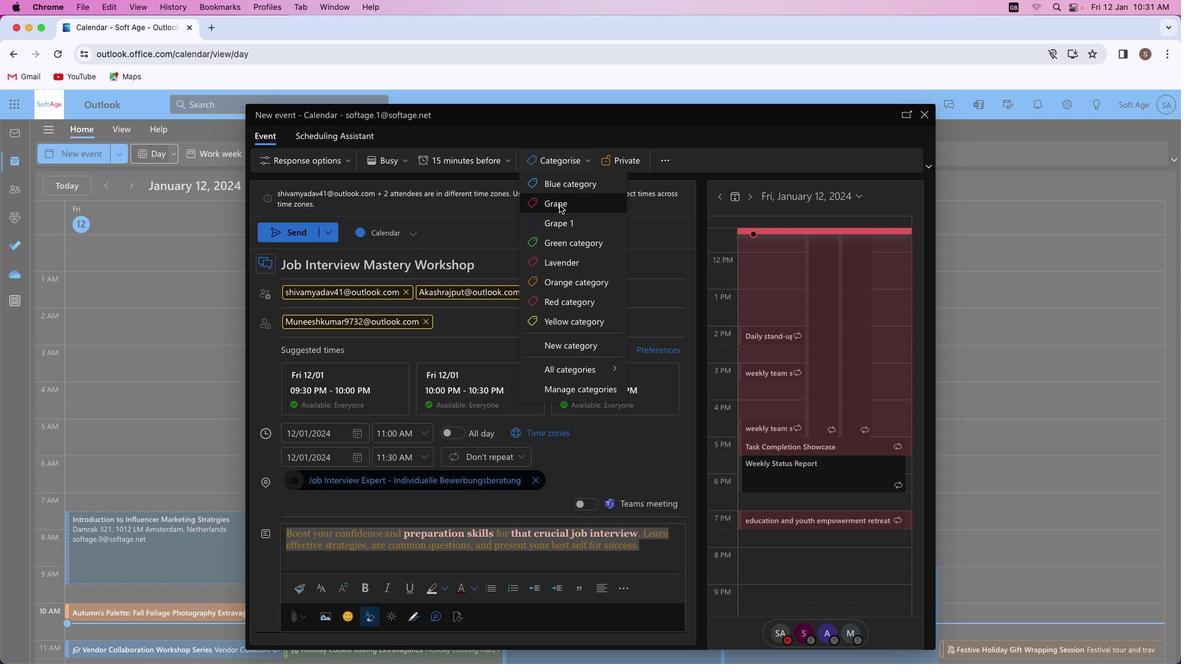 
Action: Mouse pressed left at (560, 205)
Screenshot: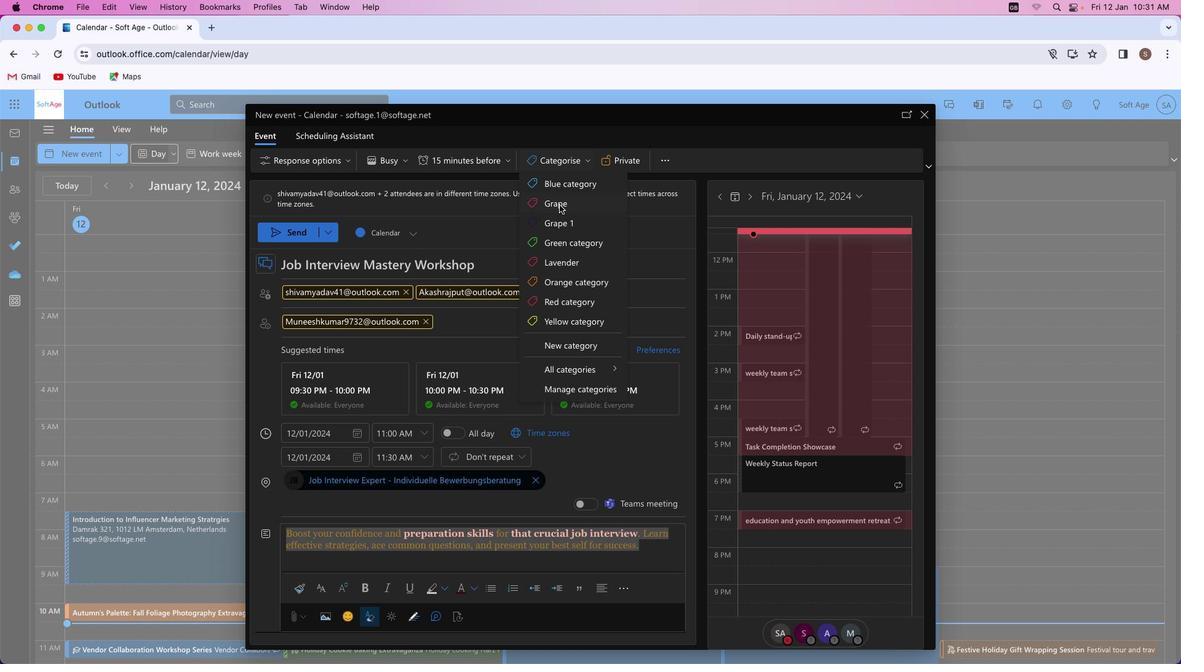 
Action: Mouse moved to (406, 164)
Screenshot: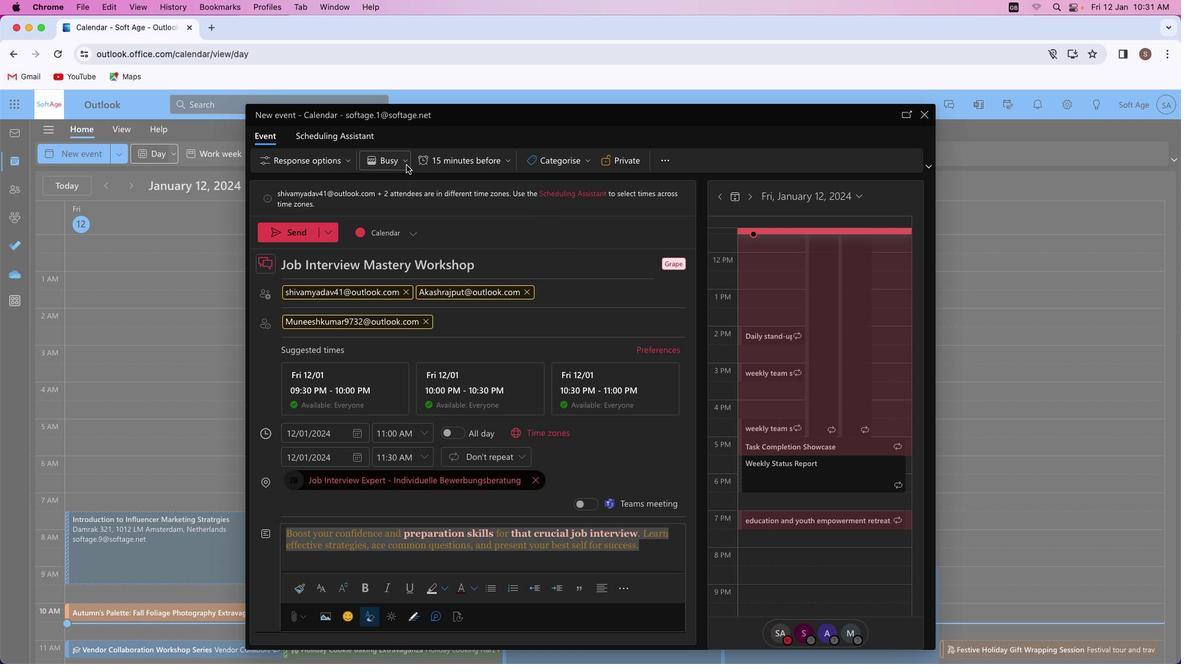 
Action: Mouse pressed left at (406, 164)
Screenshot: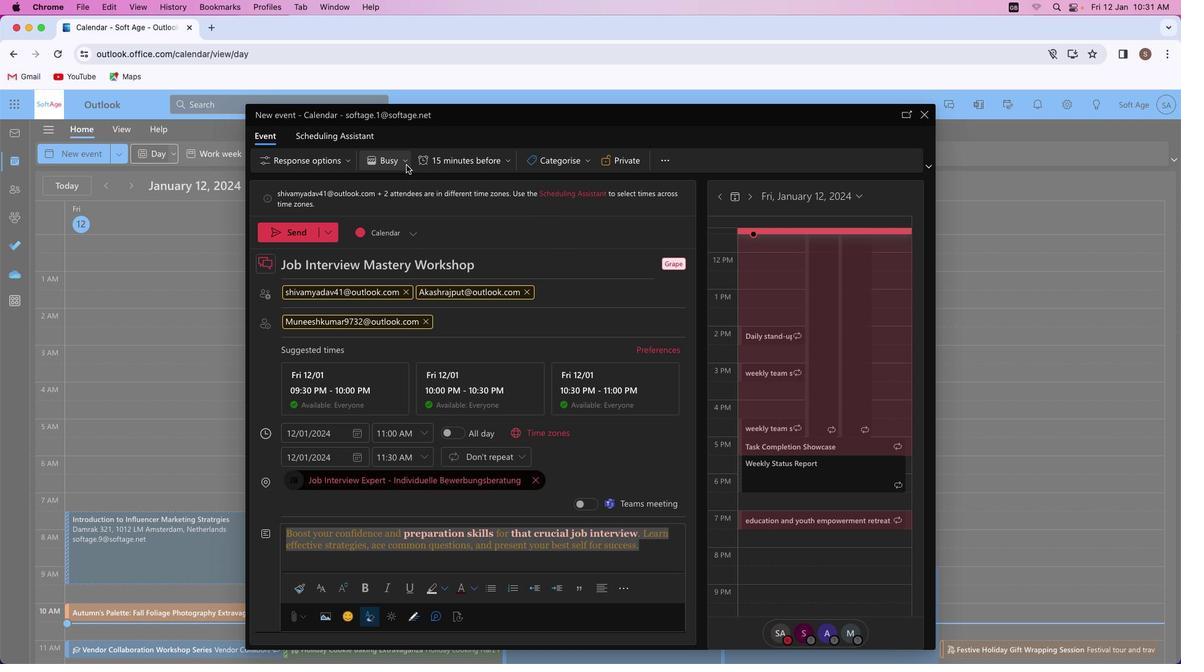 
Action: Mouse moved to (405, 251)
Screenshot: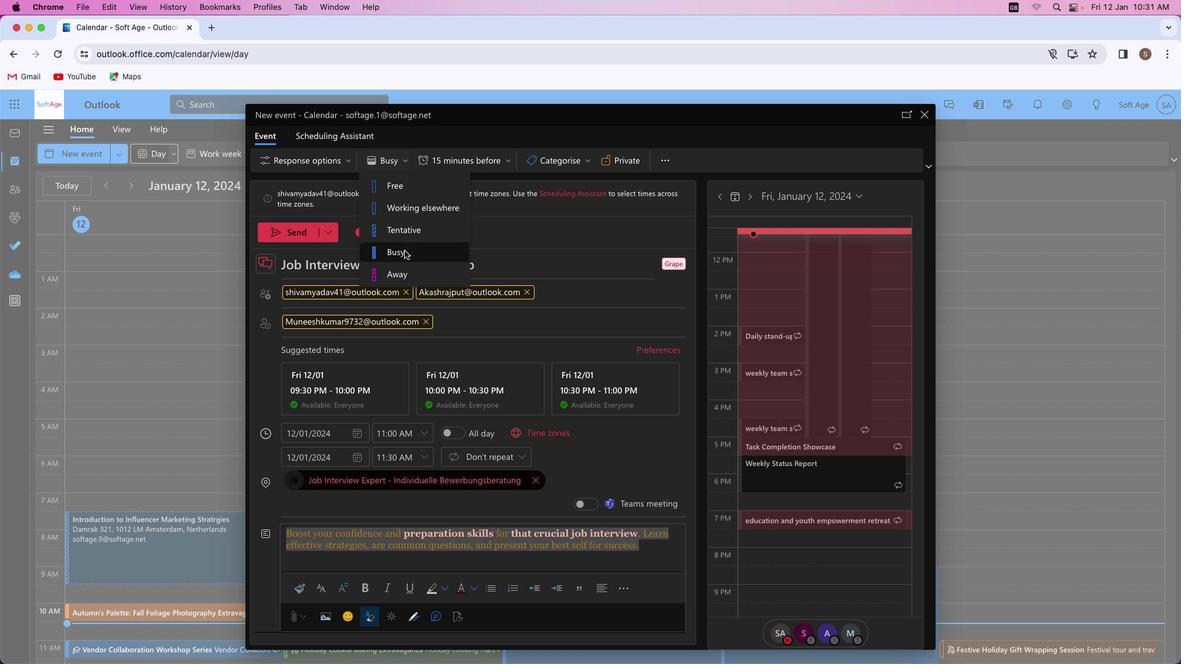 
Action: Mouse pressed left at (405, 251)
Screenshot: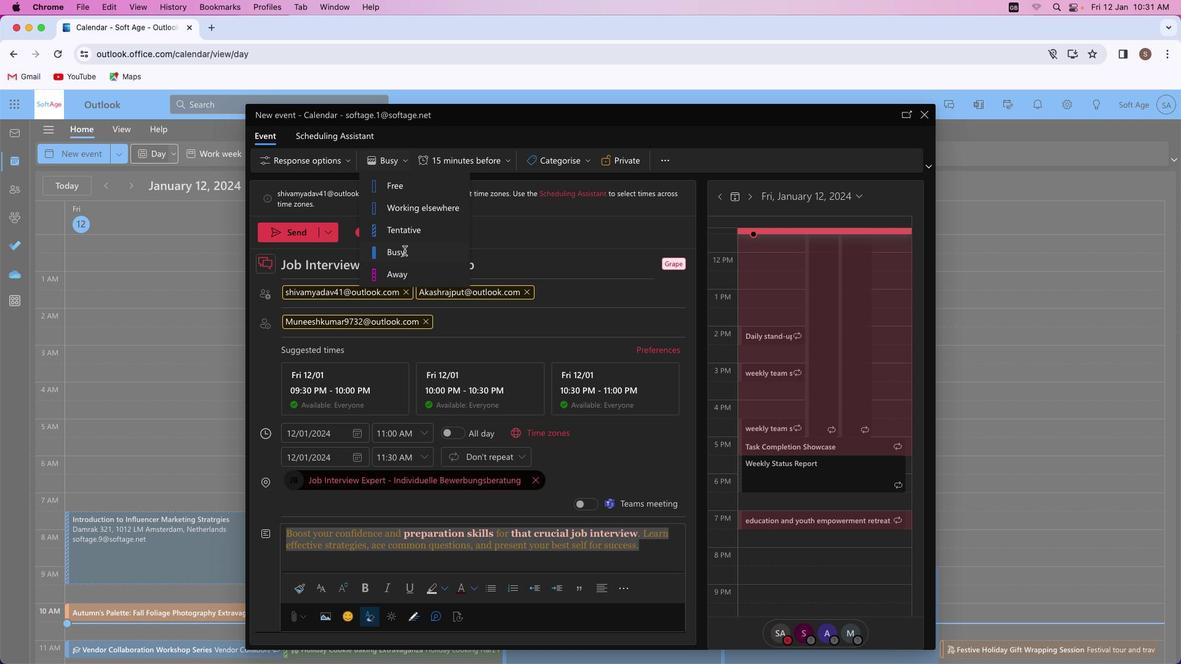
Action: Mouse moved to (285, 230)
Screenshot: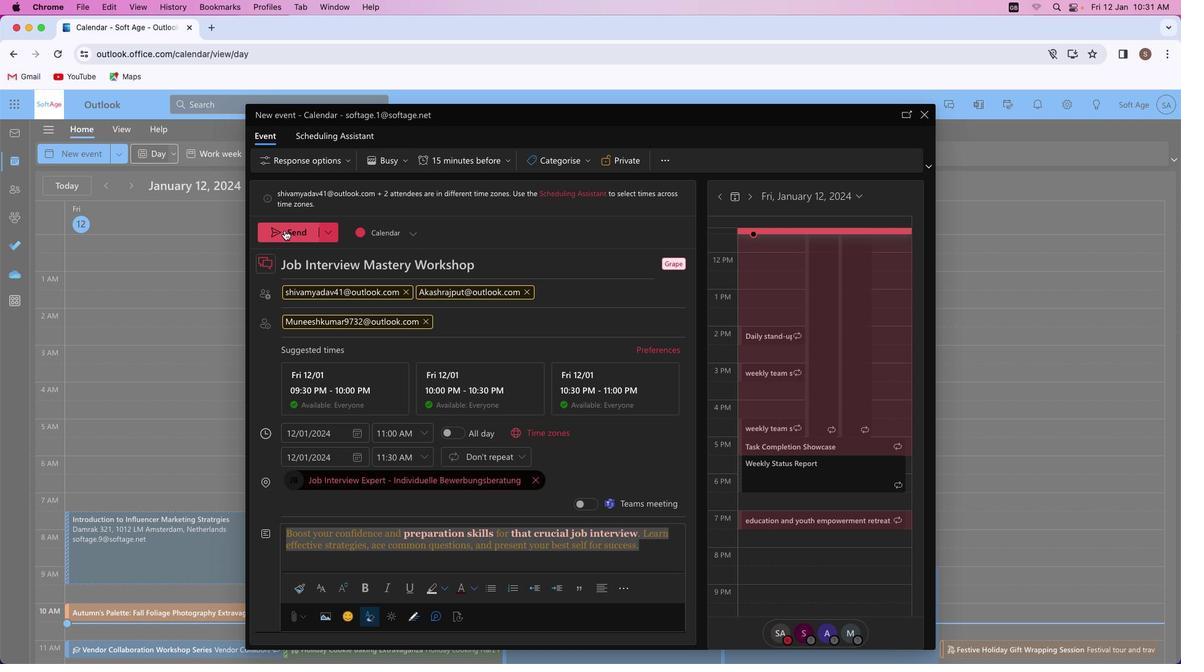 
Action: Mouse pressed left at (285, 230)
Screenshot: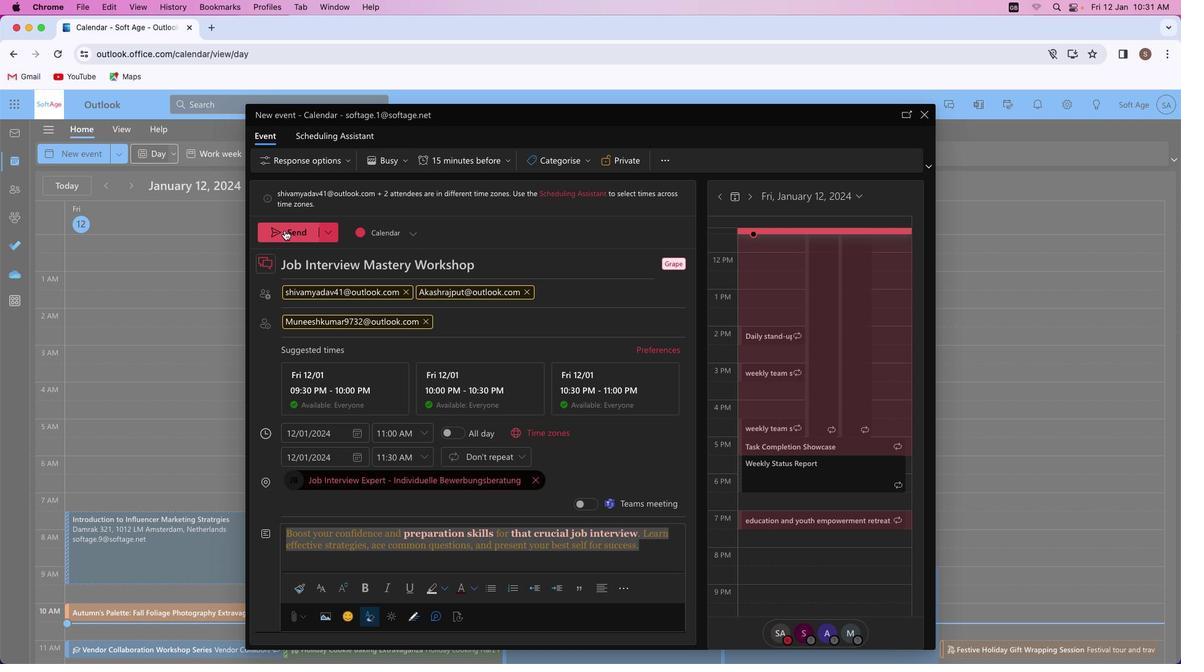 
Action: Mouse moved to (601, 453)
Screenshot: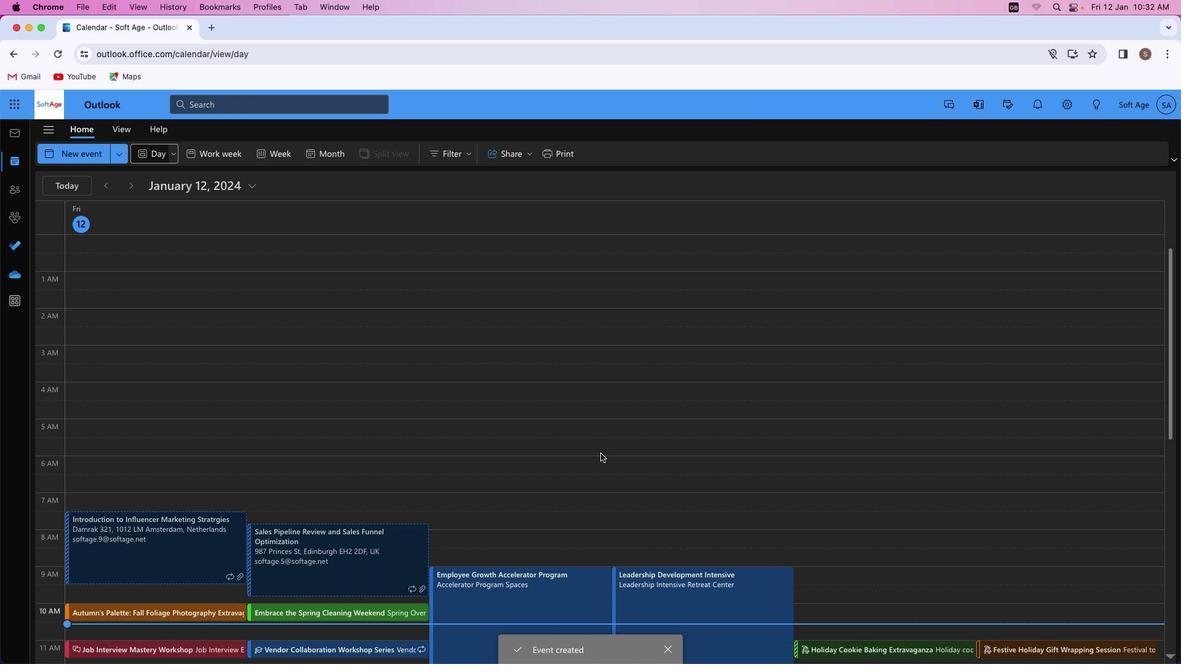 
